 Task: Creative web design resume orange modern simple.
Action: Mouse moved to (67, 16)
Screenshot: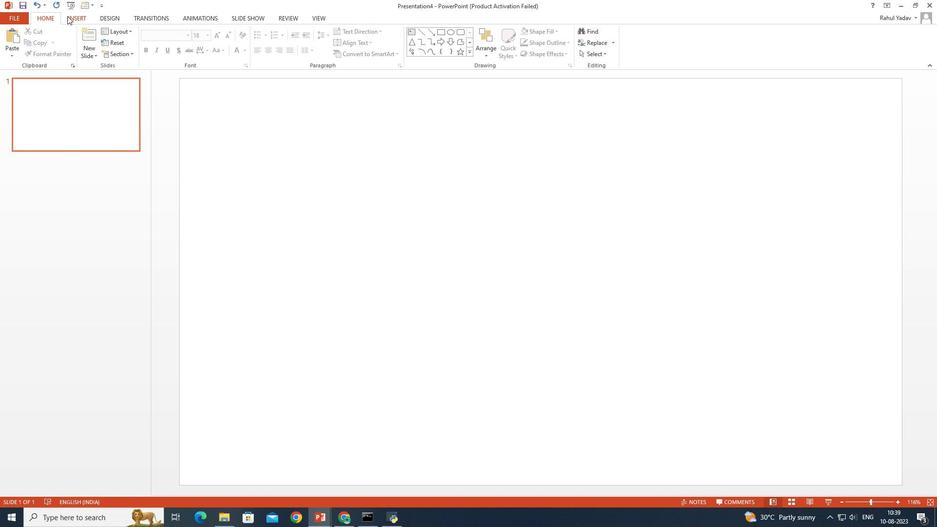 
Action: Mouse pressed left at (67, 16)
Screenshot: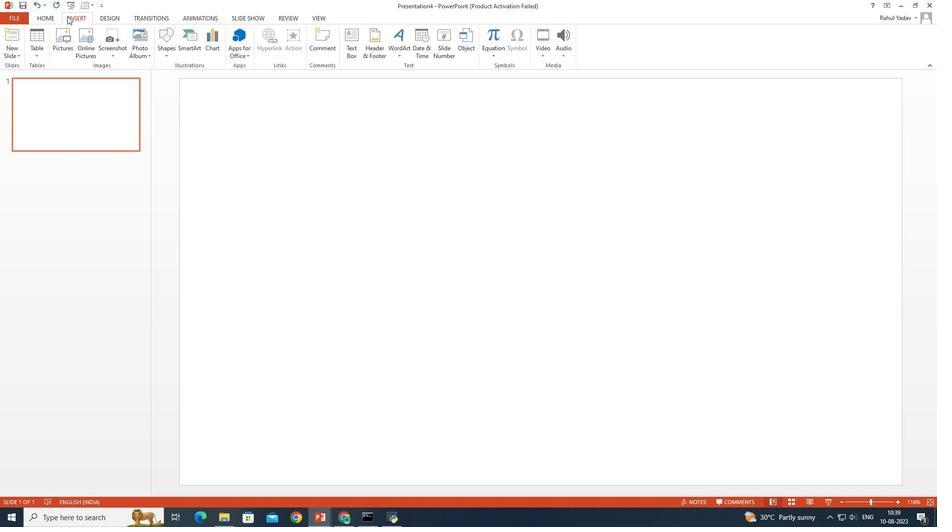 
Action: Mouse moved to (70, 35)
Screenshot: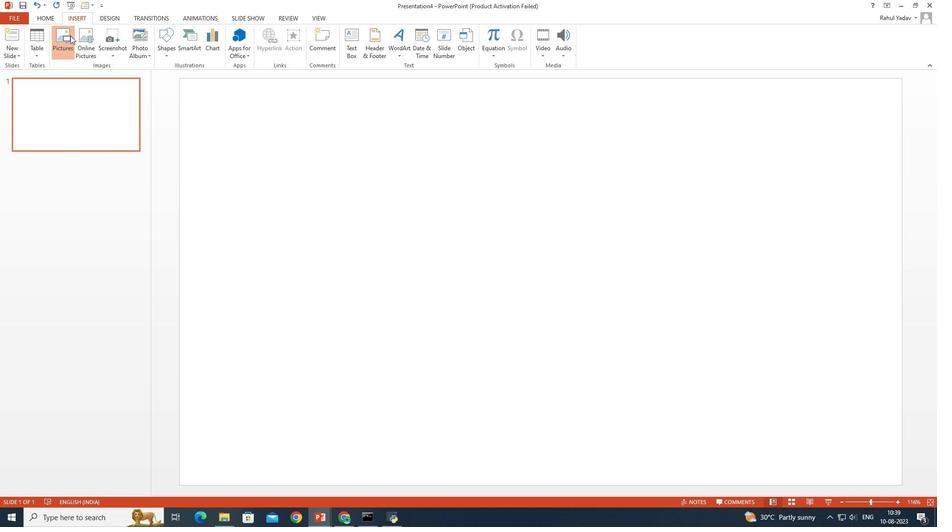 
Action: Mouse pressed left at (70, 35)
Screenshot: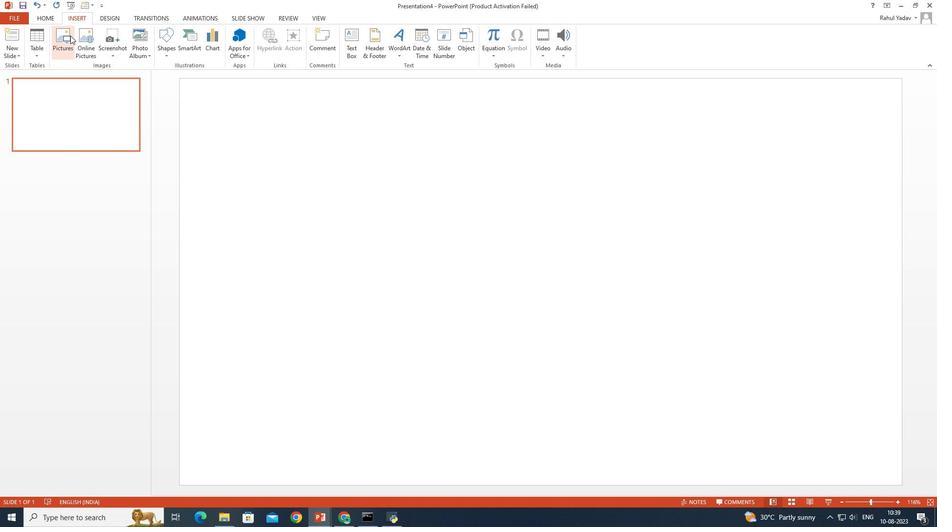 
Action: Mouse moved to (368, 73)
Screenshot: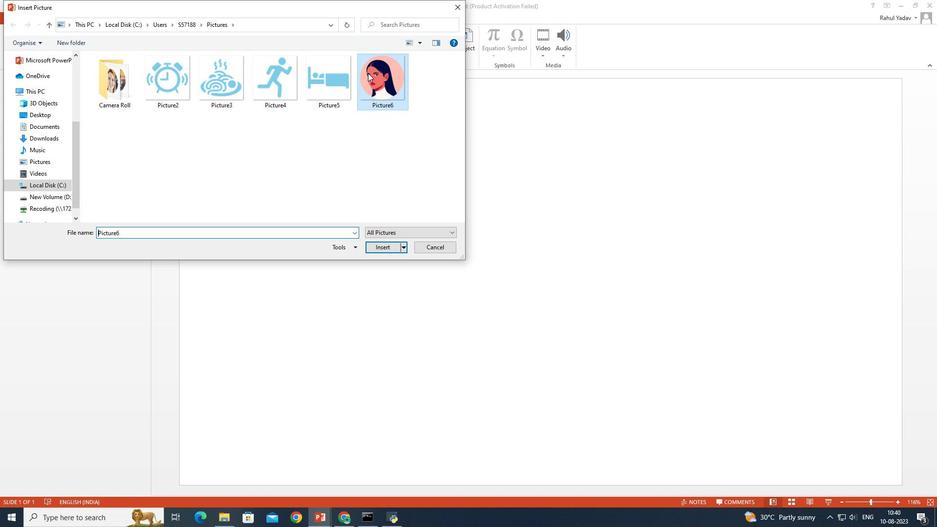 
Action: Mouse pressed left at (368, 73)
Screenshot: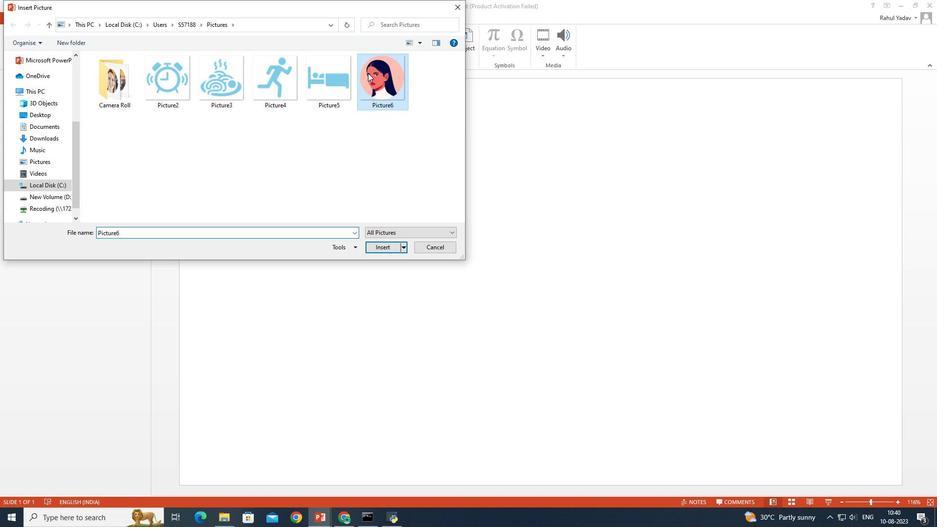 
Action: Mouse moved to (386, 248)
Screenshot: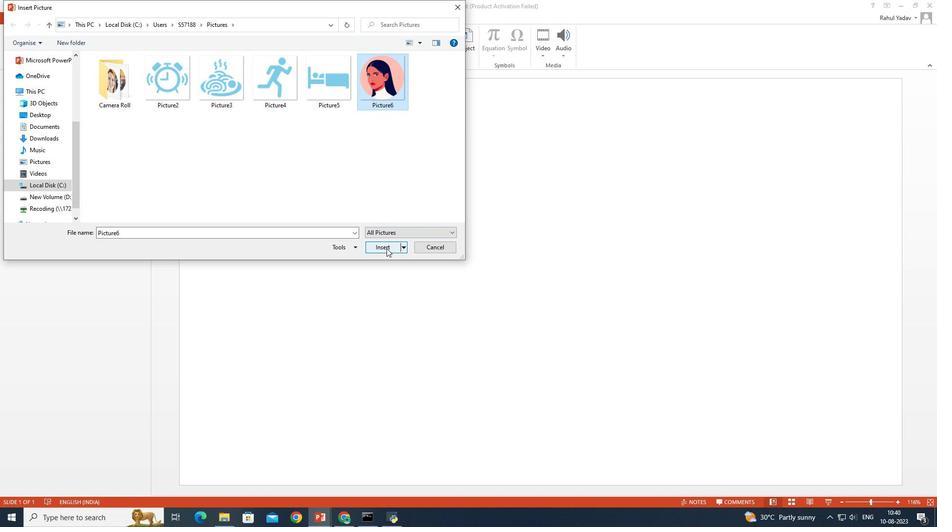 
Action: Mouse pressed left at (386, 248)
Screenshot: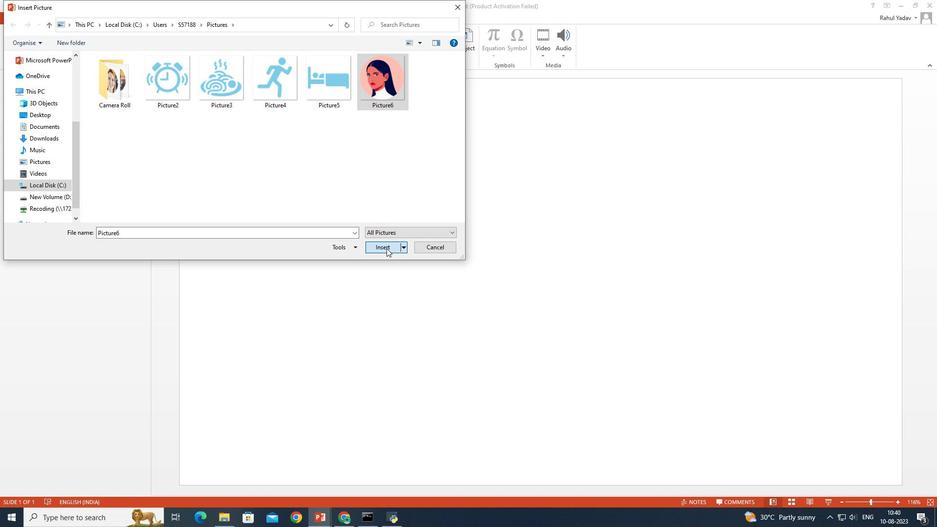 
Action: Mouse moved to (537, 287)
Screenshot: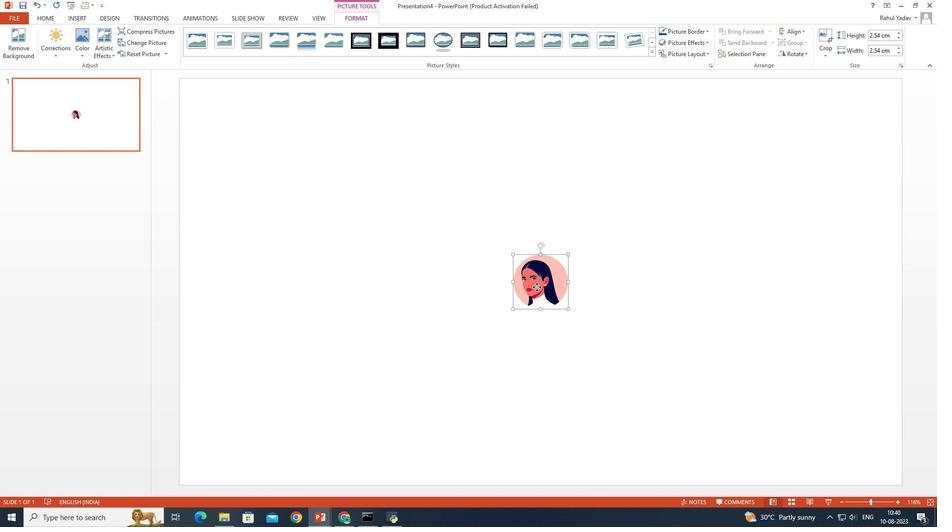 
Action: Mouse pressed left at (537, 287)
Screenshot: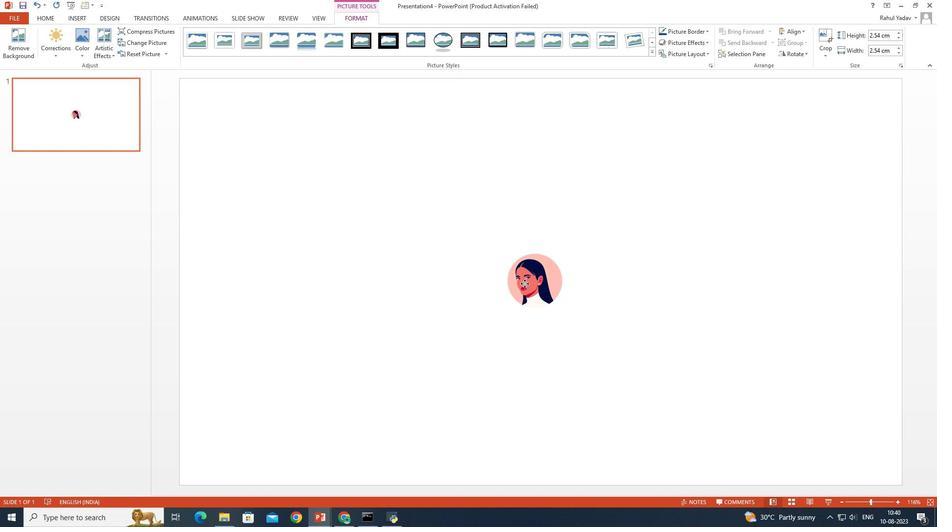 
Action: Mouse moved to (416, 128)
Screenshot: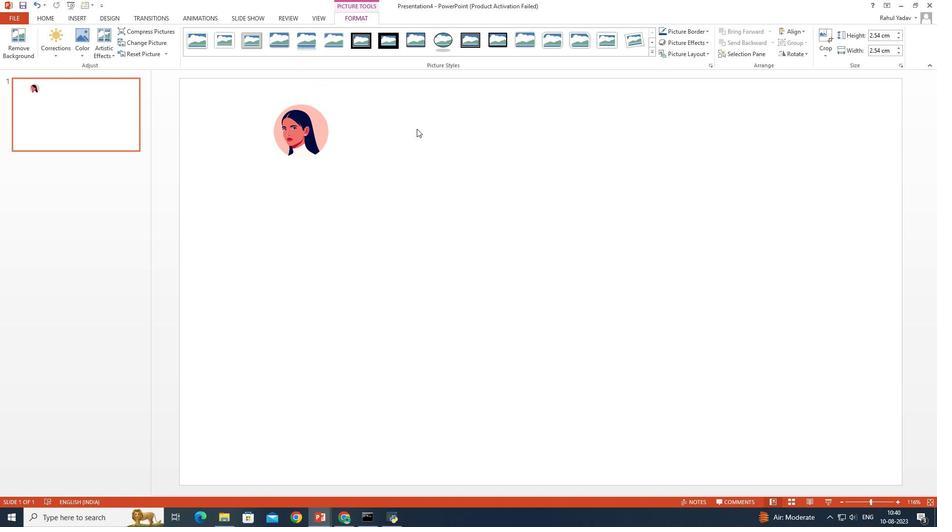 
Action: Mouse pressed left at (416, 128)
Screenshot: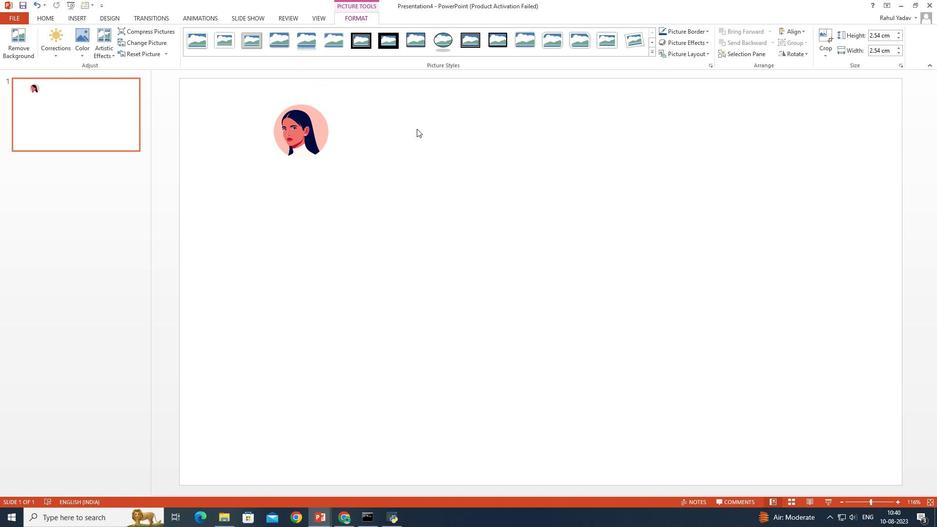 
Action: Mouse moved to (413, 32)
Screenshot: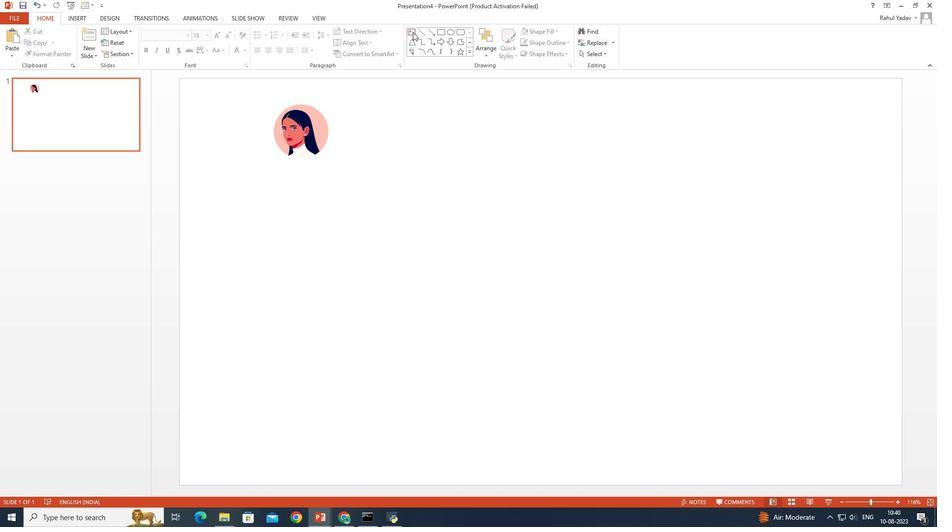 
Action: Mouse pressed left at (413, 32)
Screenshot: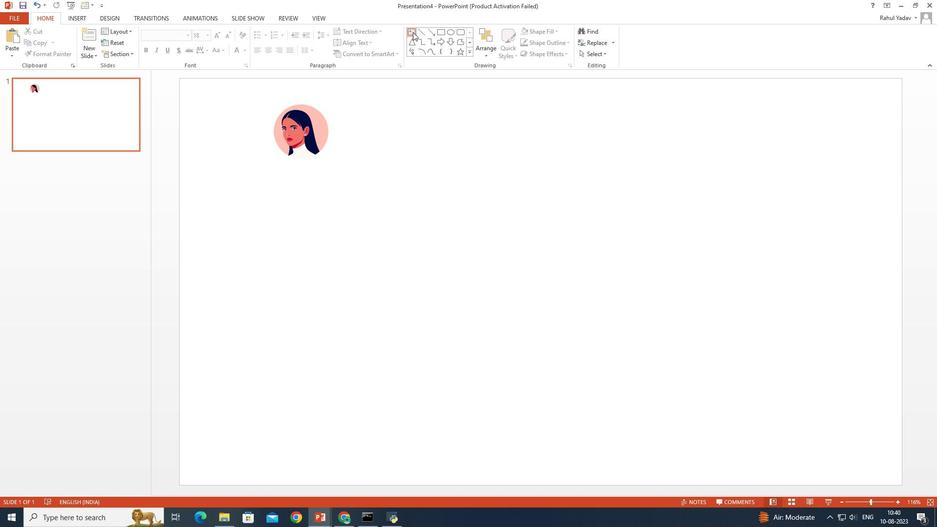 
Action: Mouse moved to (365, 111)
Screenshot: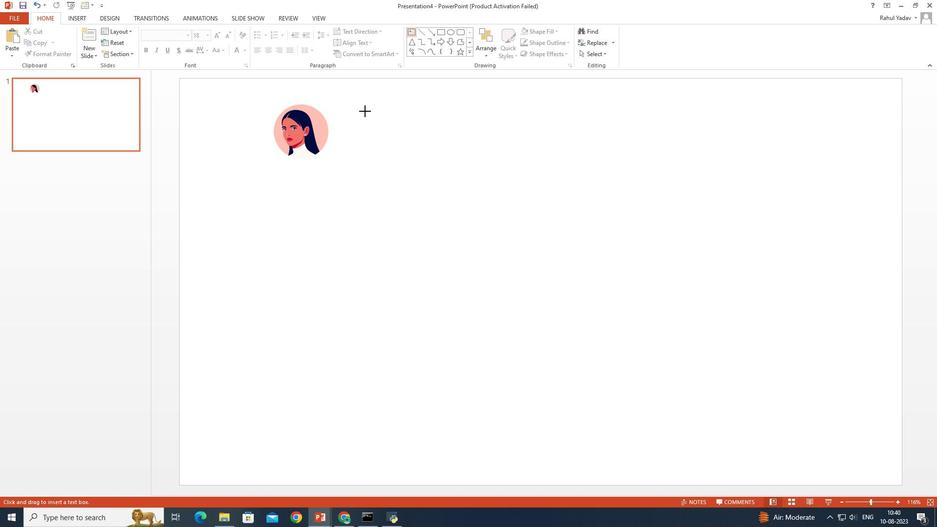 
Action: Mouse pressed left at (365, 111)
Screenshot: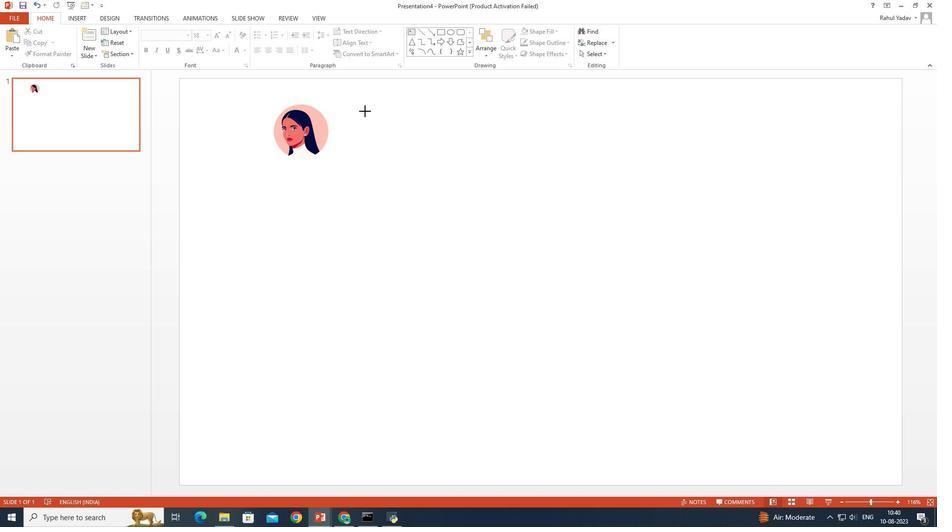 
Action: Mouse moved to (651, 143)
Screenshot: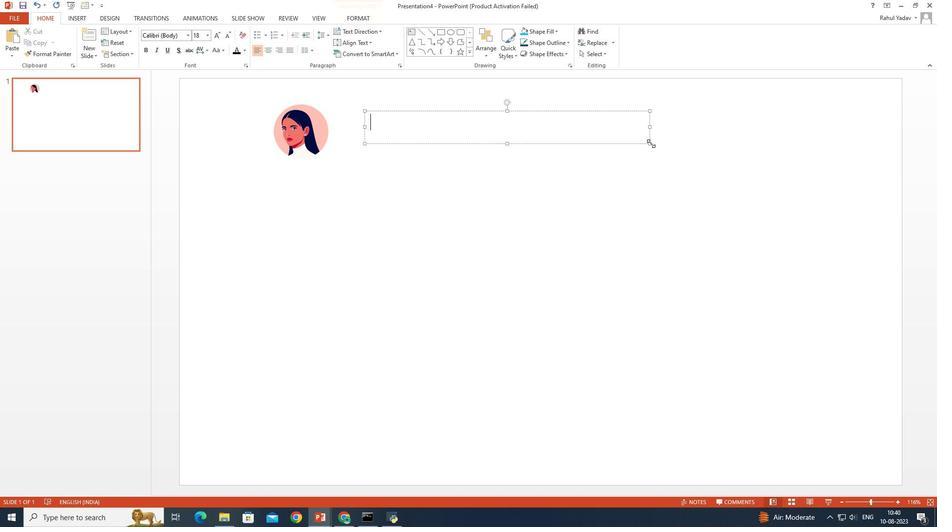 
Action: Key pressed <Key.shift>Mira<Key.space><Key.shift>karlssonctrl+A
Screenshot: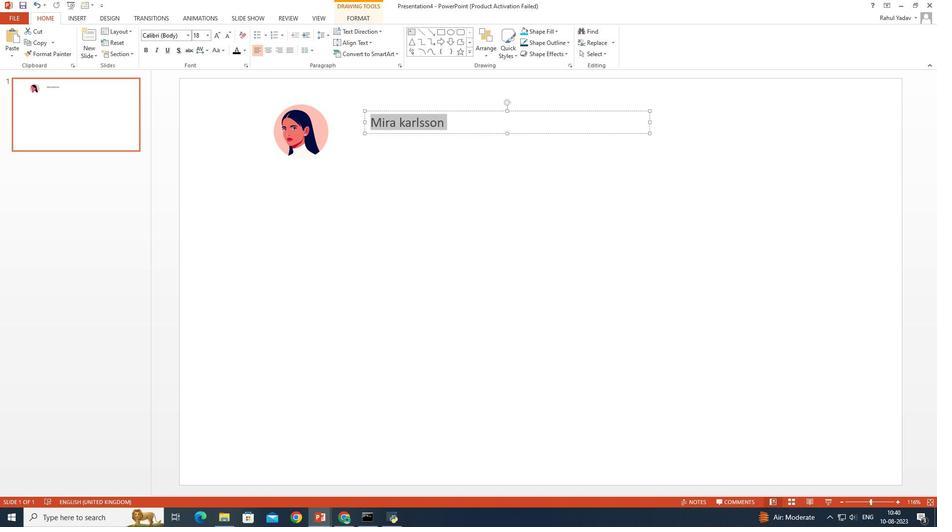 
Action: Mouse moved to (191, 37)
Screenshot: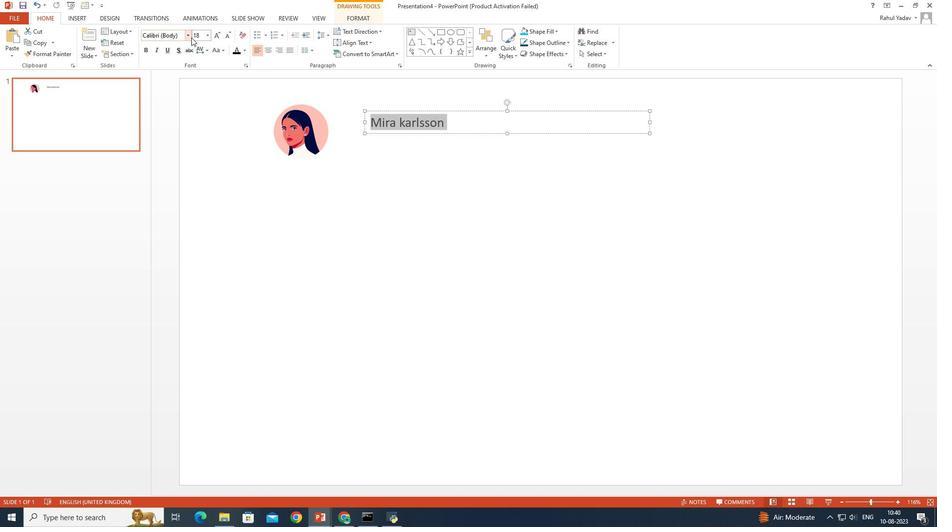 
Action: Mouse pressed left at (191, 37)
Screenshot: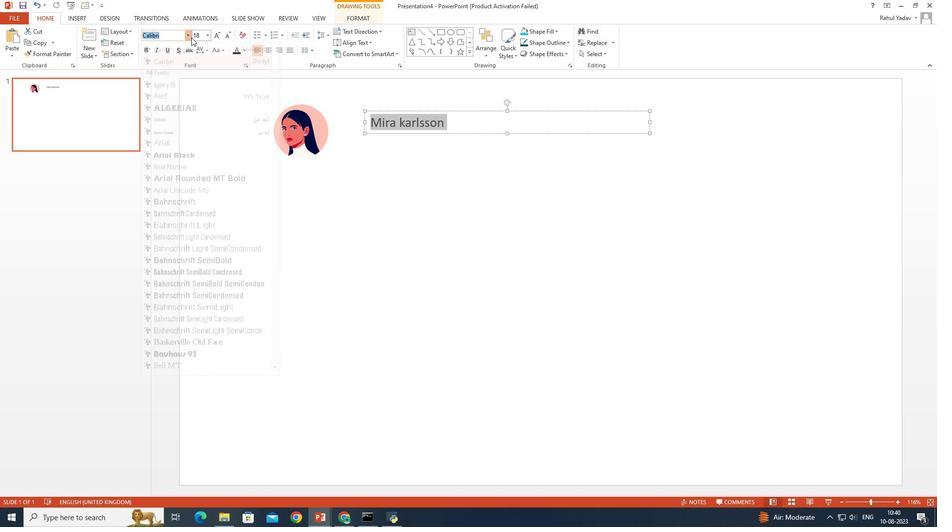 
Action: Mouse moved to (190, 186)
Screenshot: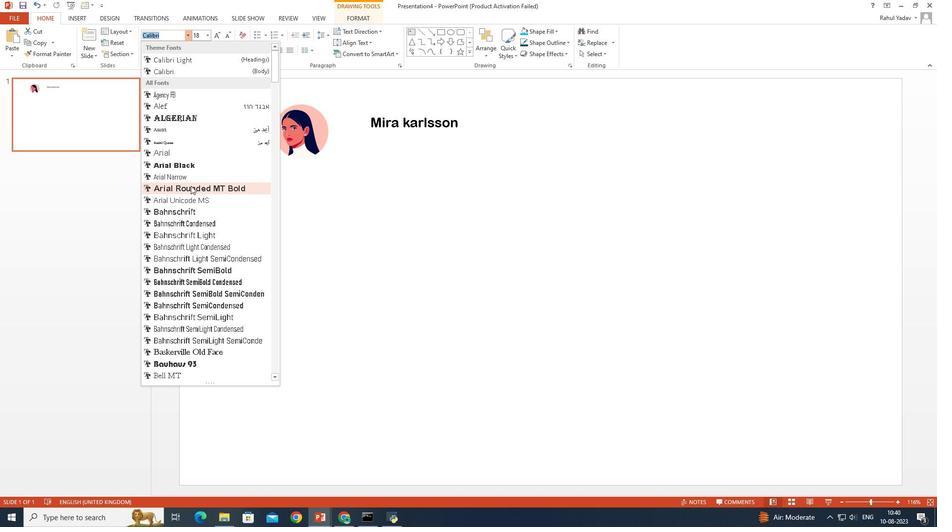 
Action: Mouse scrolled (190, 185) with delta (0, 0)
Screenshot: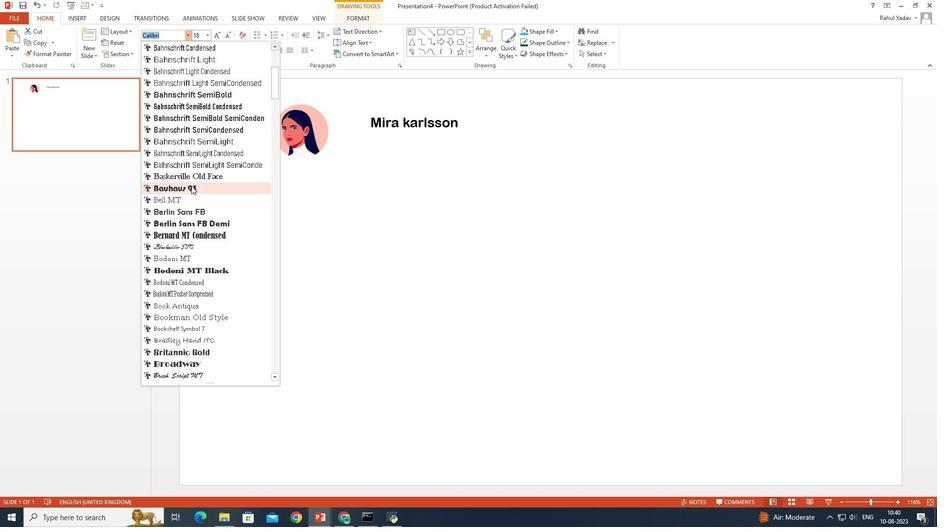 
Action: Mouse scrolled (190, 185) with delta (0, 0)
Screenshot: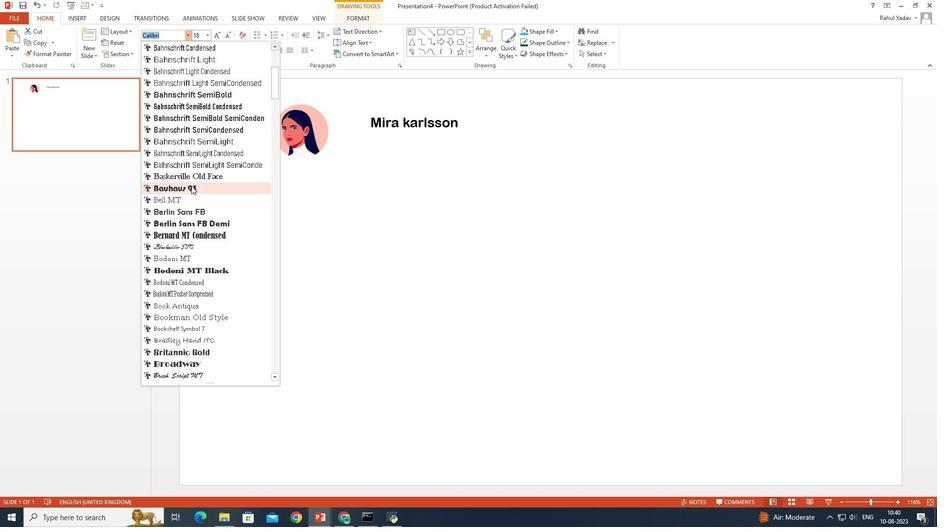 
Action: Mouse scrolled (190, 185) with delta (0, 0)
Screenshot: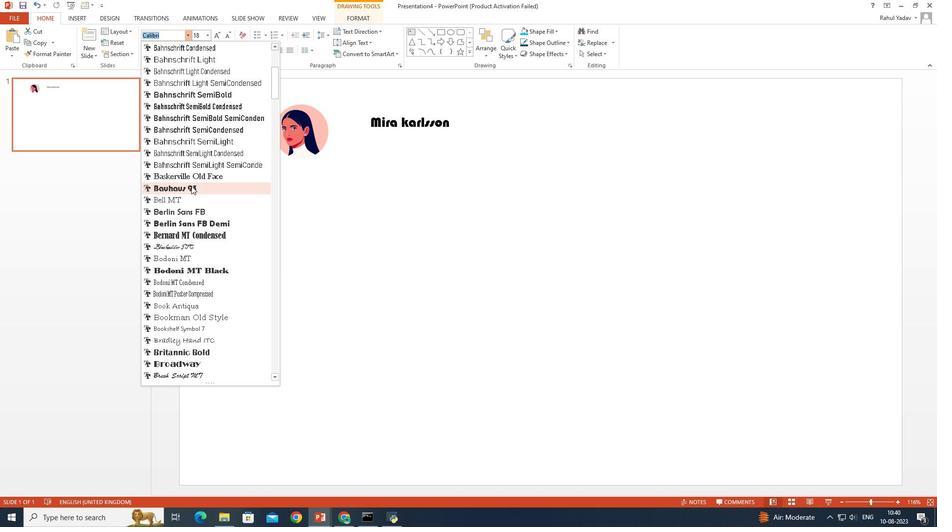 
Action: Mouse scrolled (190, 185) with delta (0, 0)
Screenshot: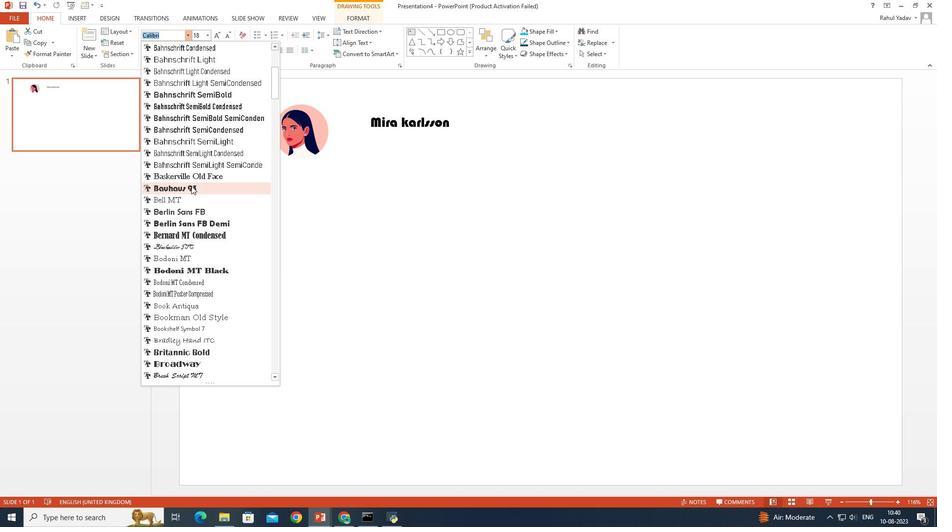 
Action: Mouse scrolled (190, 185) with delta (0, 0)
Screenshot: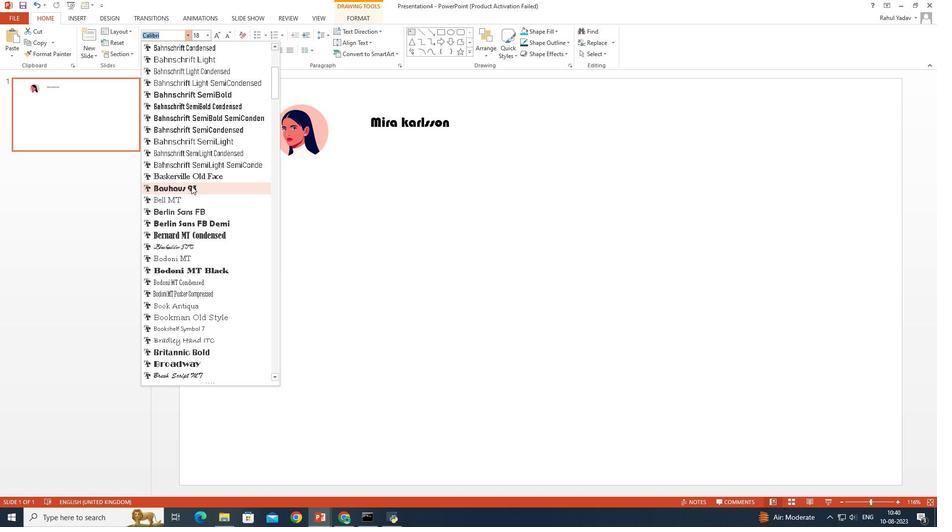 
Action: Mouse moved to (191, 186)
Screenshot: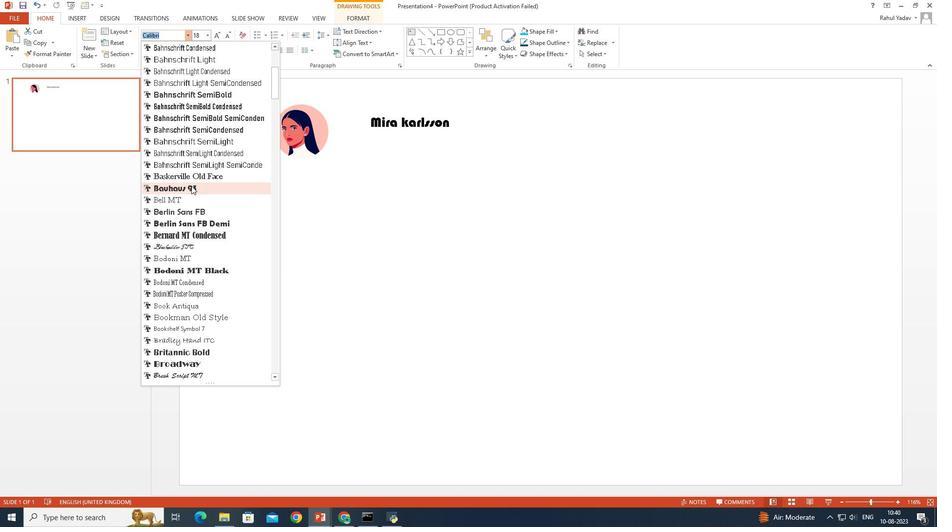 
Action: Mouse scrolled (191, 185) with delta (0, 0)
Screenshot: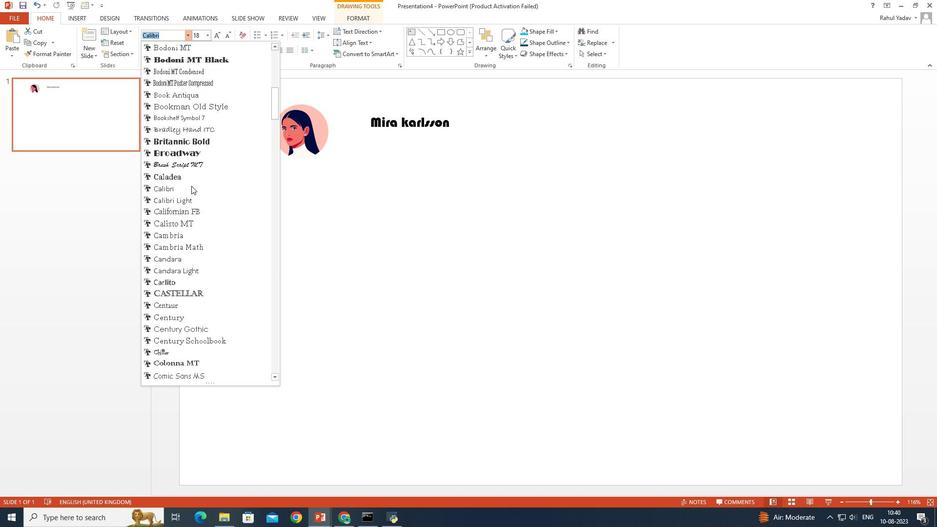 
Action: Mouse scrolled (191, 185) with delta (0, 0)
Screenshot: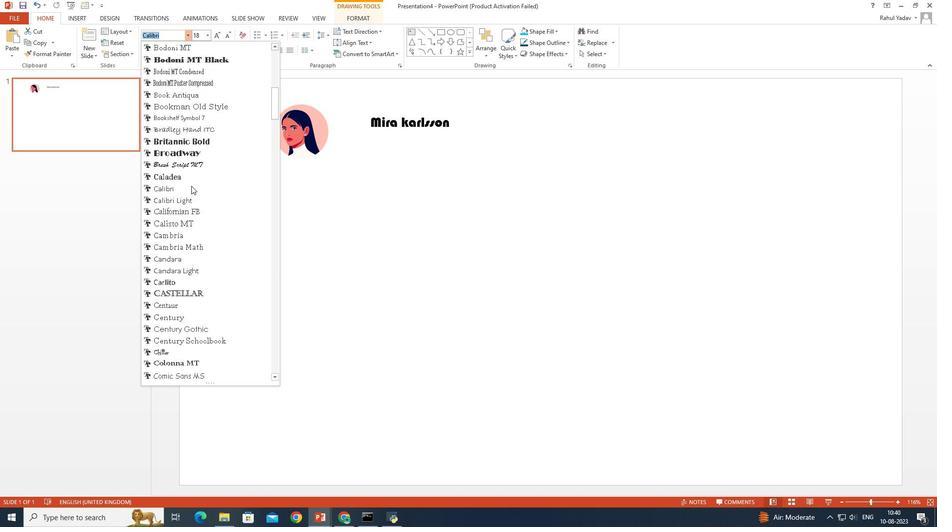 
Action: Mouse scrolled (191, 185) with delta (0, 0)
Screenshot: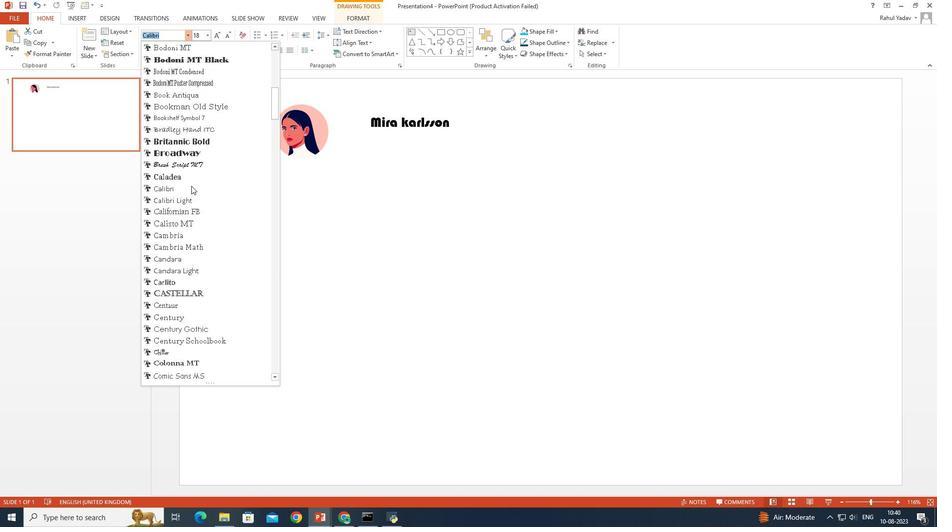 
Action: Mouse scrolled (191, 185) with delta (0, 0)
Screenshot: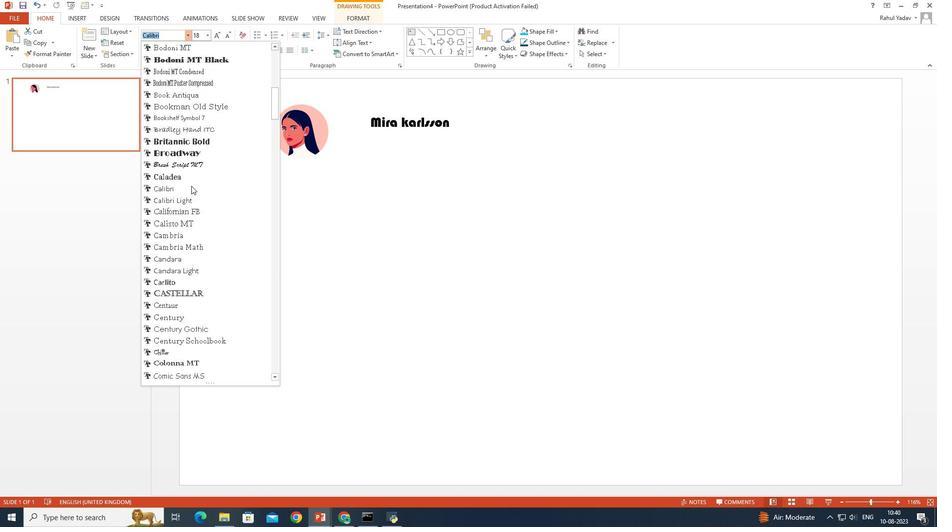 
Action: Mouse scrolled (191, 185) with delta (0, 0)
Screenshot: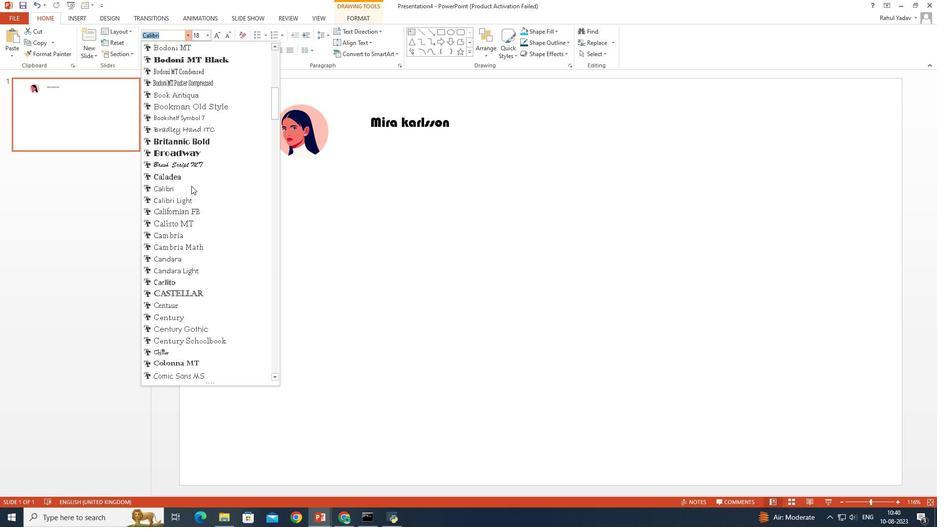 
Action: Mouse scrolled (191, 185) with delta (0, 0)
Screenshot: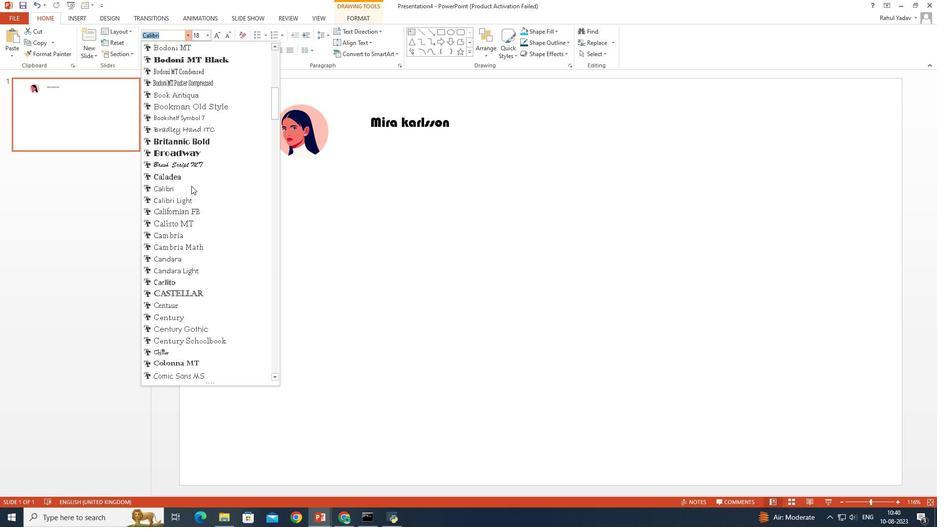
Action: Mouse moved to (183, 238)
Screenshot: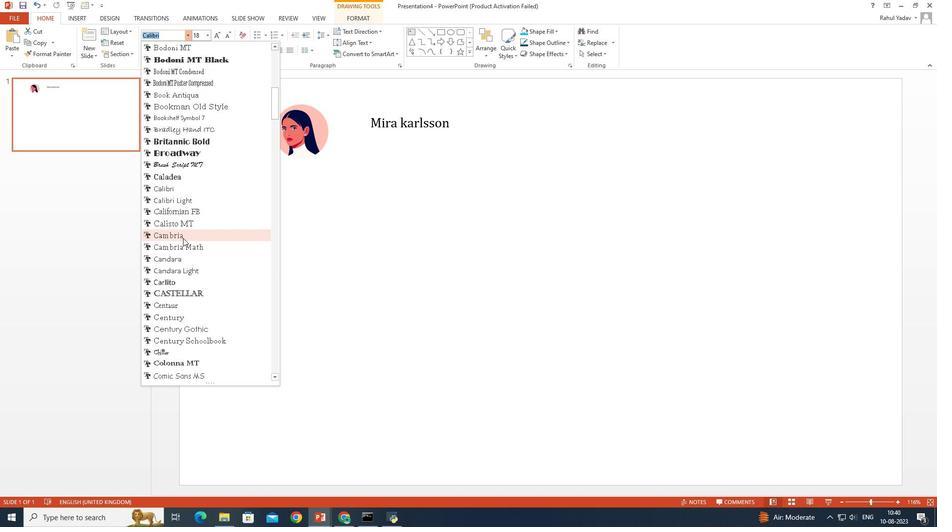 
Action: Mouse pressed left at (183, 238)
Screenshot: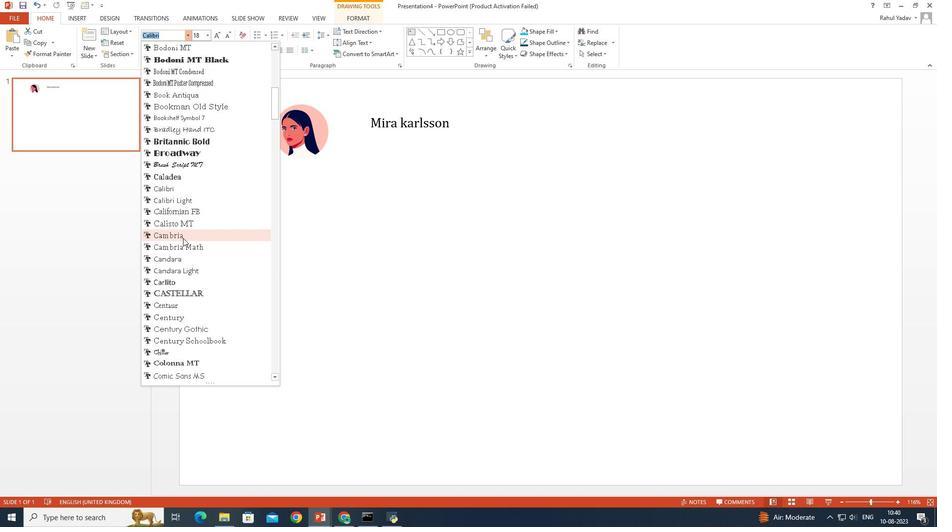 
Action: Mouse moved to (244, 46)
Screenshot: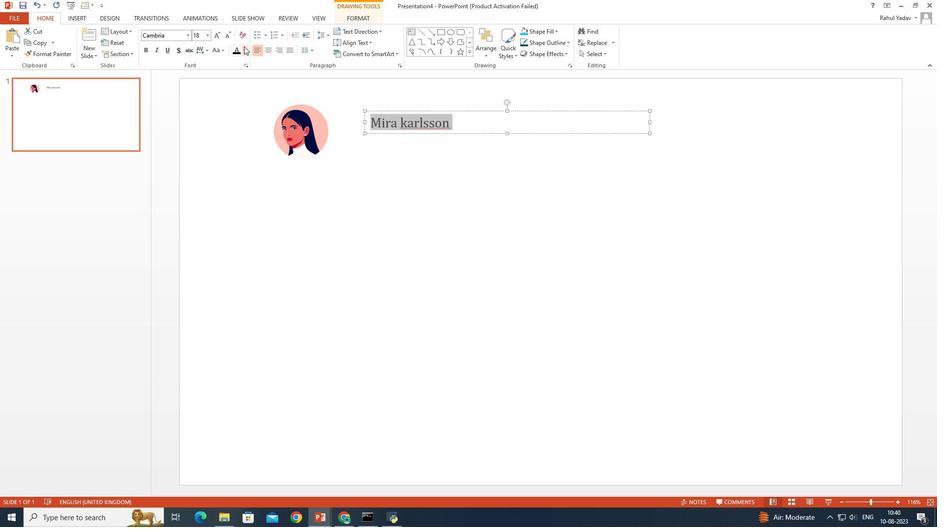 
Action: Mouse pressed left at (244, 46)
Screenshot: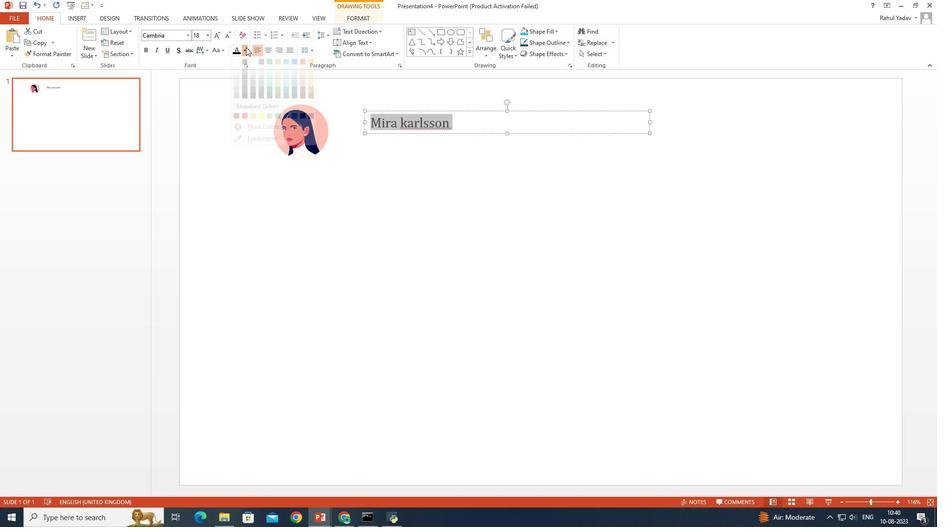 
Action: Mouse moved to (247, 122)
Screenshot: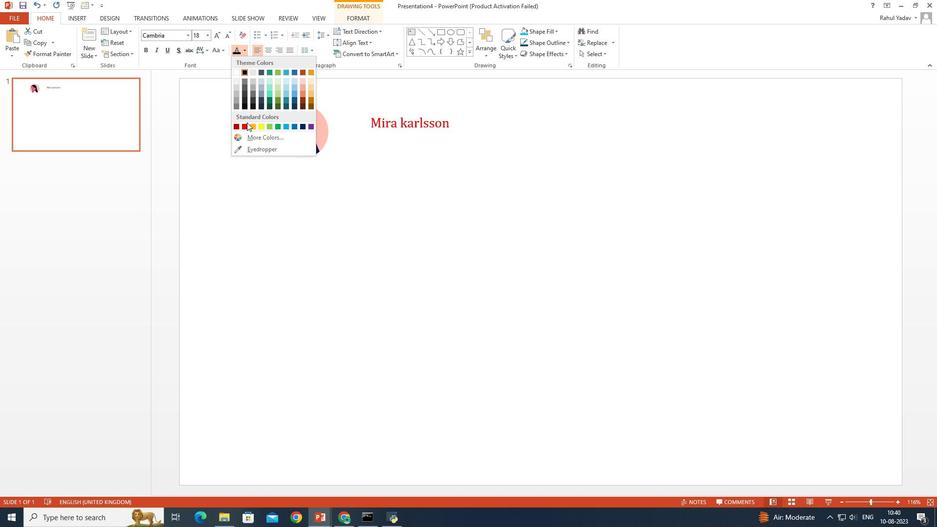 
Action: Mouse pressed left at (247, 122)
Screenshot: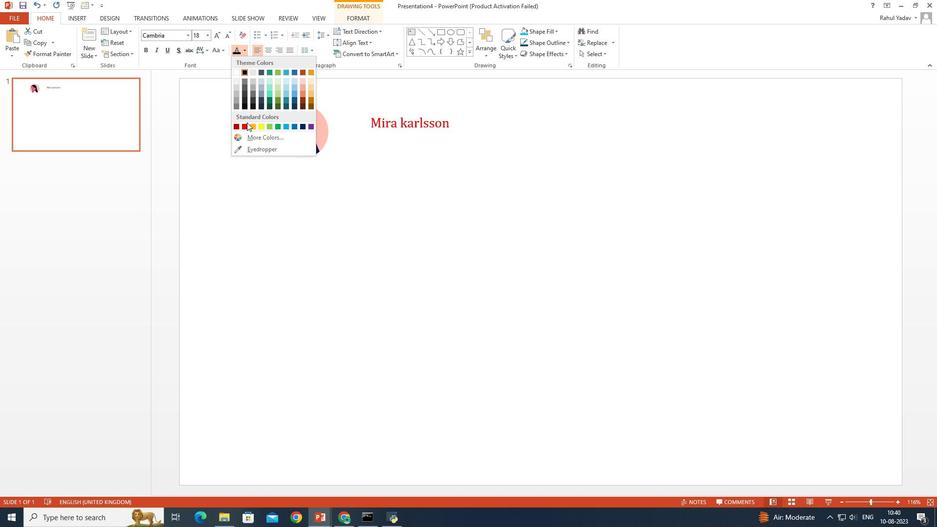 
Action: Mouse moved to (245, 122)
Screenshot: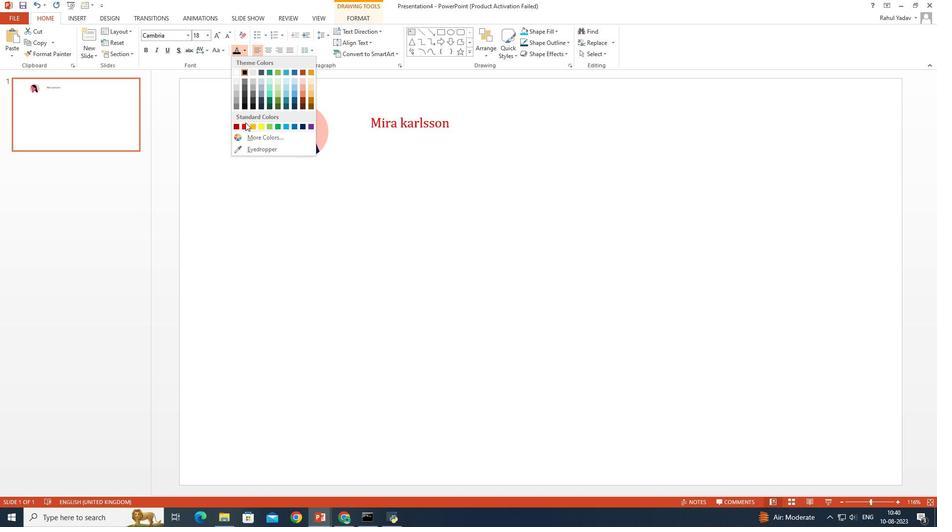 
Action: Mouse pressed left at (245, 122)
Screenshot: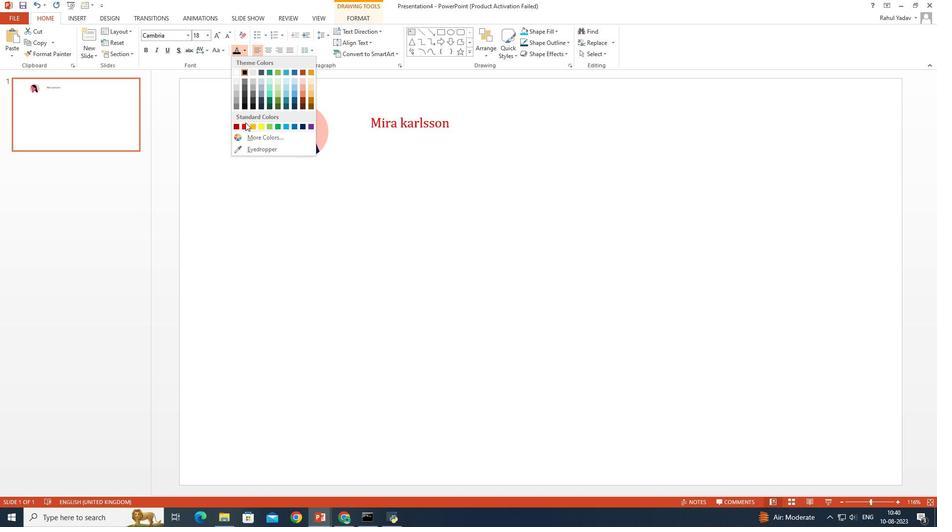 
Action: Mouse moved to (245, 124)
Screenshot: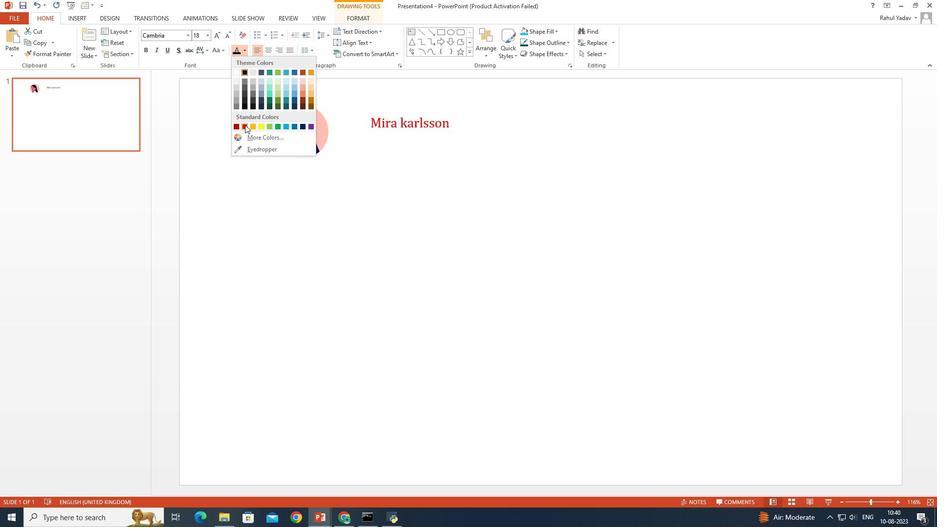 
Action: Mouse pressed left at (245, 124)
Screenshot: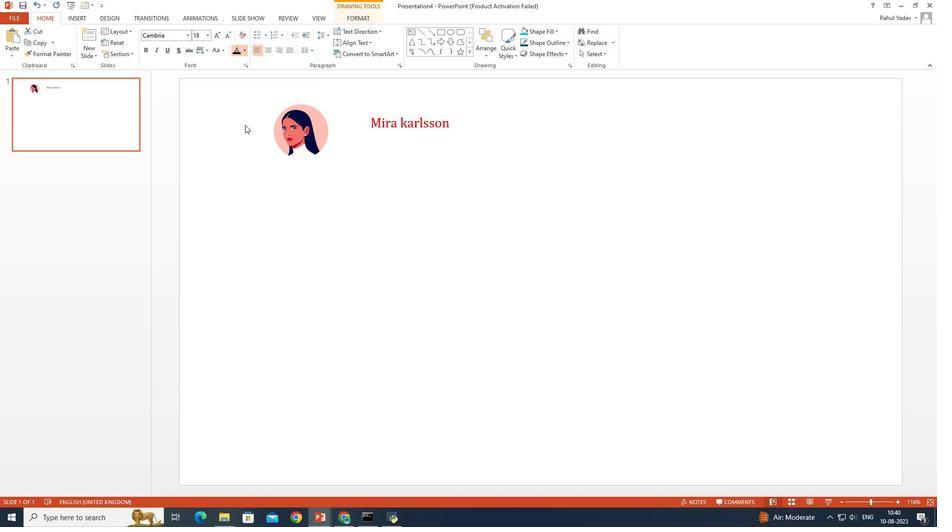 
Action: Mouse moved to (217, 34)
Screenshot: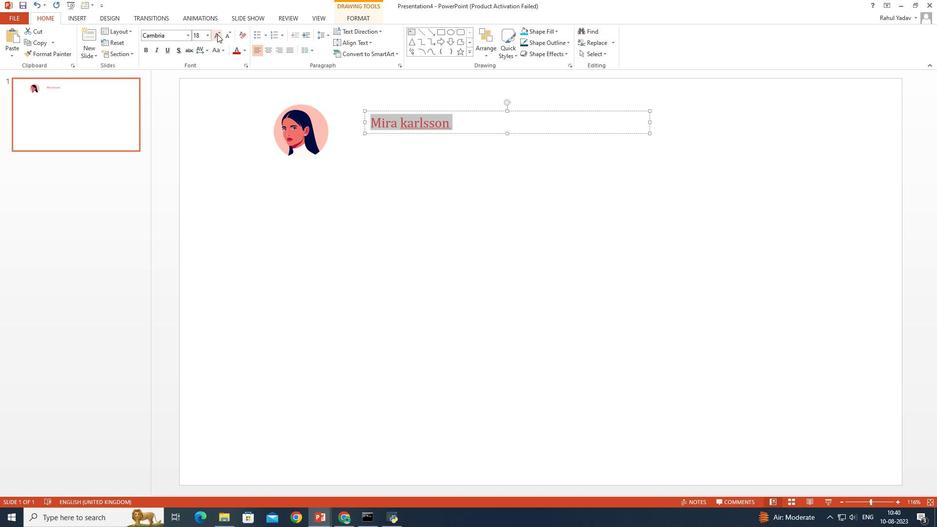 
Action: Mouse pressed left at (217, 34)
Screenshot: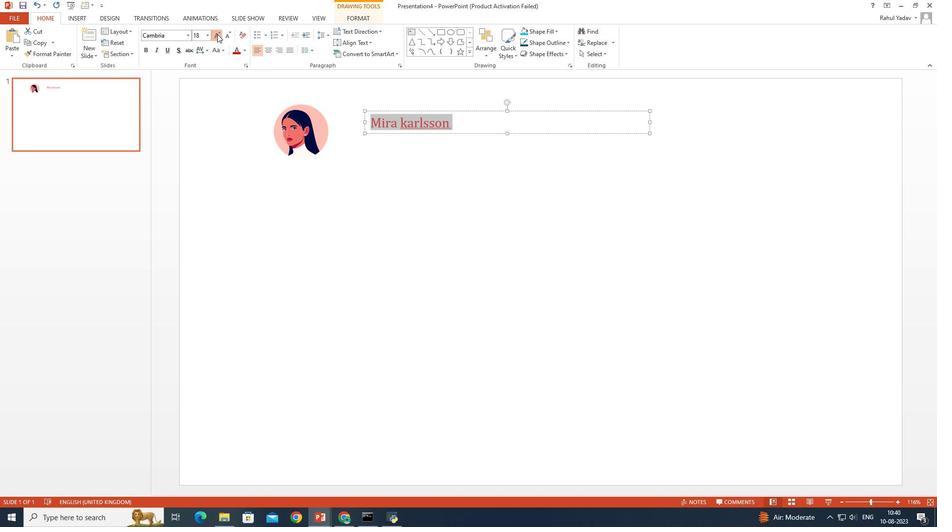 
Action: Mouse pressed left at (217, 34)
Screenshot: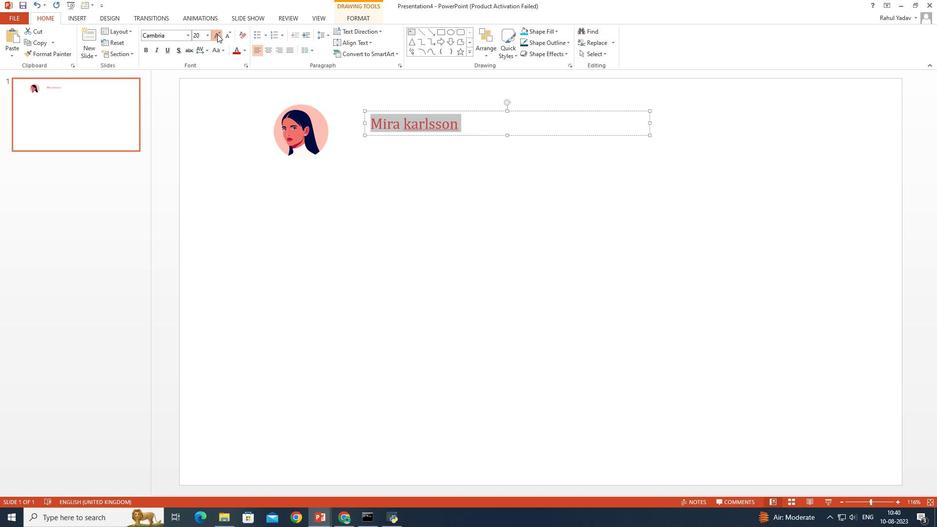 
Action: Mouse pressed left at (217, 34)
Screenshot: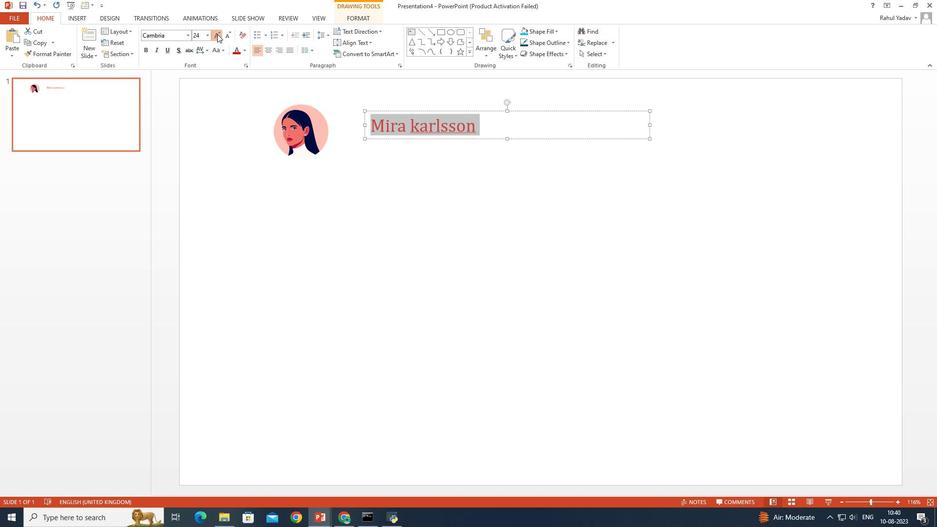 
Action: Mouse pressed left at (217, 34)
Screenshot: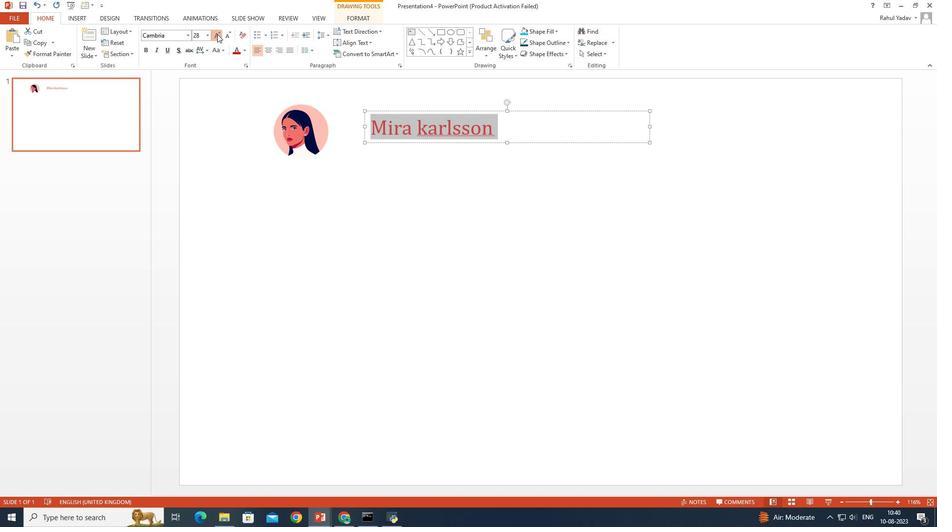 
Action: Mouse pressed left at (217, 34)
Screenshot: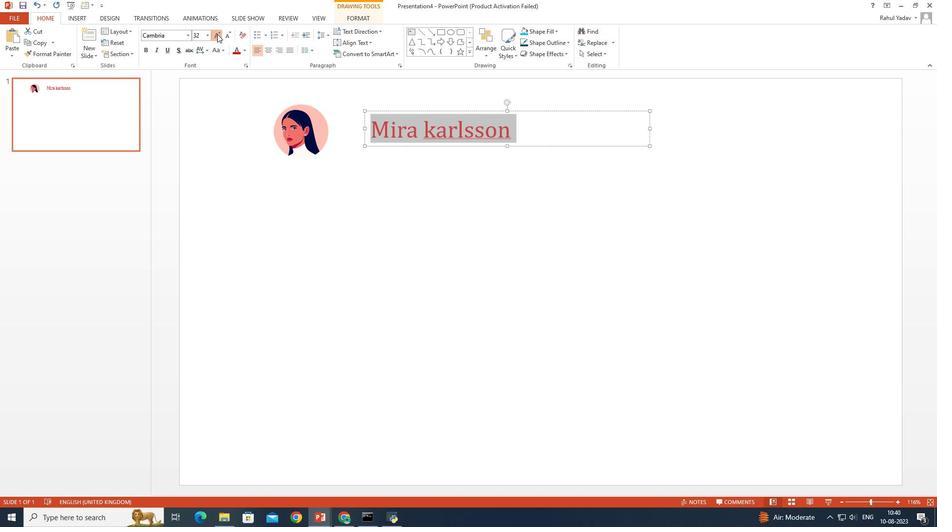
Action: Mouse moved to (490, 129)
Screenshot: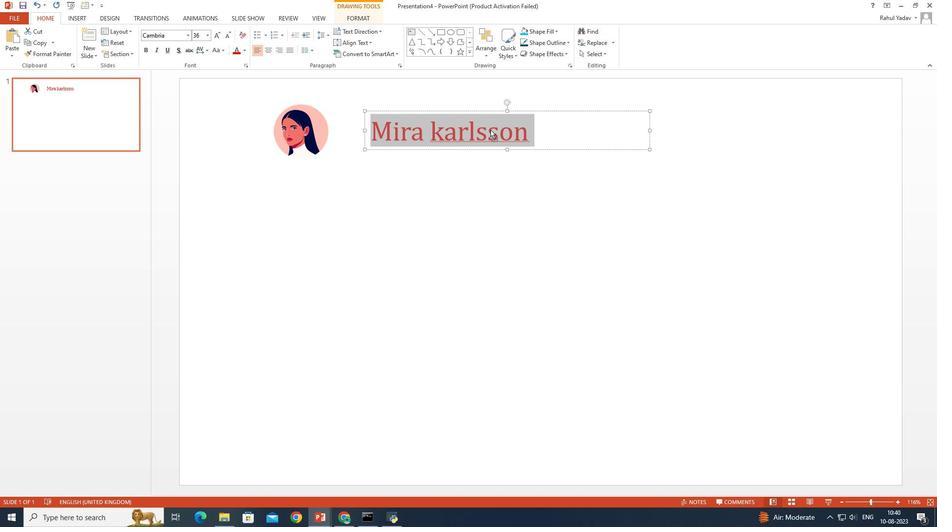 
Action: Mouse pressed right at (490, 129)
Screenshot: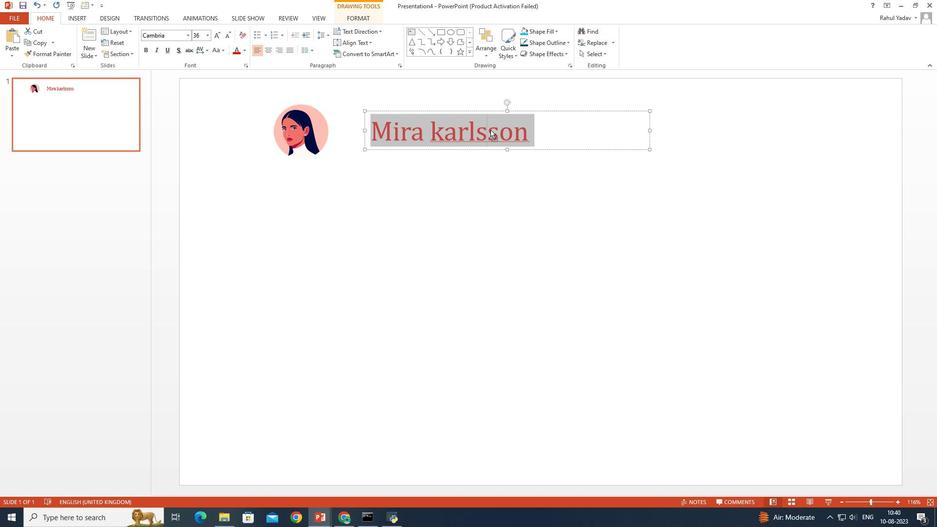 
Action: Mouse moved to (469, 138)
Screenshot: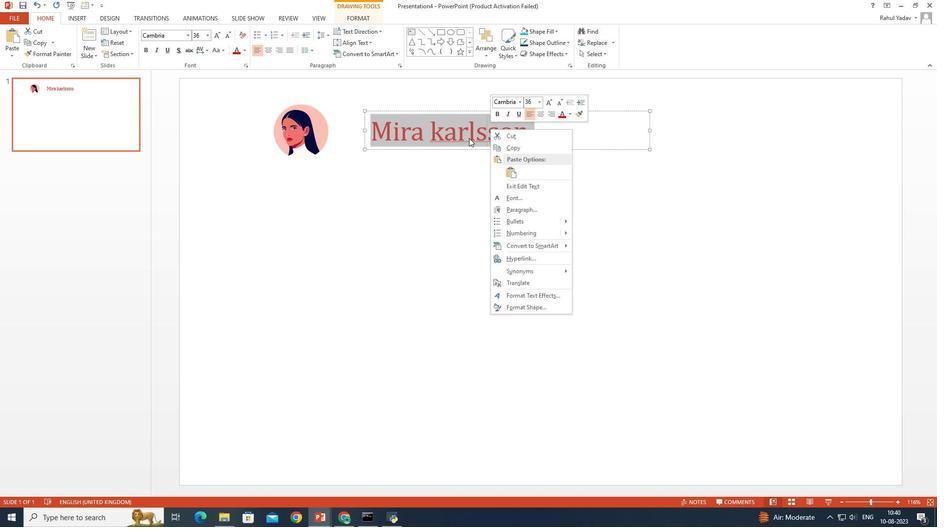 
Action: Mouse pressed left at (469, 138)
Screenshot: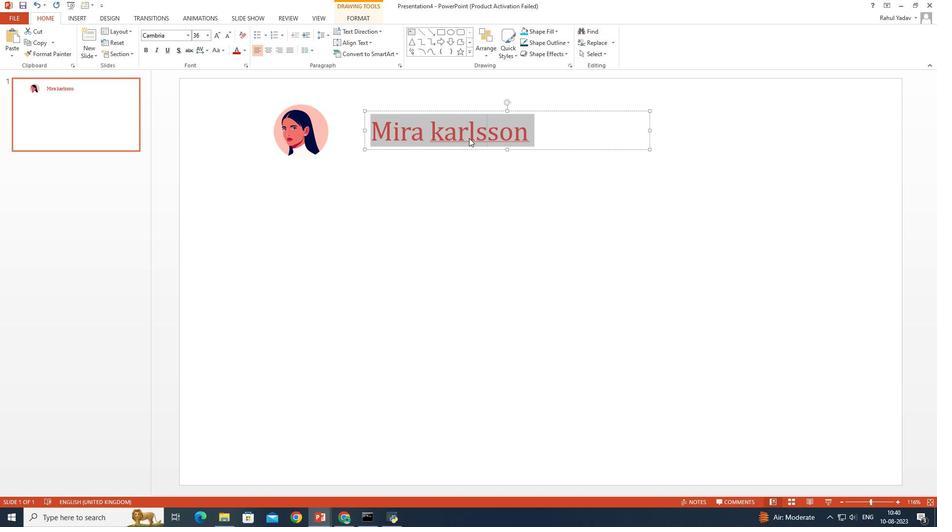 
Action: Mouse pressed left at (469, 138)
Screenshot: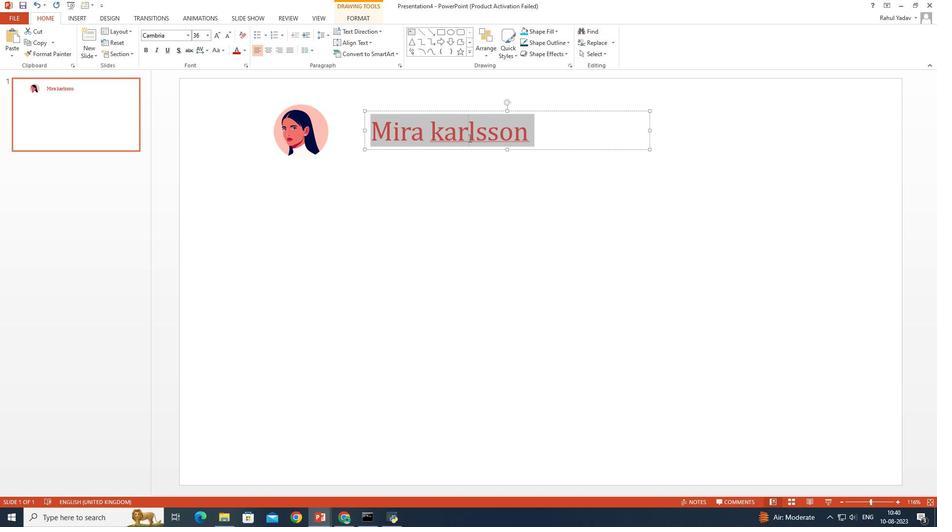 
Action: Mouse moved to (476, 138)
Screenshot: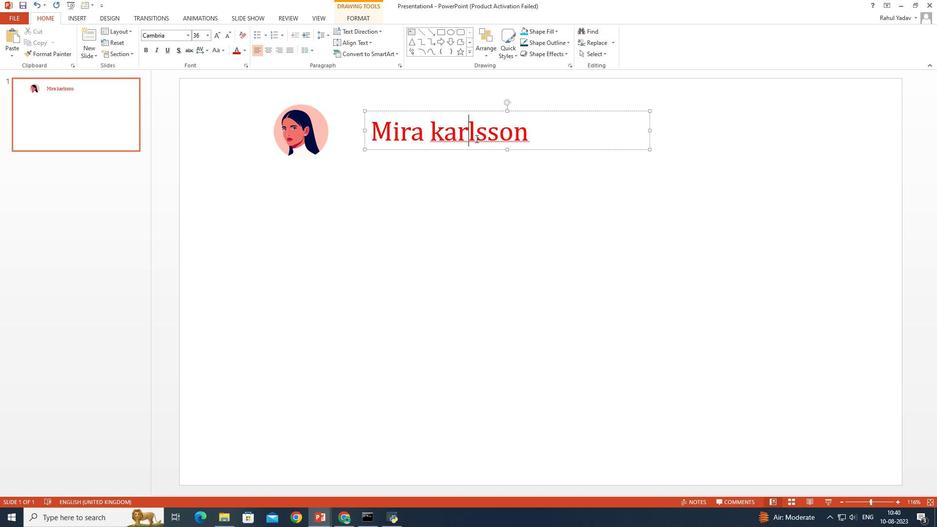 
Action: Mouse pressed right at (476, 138)
Screenshot: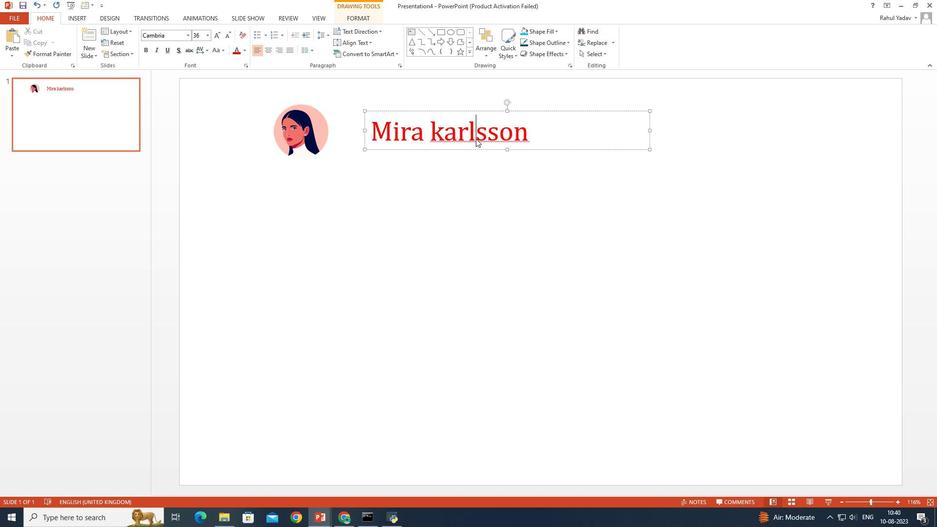 
Action: Mouse moved to (501, 197)
Screenshot: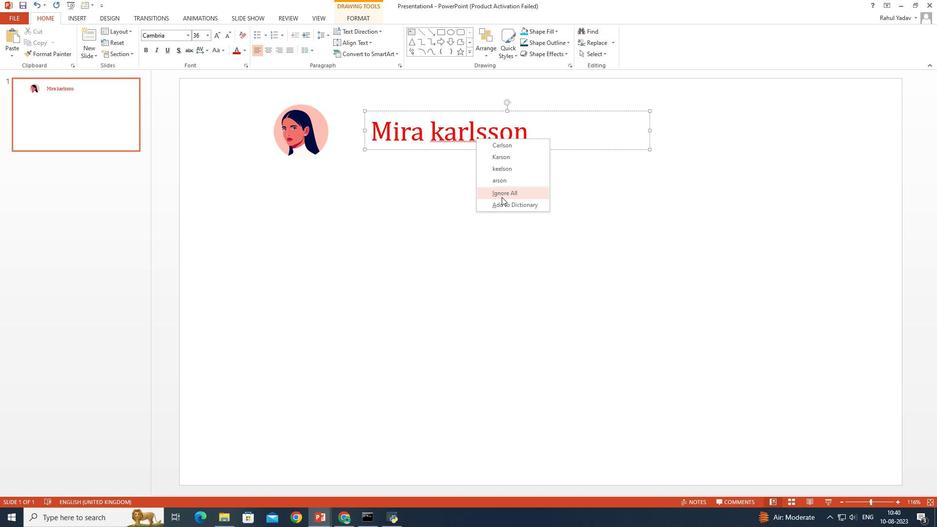 
Action: Mouse pressed left at (501, 197)
Screenshot: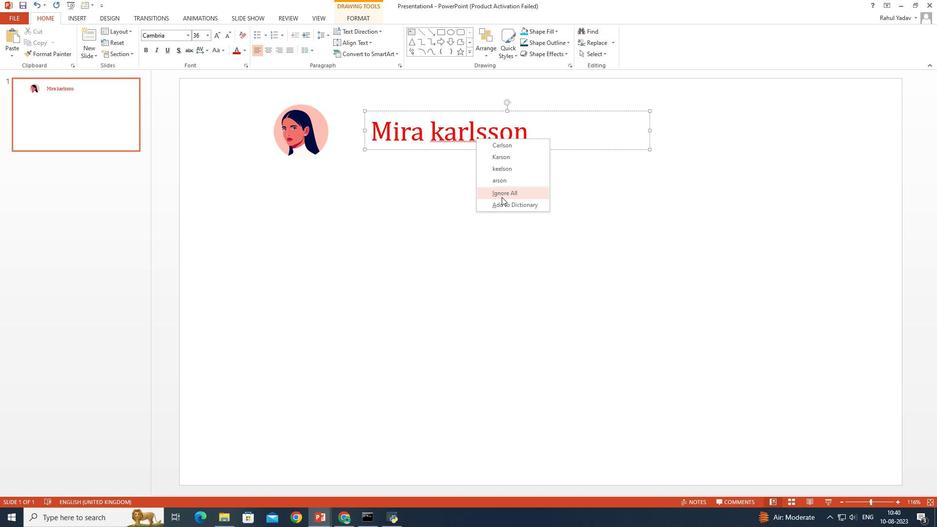 
Action: Mouse moved to (574, 138)
Screenshot: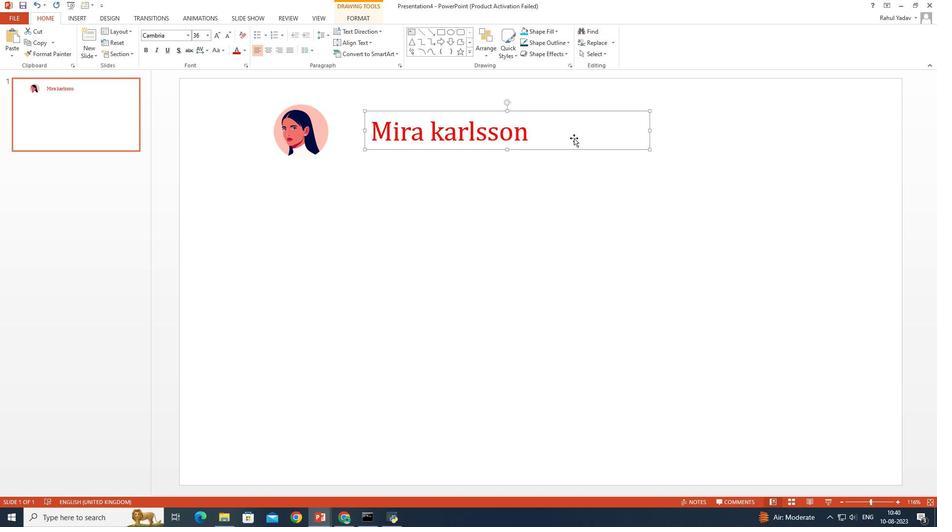 
Action: Mouse pressed left at (574, 138)
Screenshot: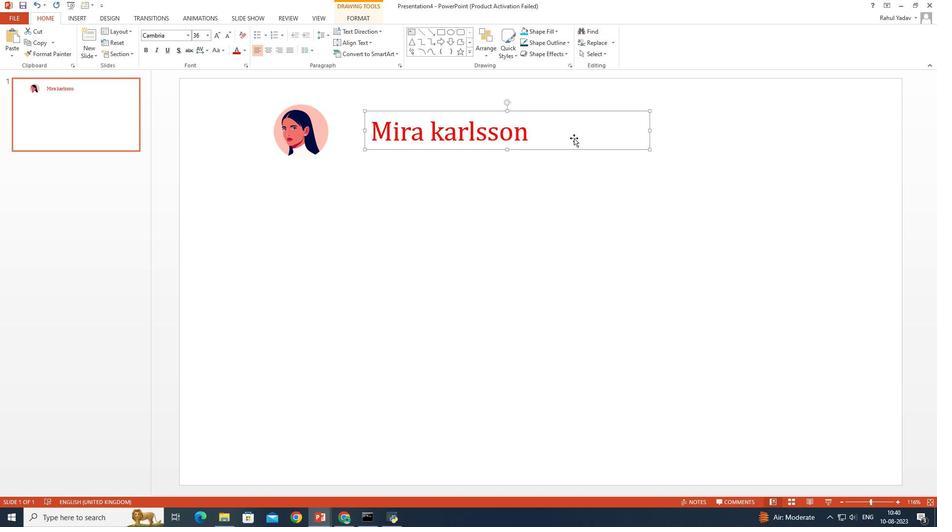 
Action: Mouse moved to (650, 129)
Screenshot: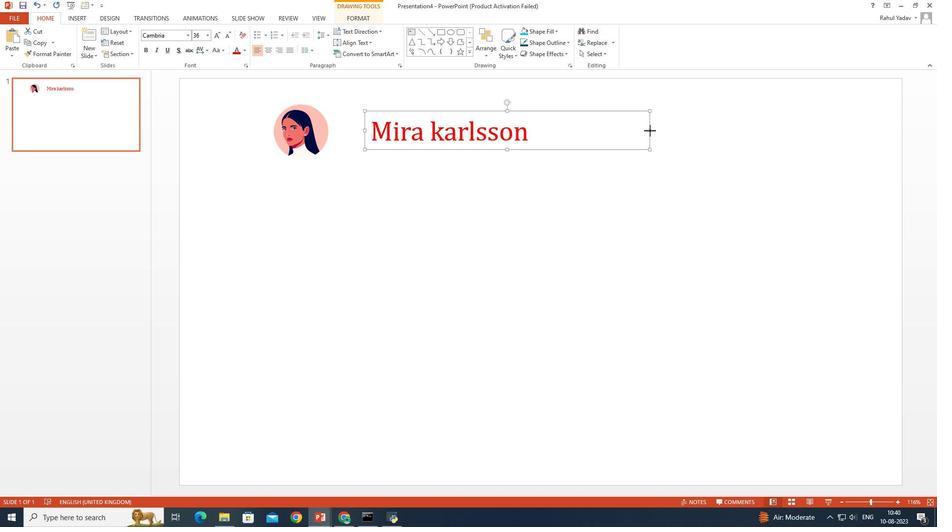 
Action: Mouse pressed left at (650, 129)
Screenshot: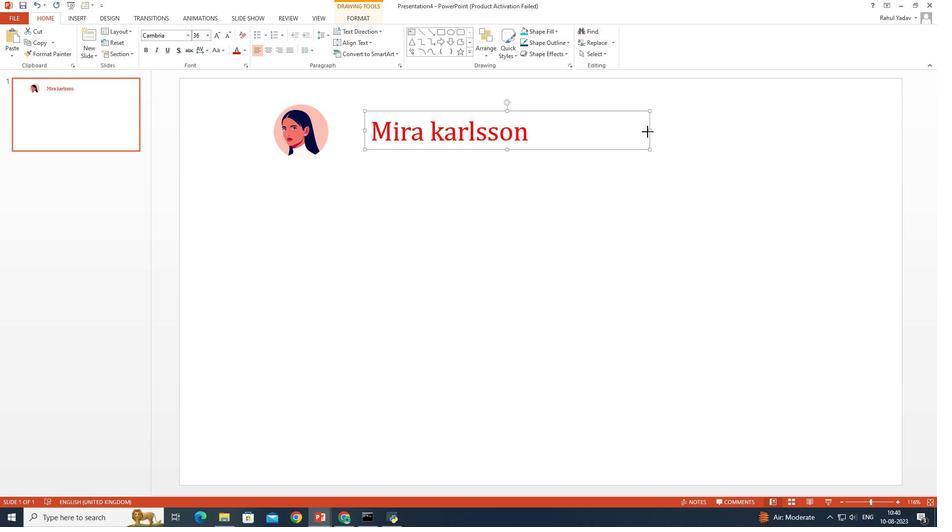 
Action: Mouse moved to (505, 112)
Screenshot: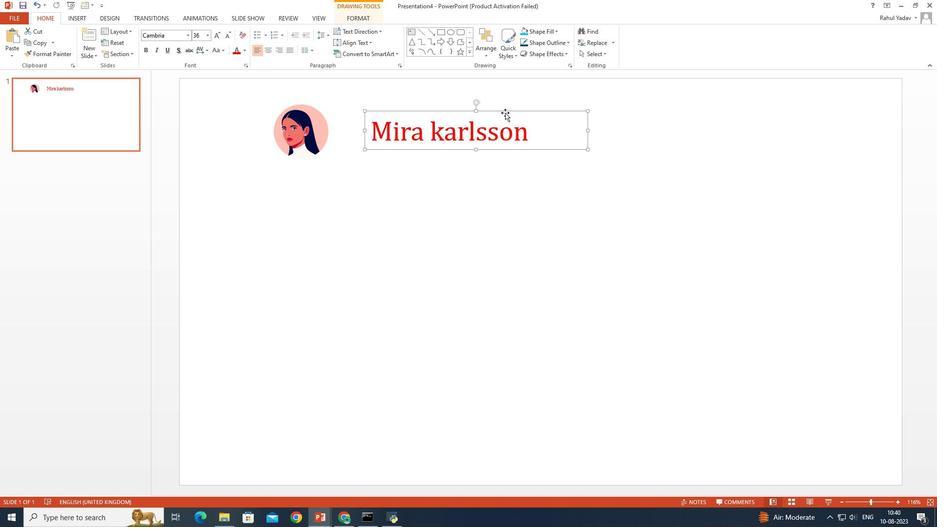 
Action: Mouse pressed left at (505, 112)
Screenshot: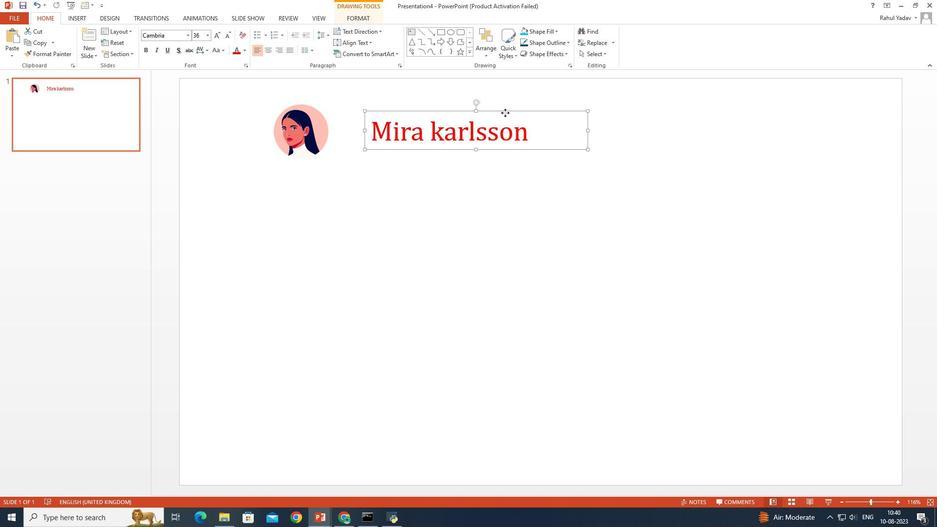 
Action: Mouse moved to (293, 125)
Screenshot: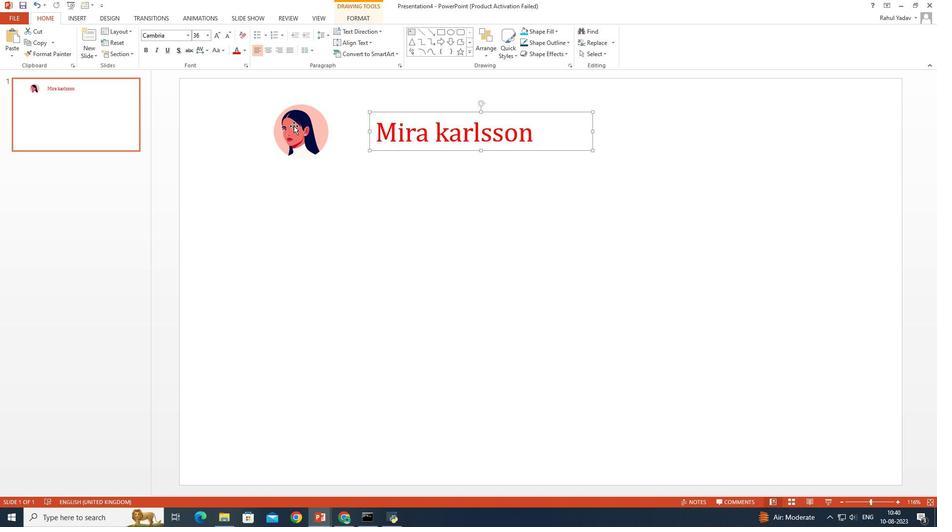 
Action: Mouse pressed left at (293, 125)
Screenshot: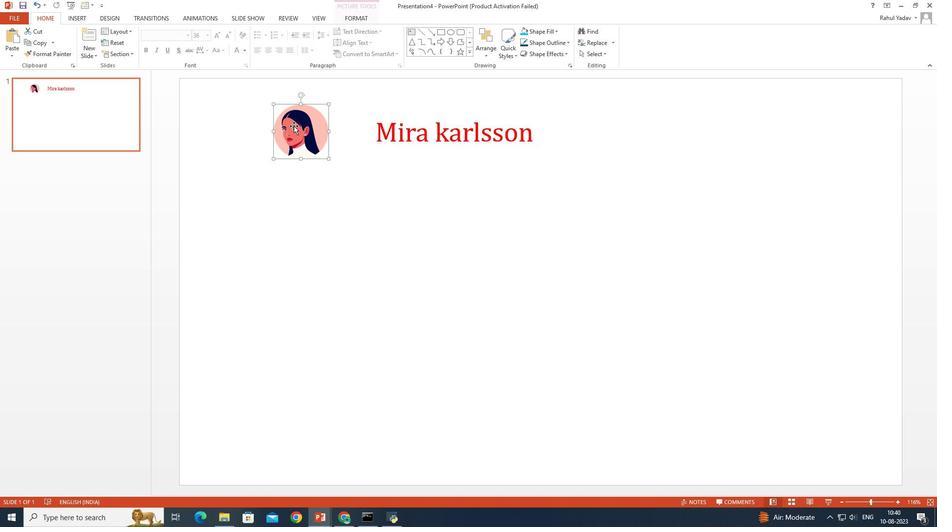 
Action: Mouse moved to (328, 132)
Screenshot: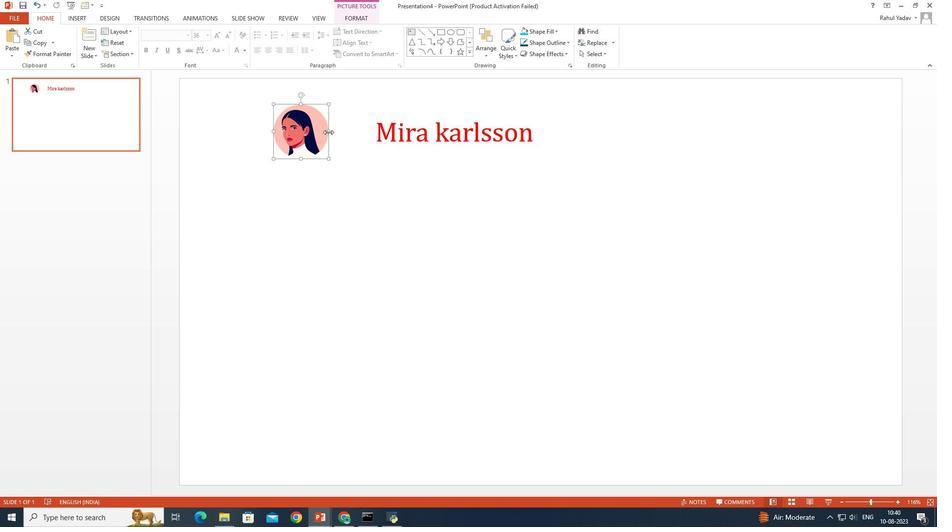 
Action: Mouse pressed left at (328, 132)
Screenshot: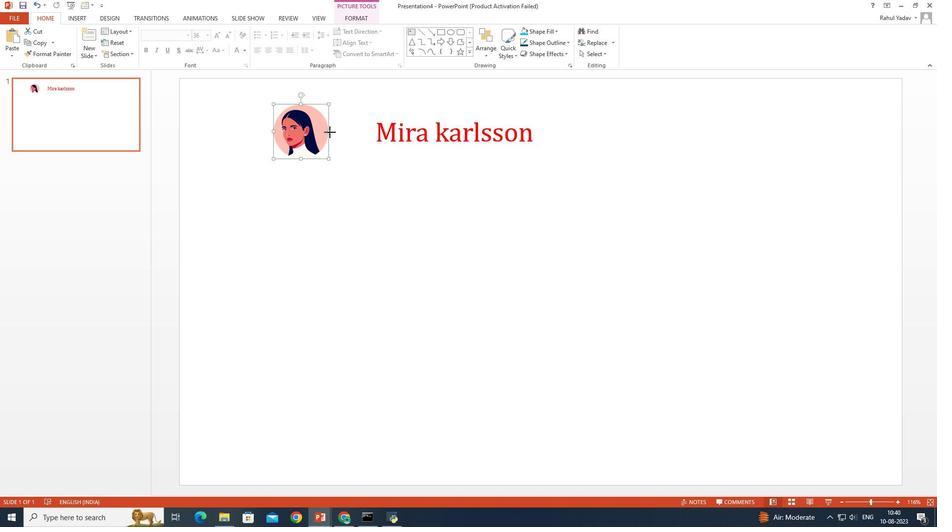 
Action: Mouse moved to (307, 103)
Screenshot: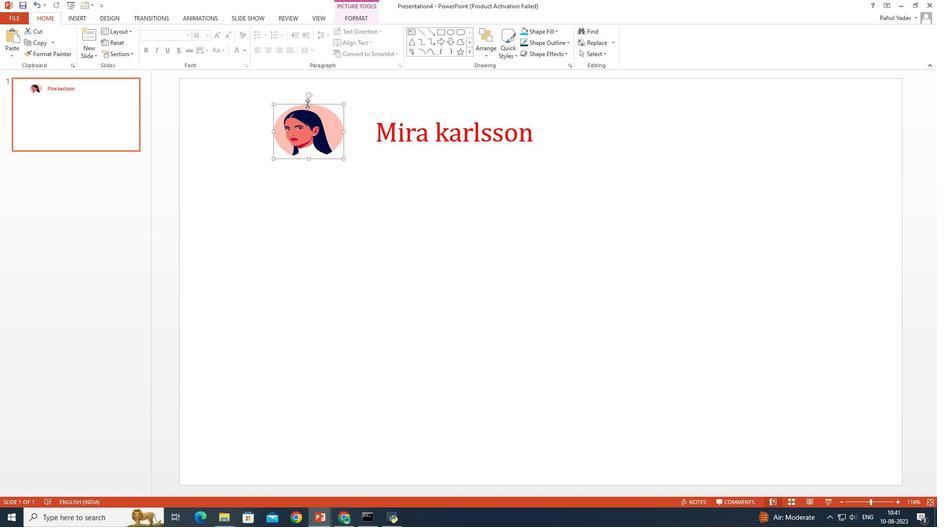 
Action: Mouse pressed left at (307, 103)
Screenshot: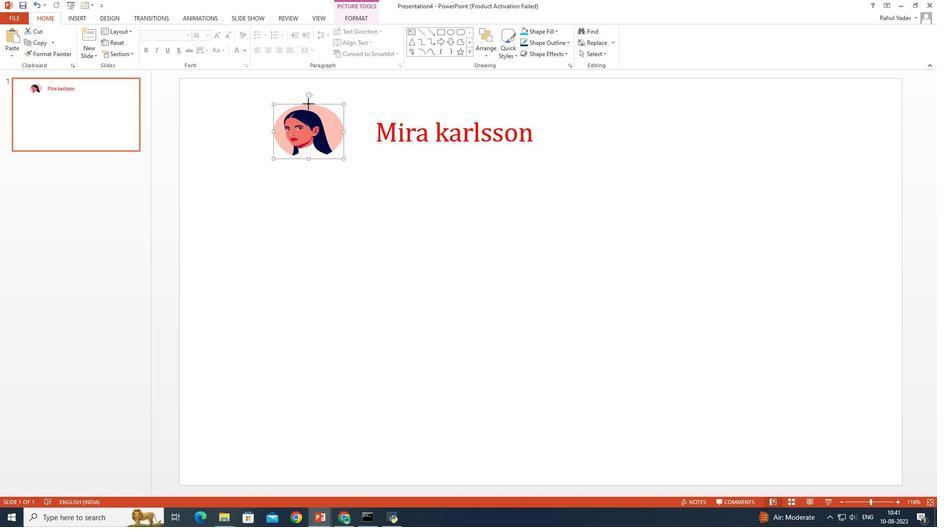 
Action: Mouse moved to (308, 160)
Screenshot: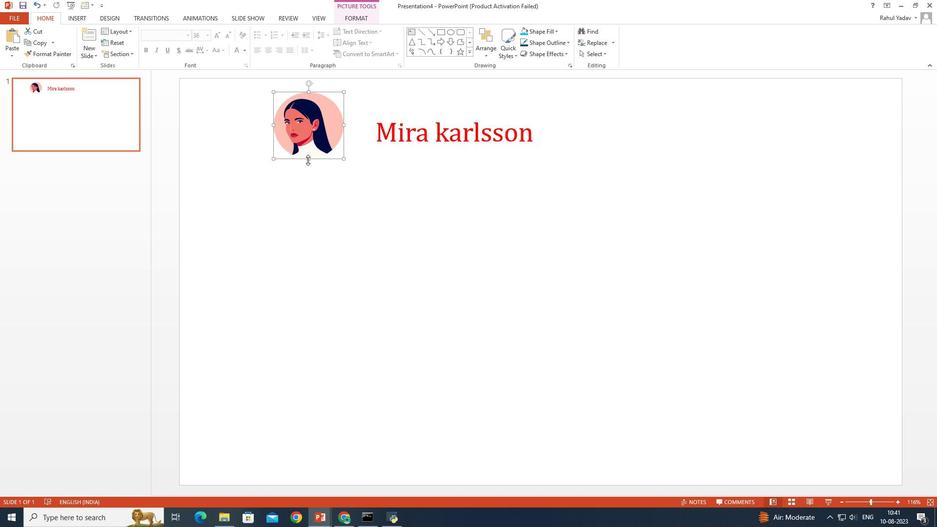 
Action: Mouse pressed left at (308, 160)
Screenshot: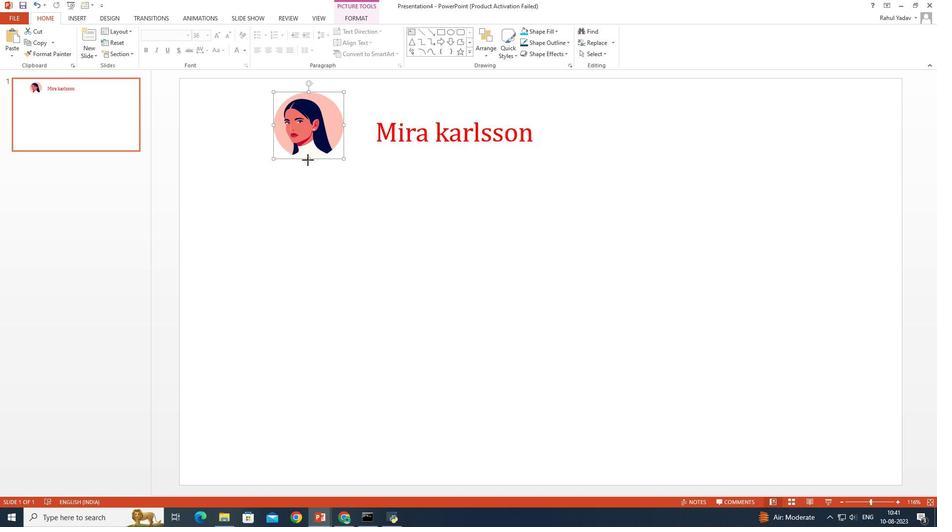 
Action: Mouse moved to (273, 127)
Screenshot: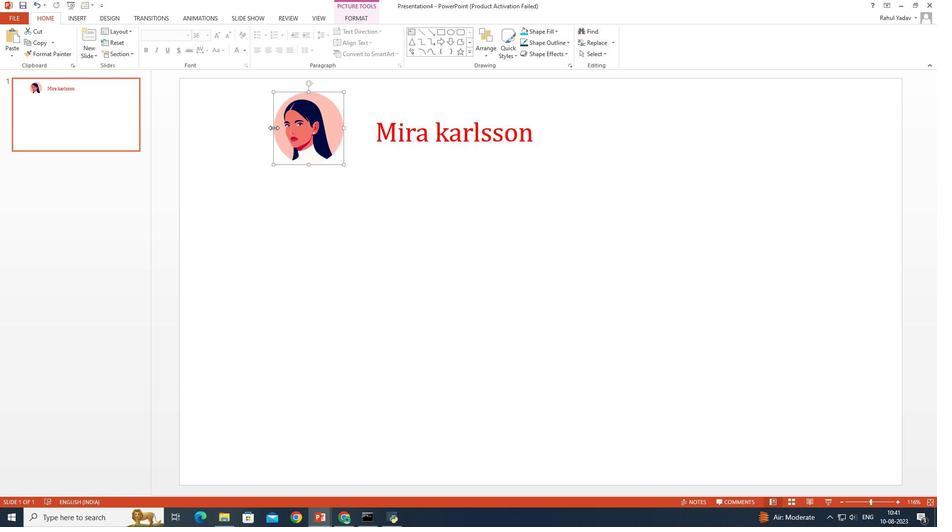 
Action: Mouse pressed left at (273, 127)
Screenshot: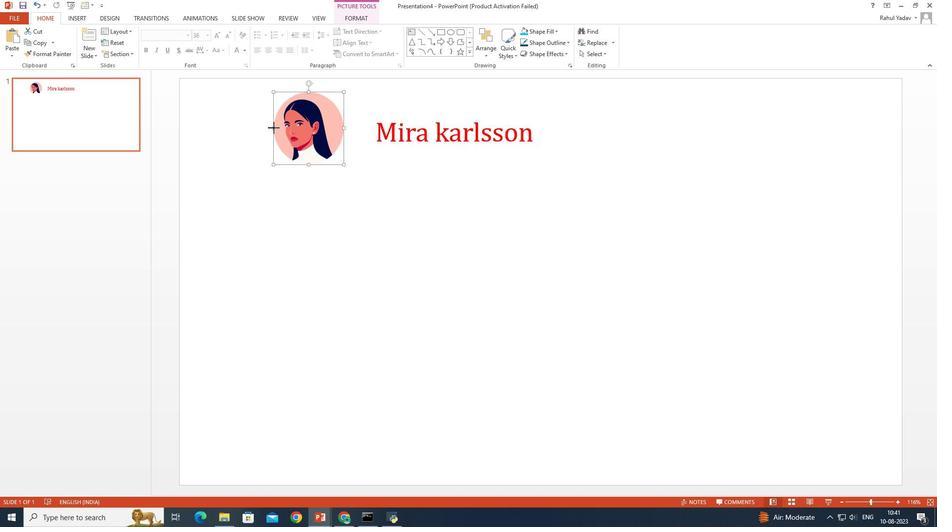 
Action: Mouse moved to (403, 166)
Screenshot: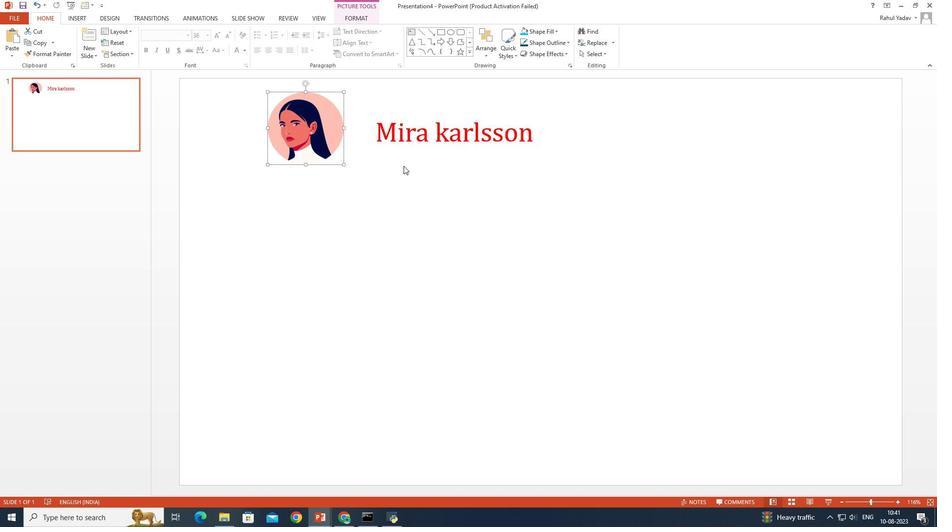 
Action: Mouse pressed left at (403, 166)
Screenshot: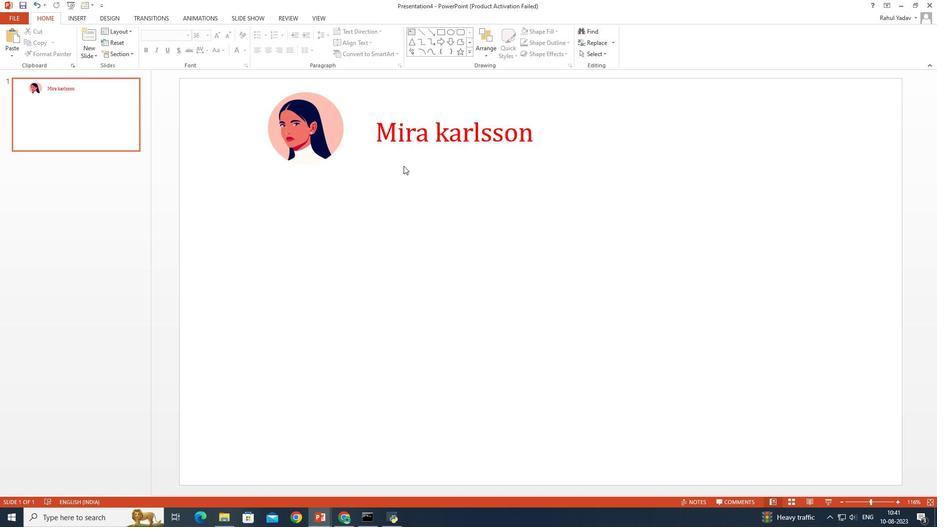 
Action: Mouse moved to (409, 22)
Screenshot: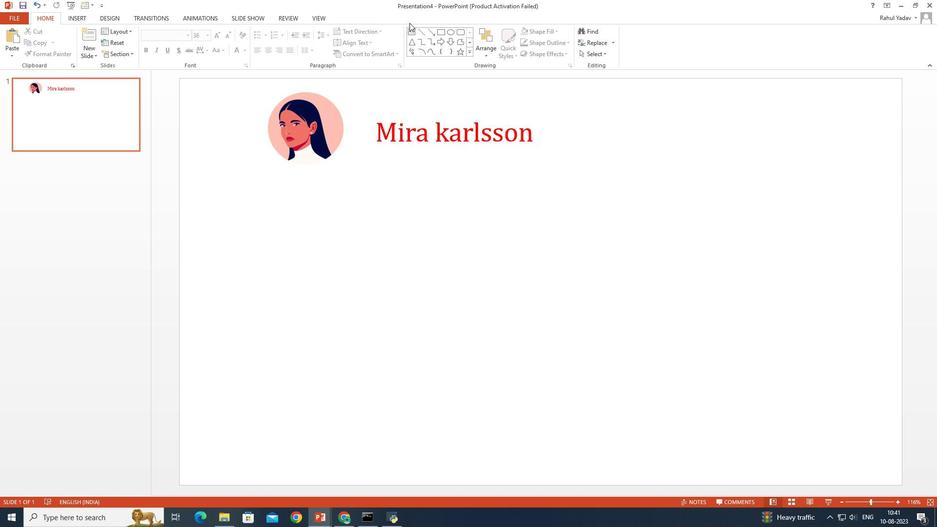 
Action: Mouse pressed left at (409, 22)
Screenshot: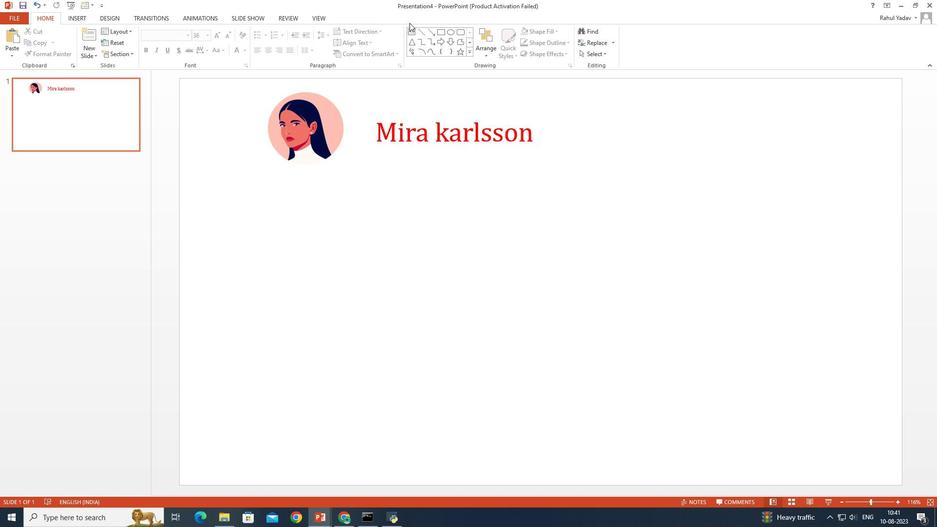 
Action: Mouse moved to (409, 30)
Screenshot: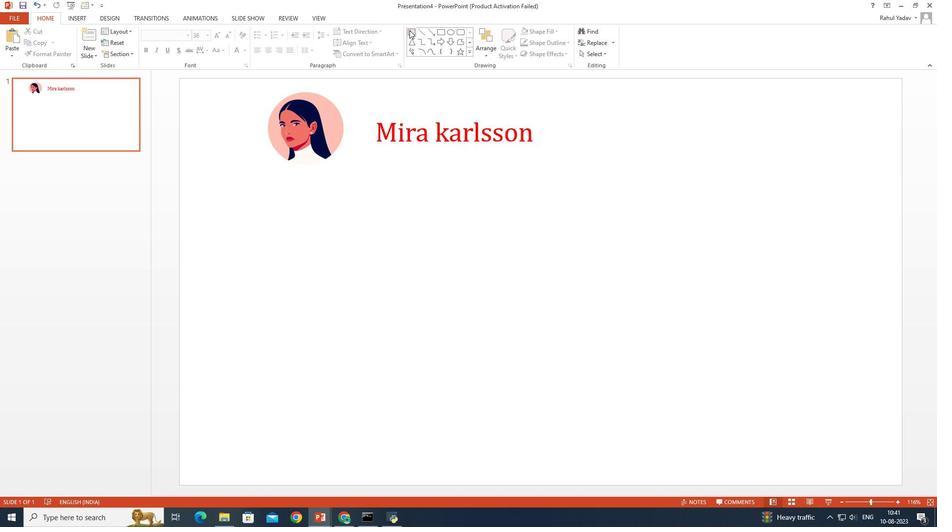 
Action: Mouse pressed left at (409, 30)
Screenshot: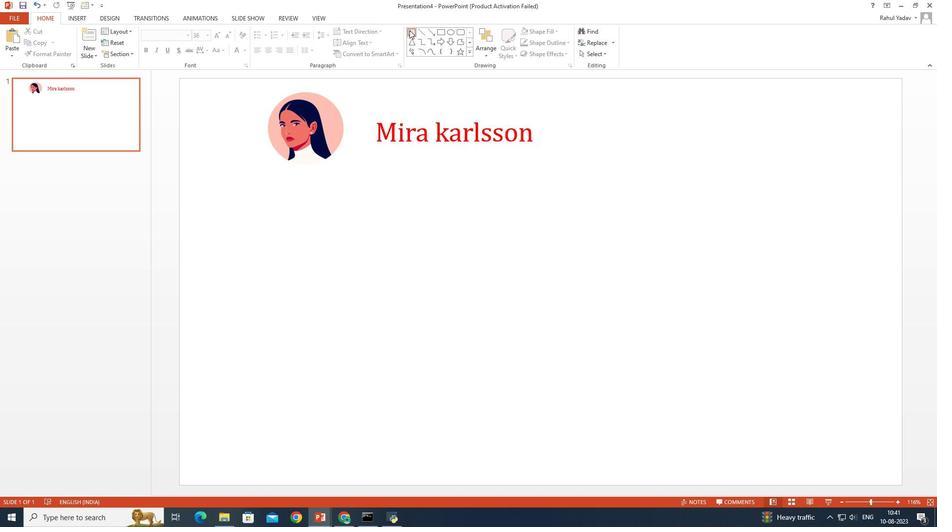 
Action: Mouse moved to (377, 156)
Screenshot: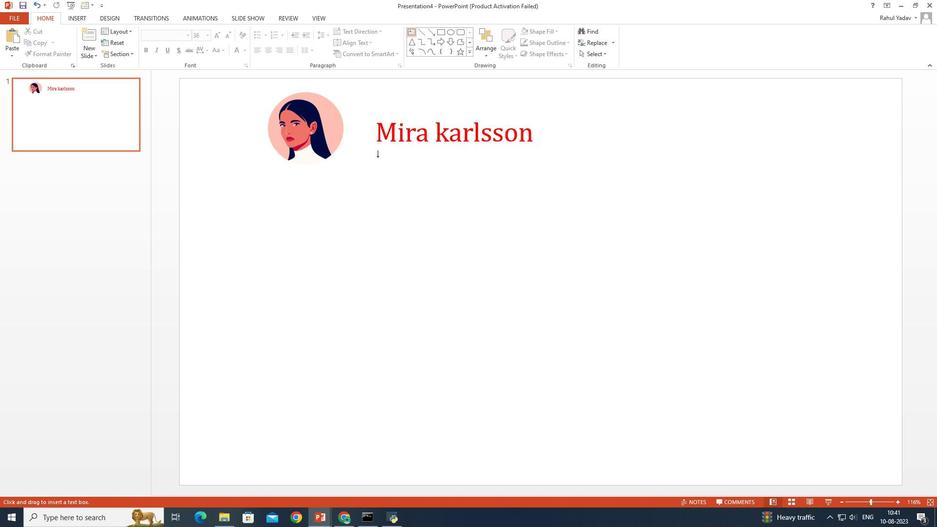
Action: Mouse pressed left at (377, 156)
Screenshot: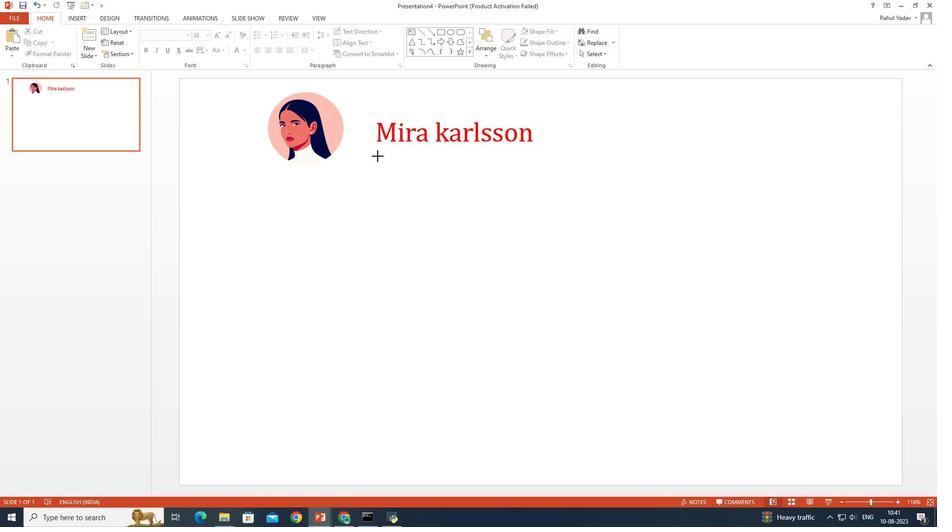 
Action: Mouse moved to (603, 168)
Screenshot: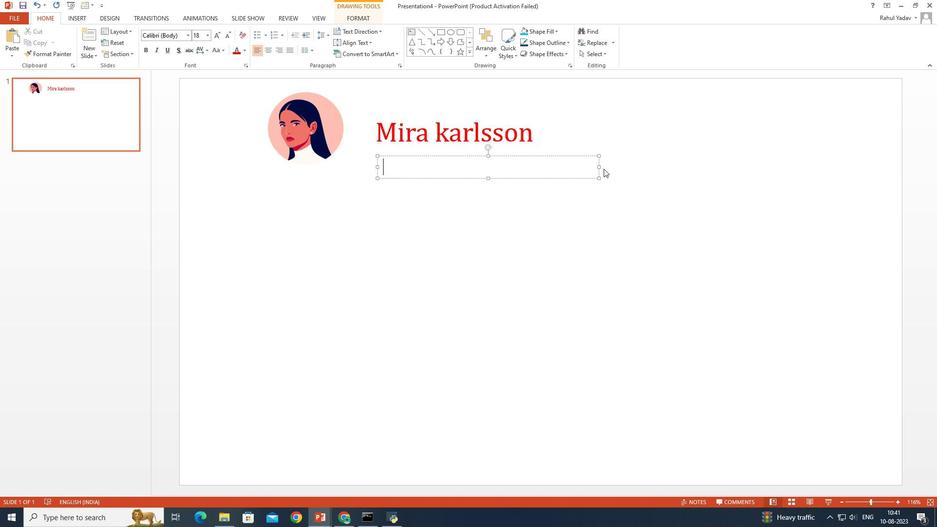 
Action: Key pressed web<Key.space>designer/developerctrl+A
Screenshot: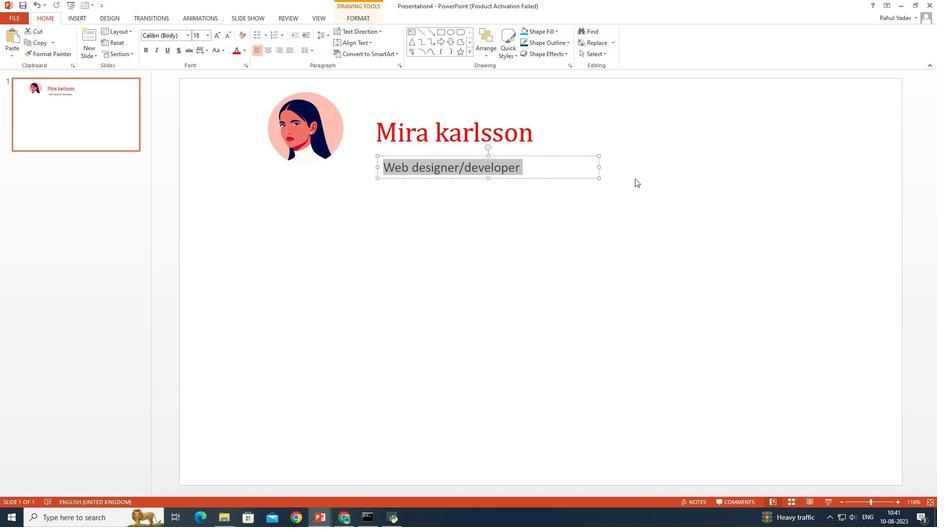 
Action: Mouse moved to (189, 36)
Screenshot: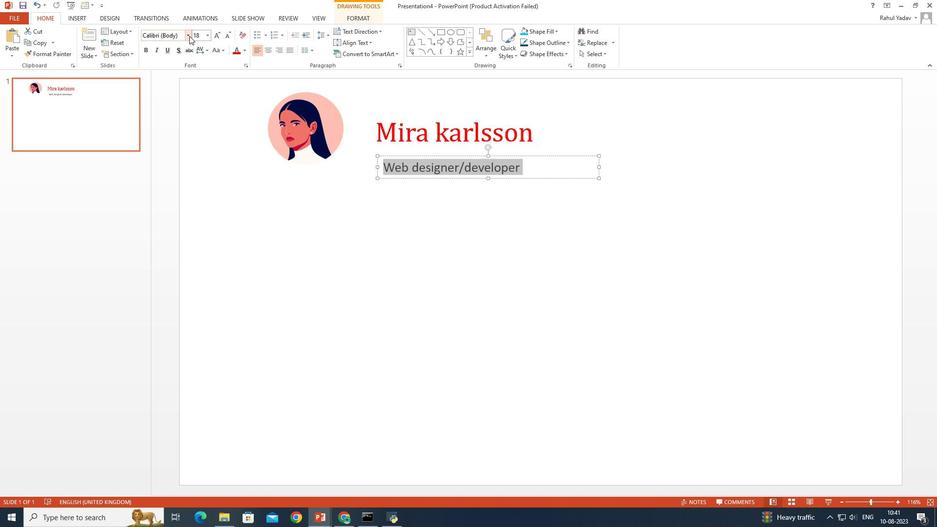 
Action: Mouse pressed left at (189, 36)
Screenshot: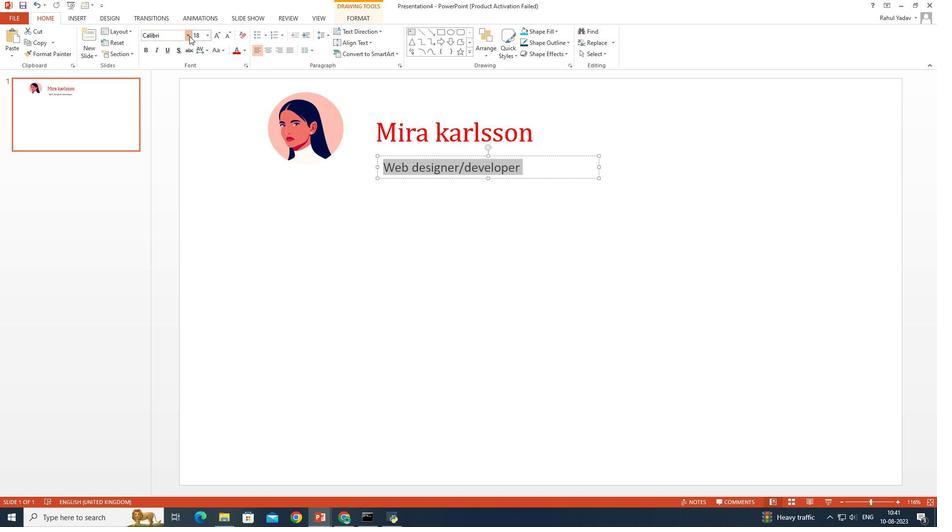 
Action: Mouse moved to (170, 92)
Screenshot: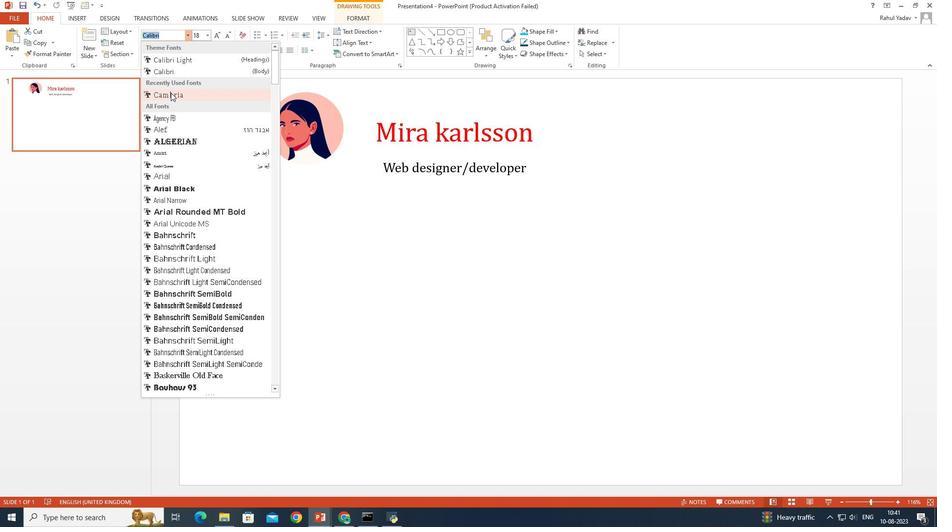 
Action: Mouse pressed left at (170, 92)
Screenshot: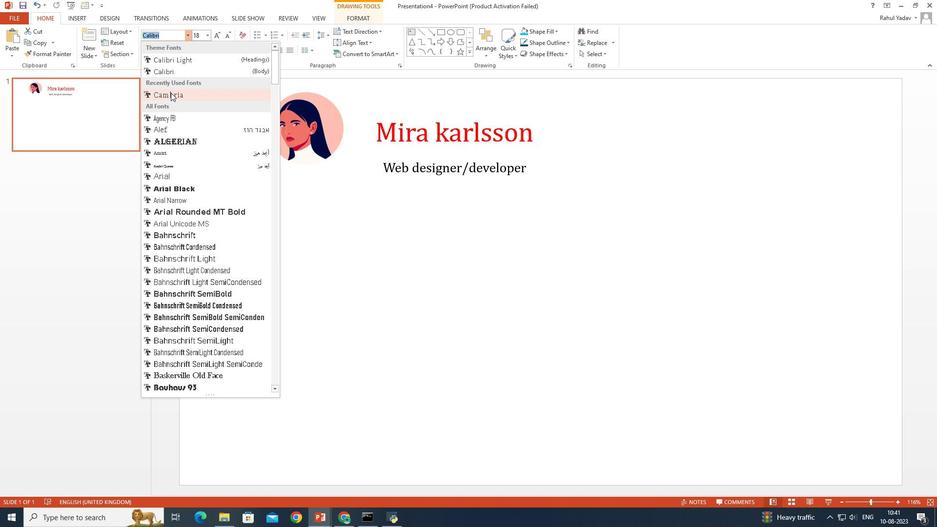 
Action: Mouse moved to (483, 156)
Screenshot: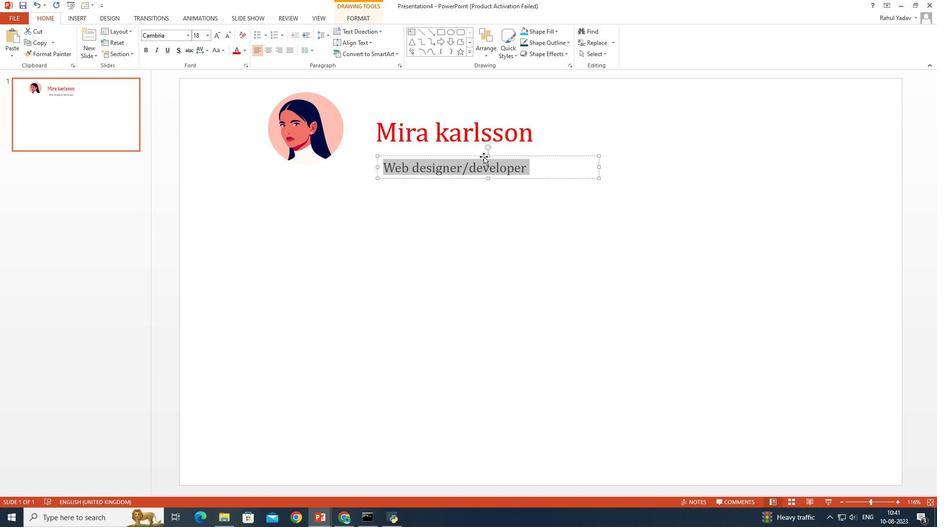 
Action: Mouse pressed left at (483, 156)
Screenshot: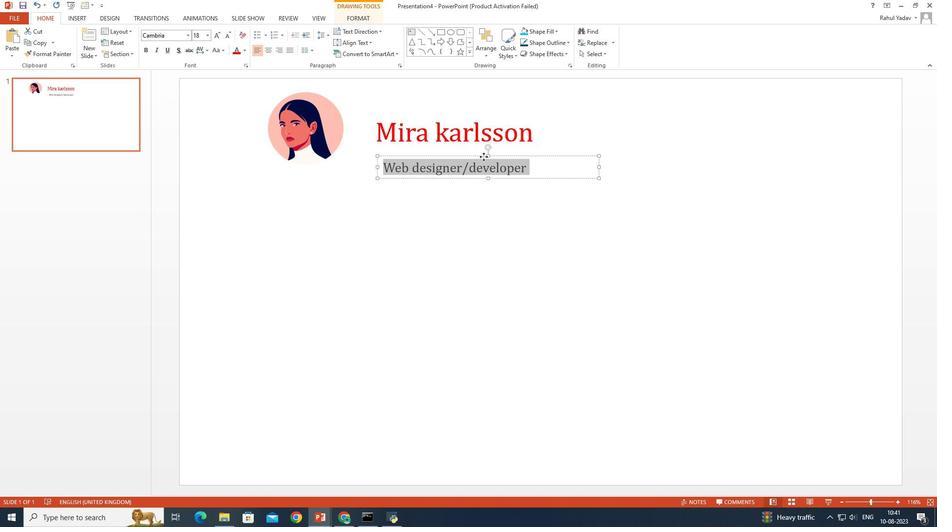 
Action: Mouse moved to (506, 136)
Screenshot: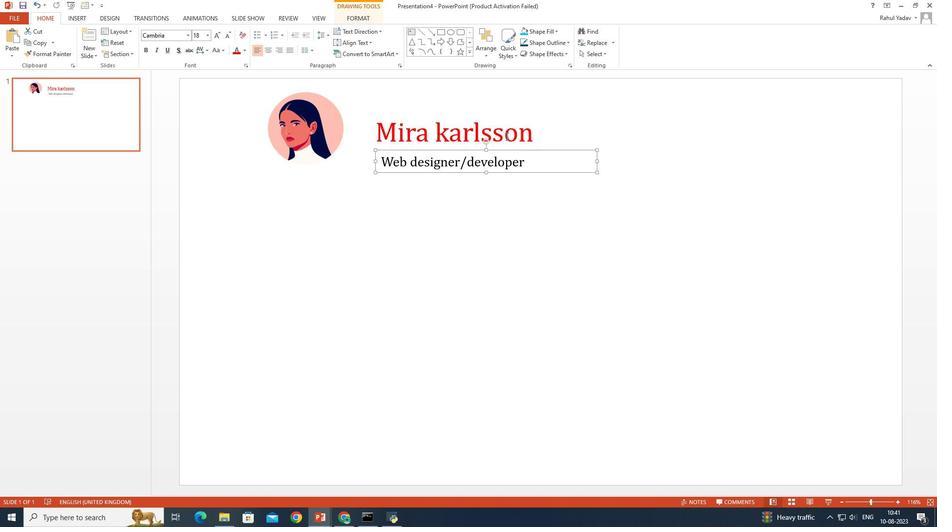 
Action: Mouse pressed left at (506, 136)
Screenshot: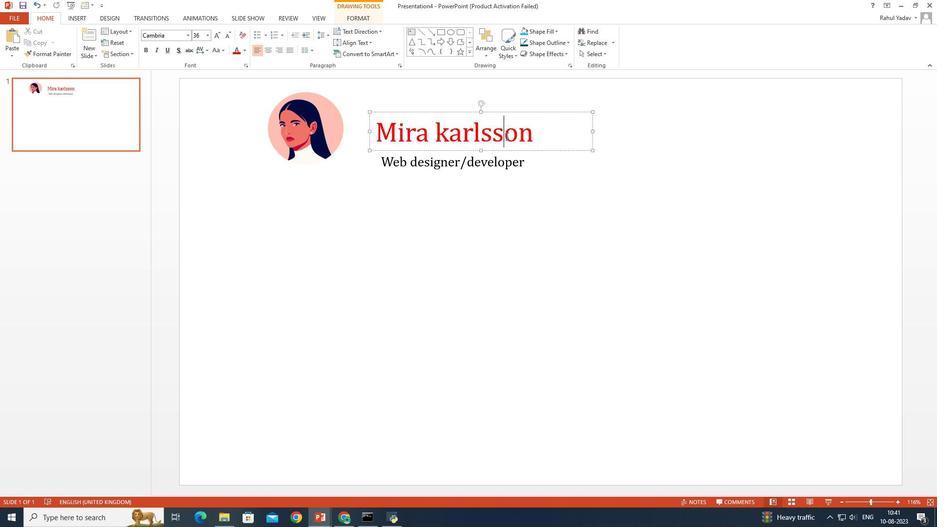 
Action: Mouse moved to (412, 30)
Screenshot: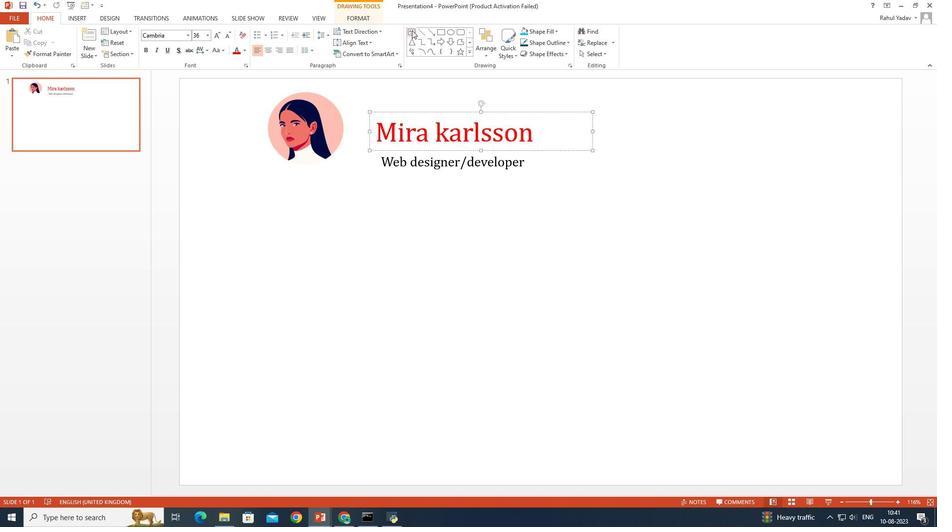 
Action: Mouse pressed left at (412, 30)
Screenshot: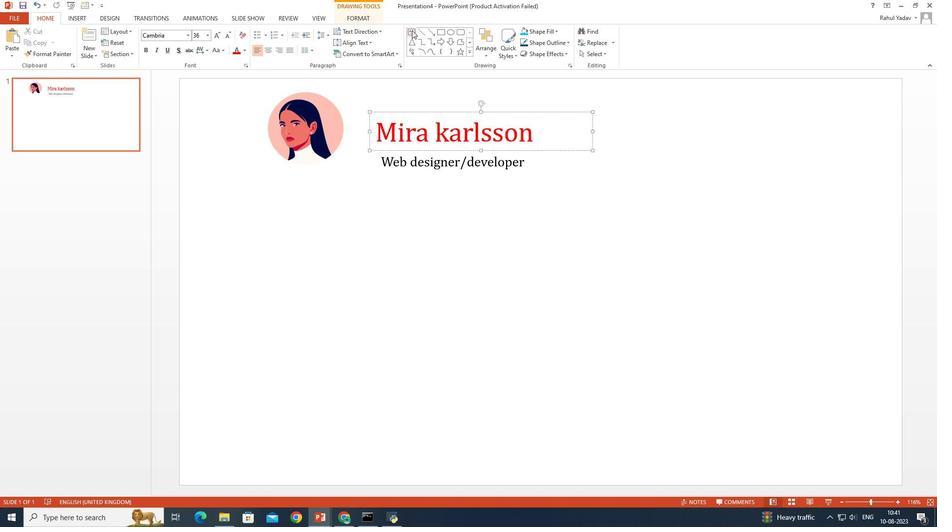 
Action: Mouse moved to (273, 194)
Screenshot: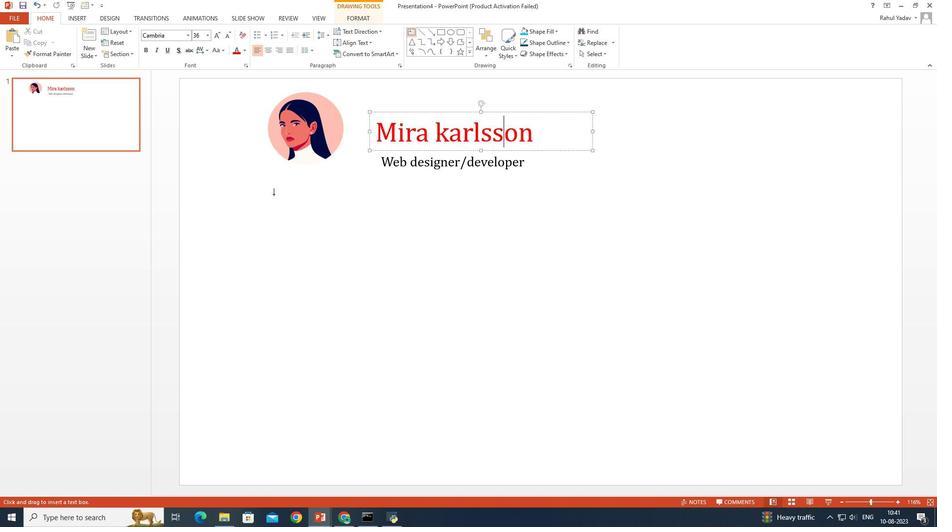 
Action: Mouse pressed left at (273, 194)
Screenshot: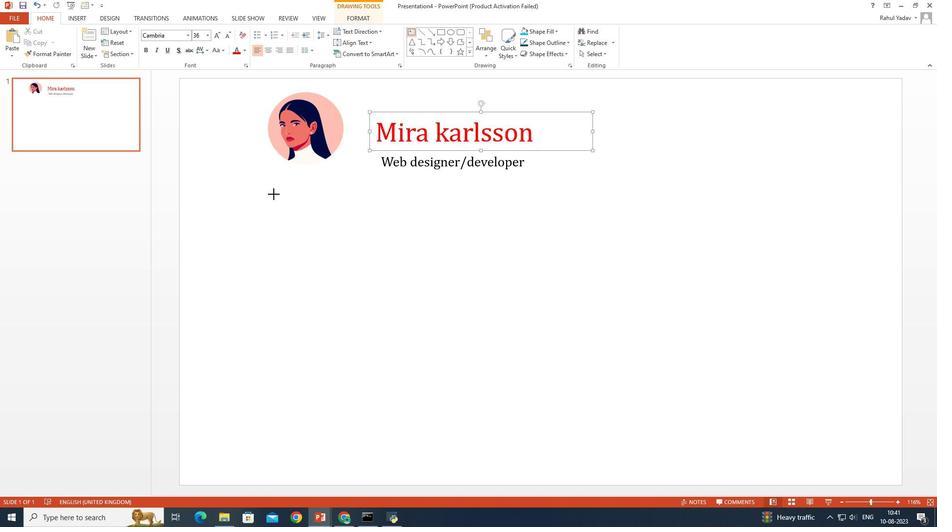 
Action: Mouse moved to (354, 214)
Screenshot: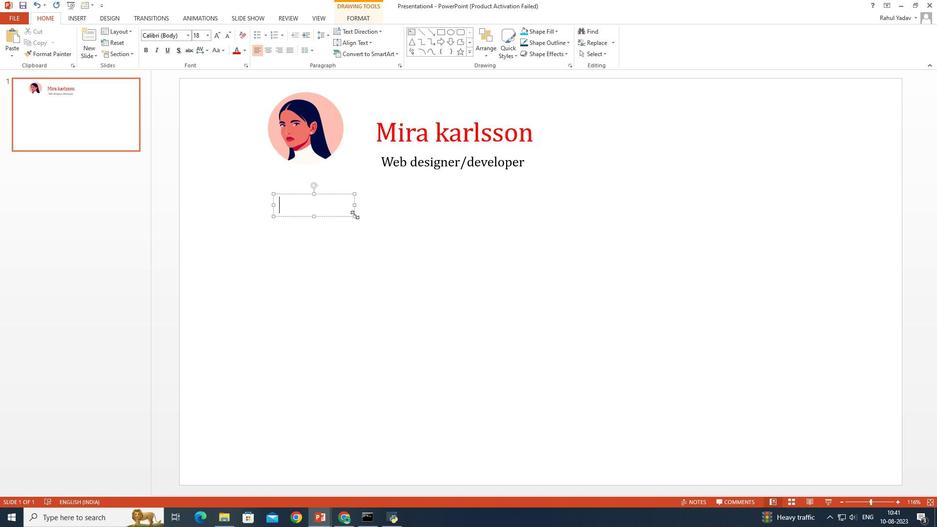 
Action: Key pressed <Key.shift>About<Key.enter><Key.shift>As<Key.space>
Screenshot: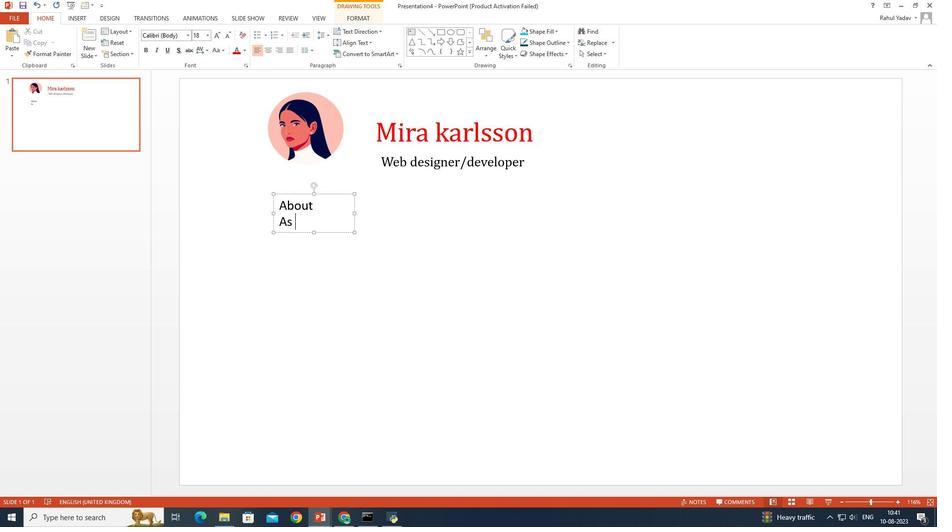 
Action: Mouse moved to (353, 214)
Screenshot: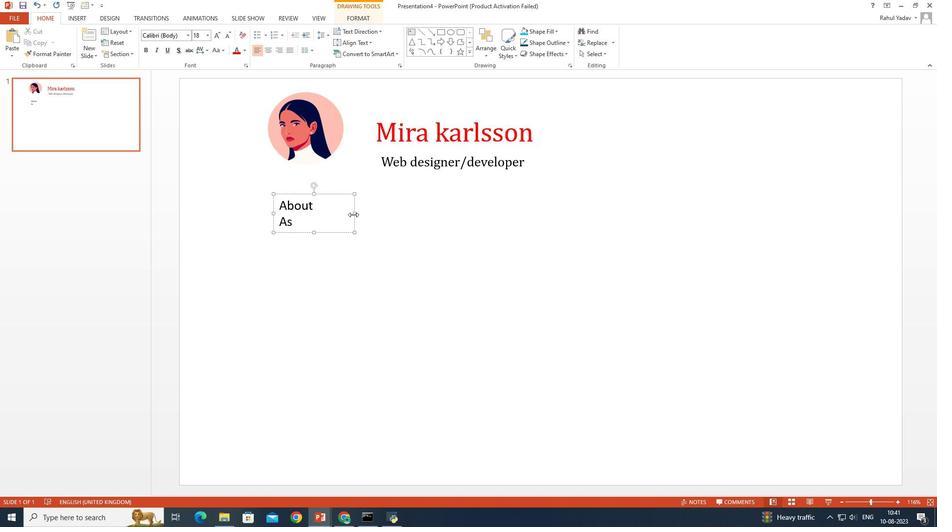 
Action: Mouse pressed left at (353, 214)
Screenshot: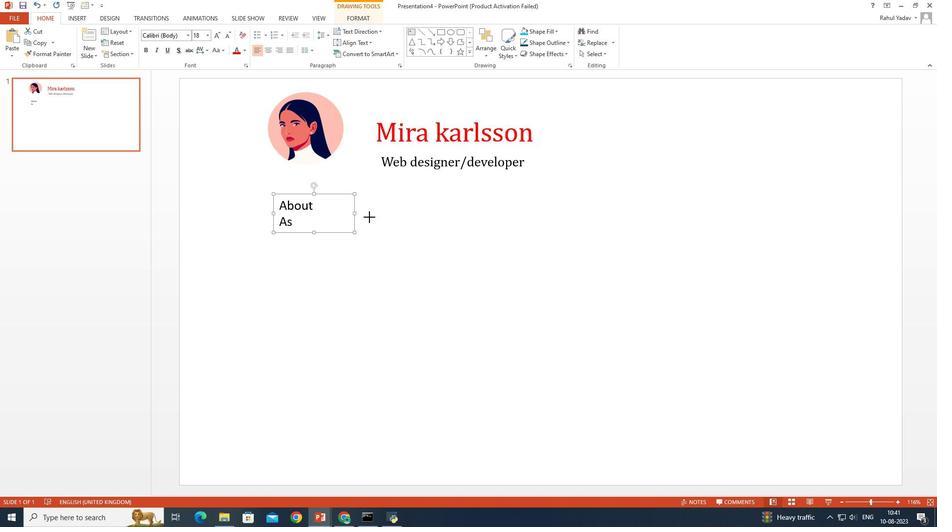 
Action: Mouse moved to (505, 218)
Screenshot: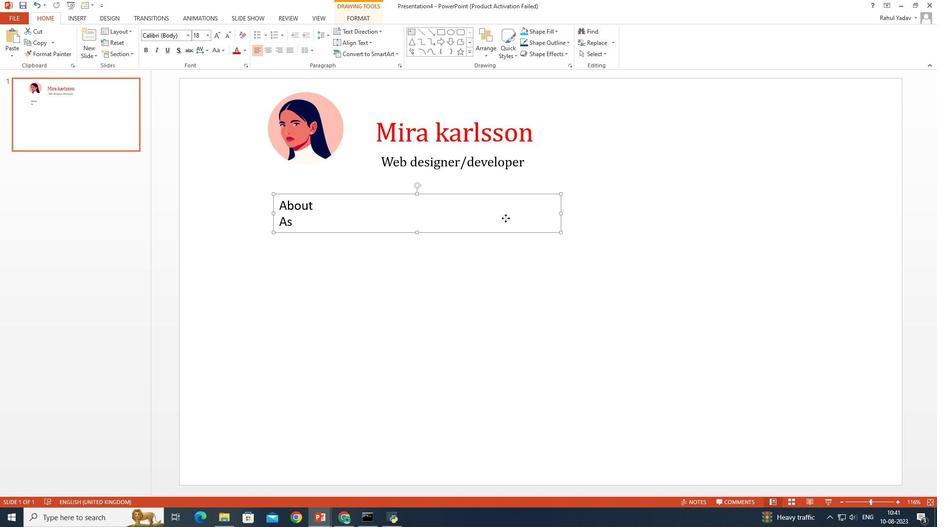 
Action: Mouse pressed left at (505, 218)
Screenshot: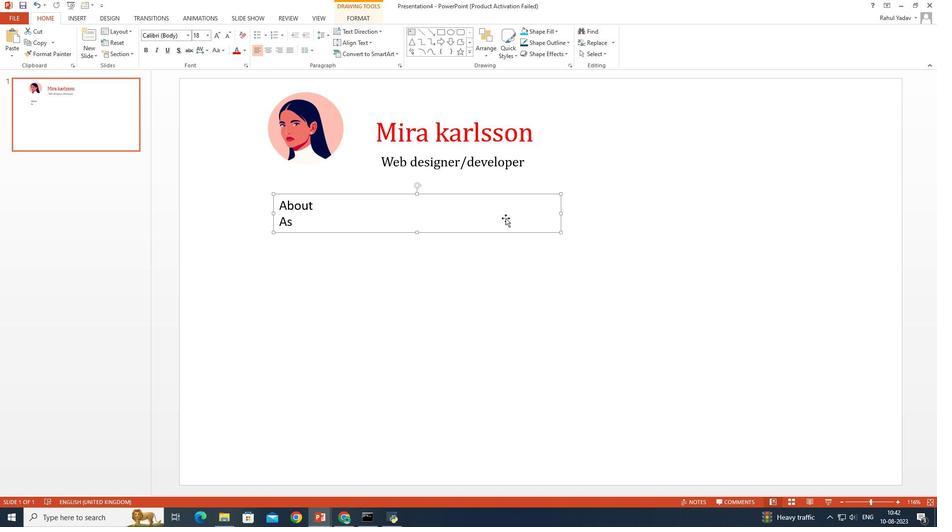 
Action: Key pressed f<Key.backspace>a<Key.space>highly<Key.space>skilled<Key.space>web<Key.space>developer,<Key.space><Key.shift>i<Key.backspace><Key.caps_lock><Key.caps_lock><Key.caps_lock><Key.caps_lock><Key.caps_lock><Key.caps_lock><Key.caps_lock><Key.caps_lock><Key.caps_lock><Key.caps_lock><Key.caps_lock><Key.caps_lock><Key.caps_lock><Key.caps_lock><Key.caps_lock><Key.caps_lock><Key.caps_lock><Key.caps_lock><Key.caps_lock>I<Key.caps_lock>am<Key.space><Key.backspace><Key.backspace><Key.backspace><Key.space>am<Key.space><Key.backspace><Key.backspace><Key.backspace><Key.backspace><Key.backspace><Key.enter><Key.shift>In<Key.backspace><Key.space>am<Key.space>committed<Key.space>to<Key.space>designing<Key.space>and<Key.space>developing<Key.space>user-friendly,<Key.space>innovative.<Key.backspace>,and<Key.space>visually<Key.space>appealing
Screenshot: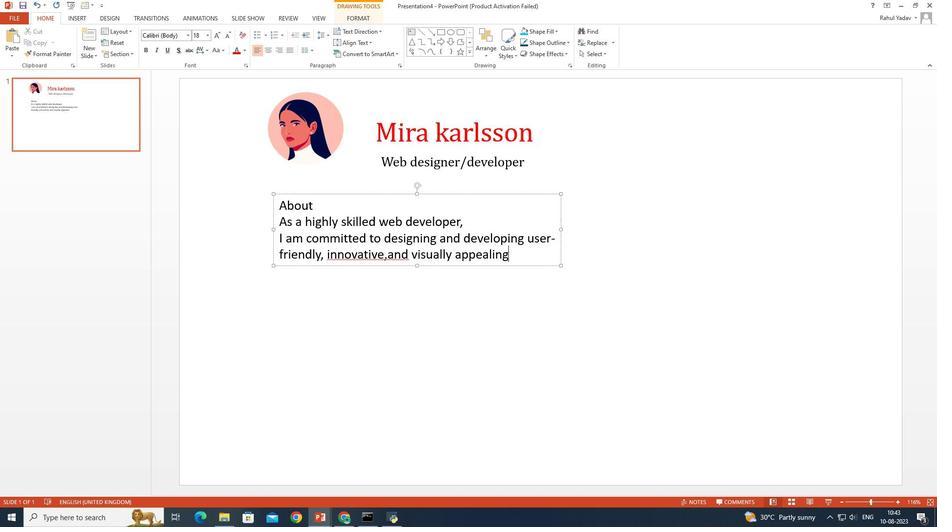 
Action: Mouse moved to (390, 258)
Screenshot: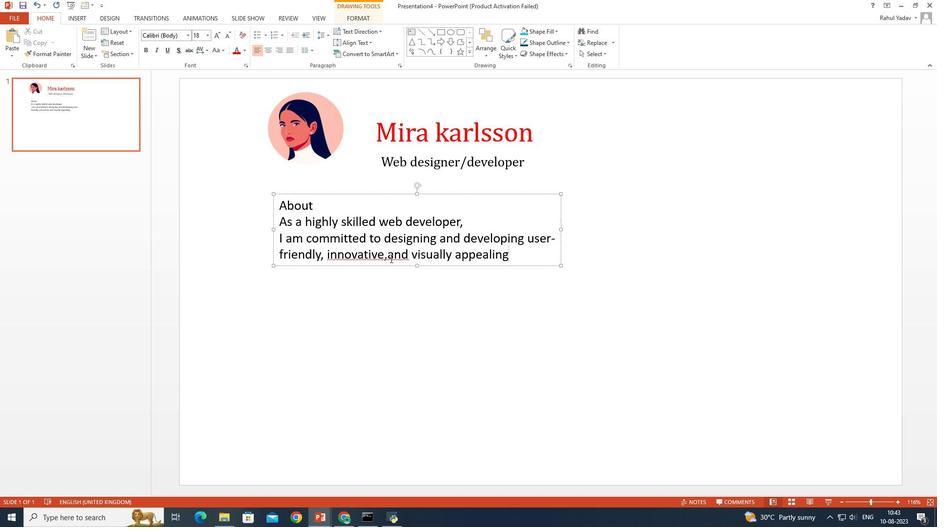
Action: Mouse pressed left at (390, 258)
Screenshot: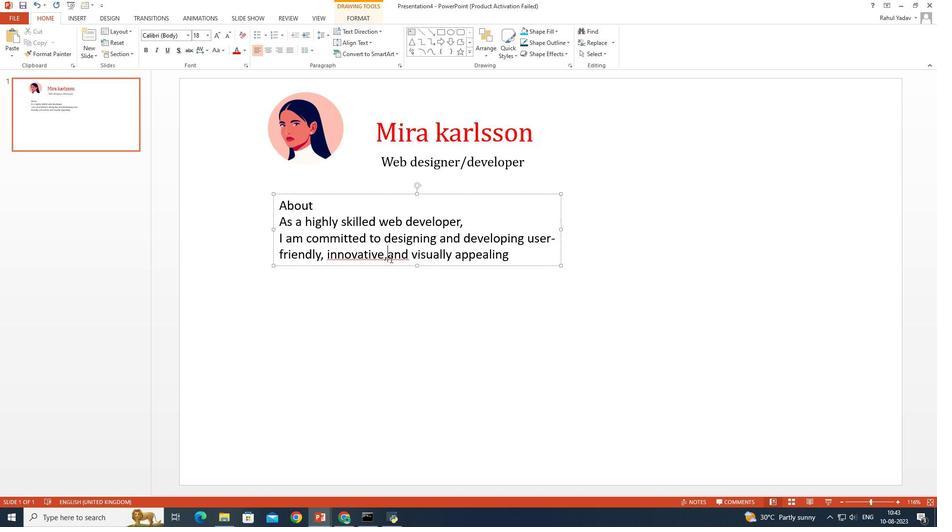 
Action: Key pressed <Key.space>
Screenshot: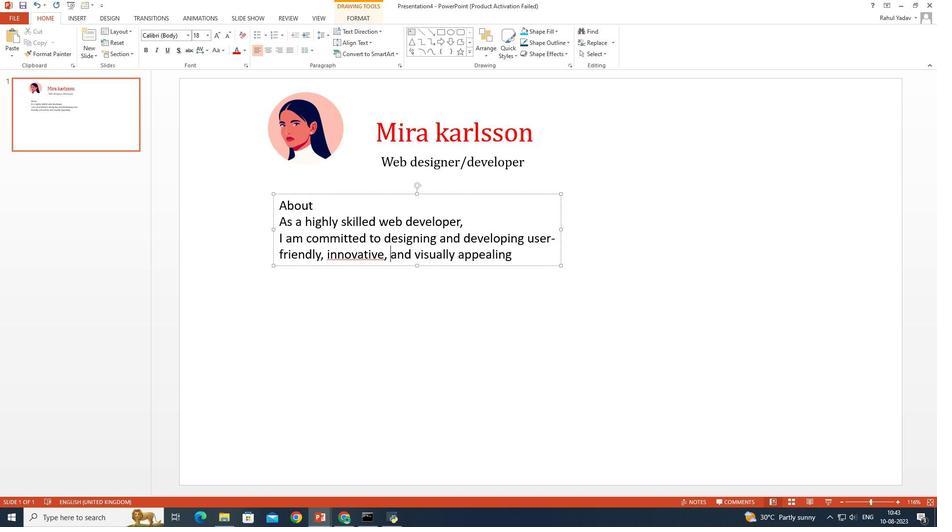 
Action: Mouse moved to (383, 257)
Screenshot: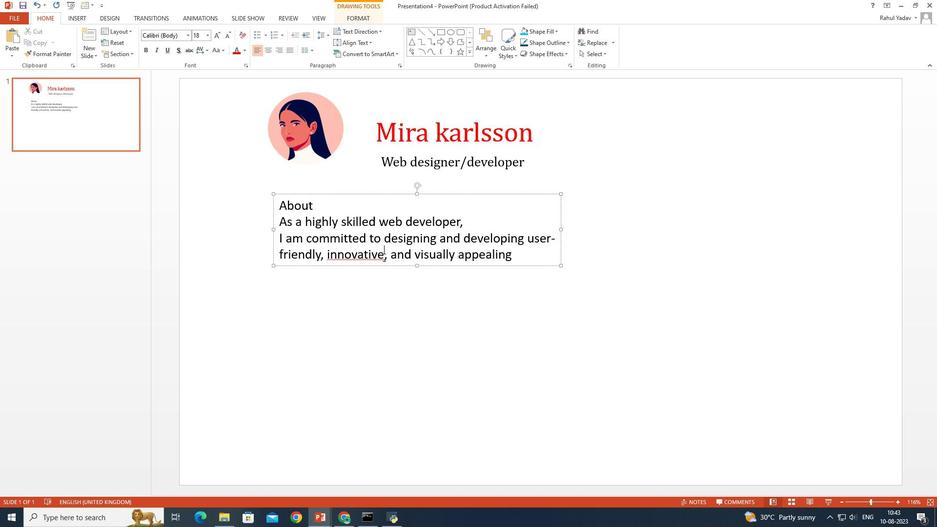 
Action: Mouse pressed left at (383, 257)
Screenshot: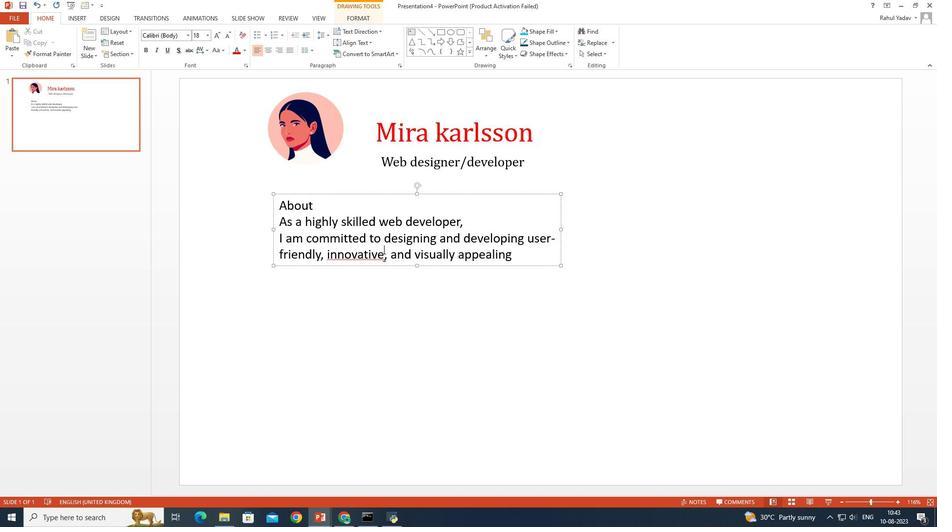 
Action: Key pressed <Key.space>
Screenshot: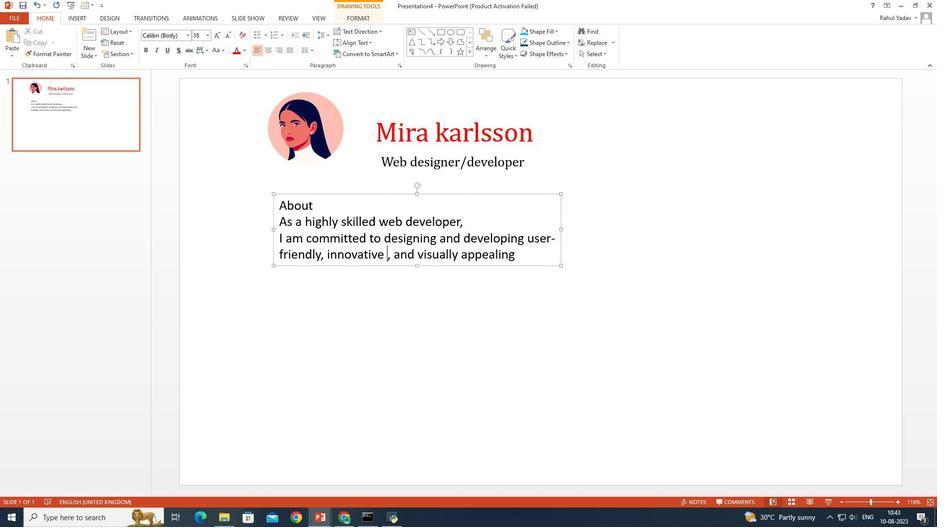
Action: Mouse moved to (387, 258)
Screenshot: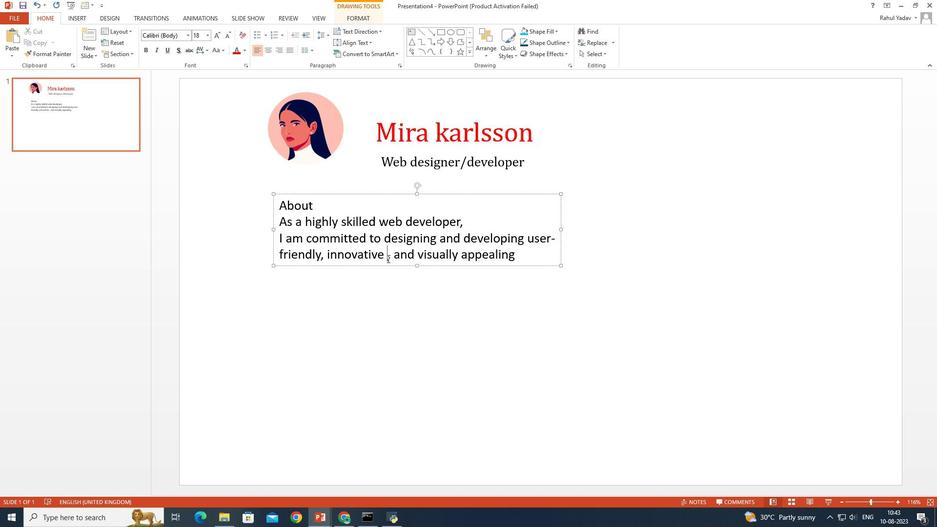 
Action: Key pressed <Key.backspace>
Screenshot: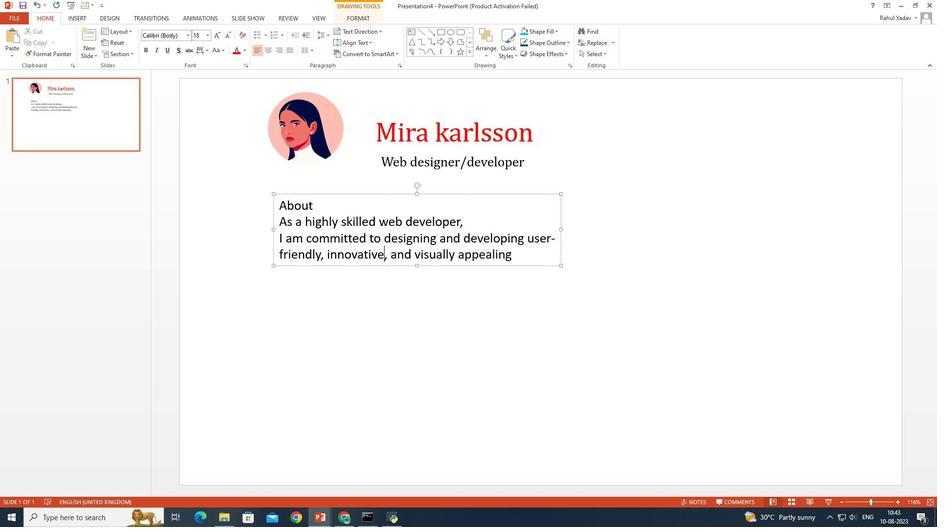 
Action: Mouse moved to (519, 259)
Screenshot: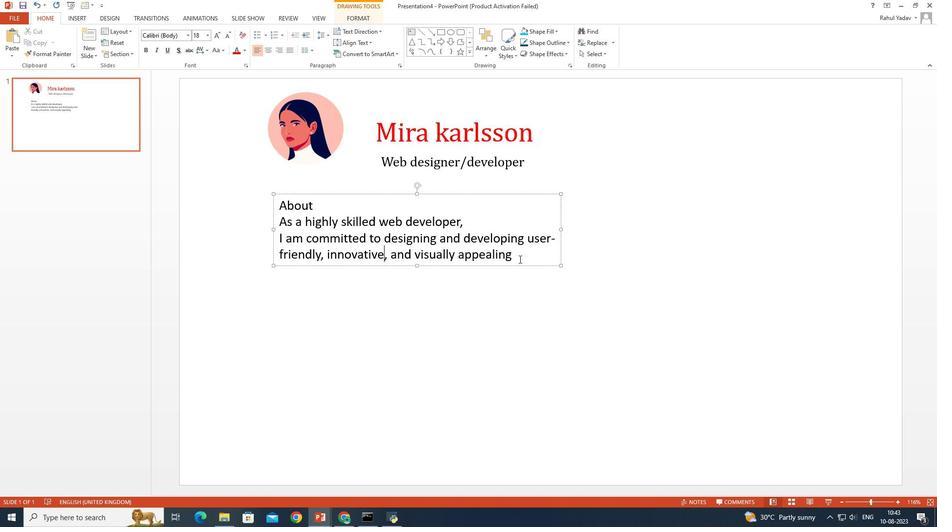 
Action: Mouse pressed left at (519, 259)
Screenshot: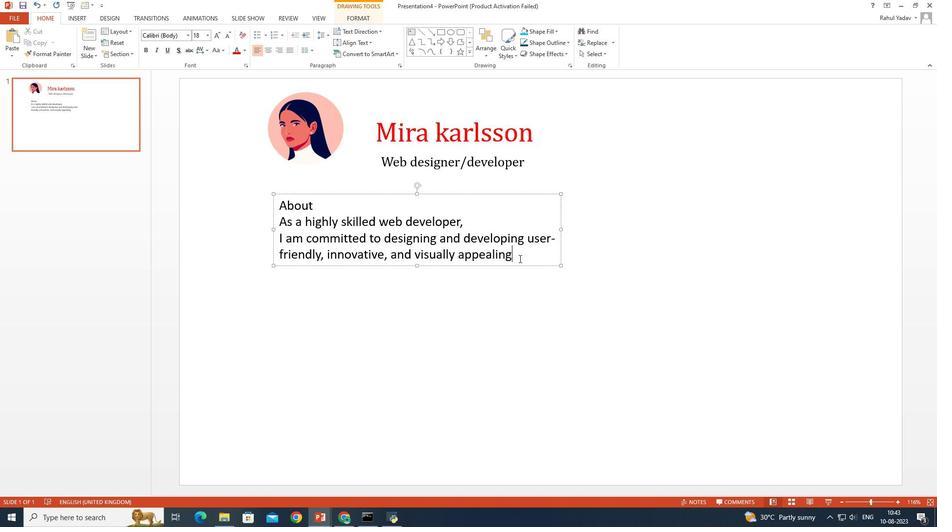 
Action: Mouse moved to (519, 258)
Screenshot: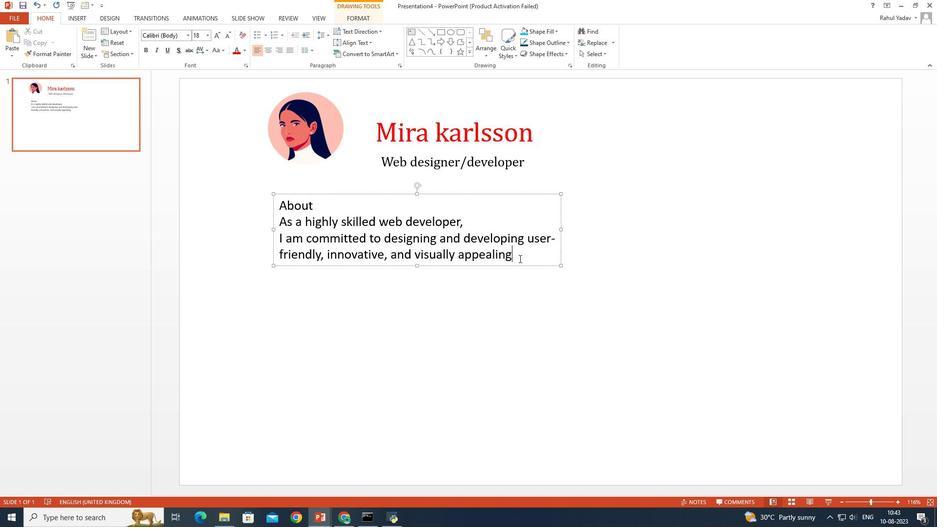 
Action: Key pressed <Key.space><Key.shift>W<Key.backspace>websites
Screenshot: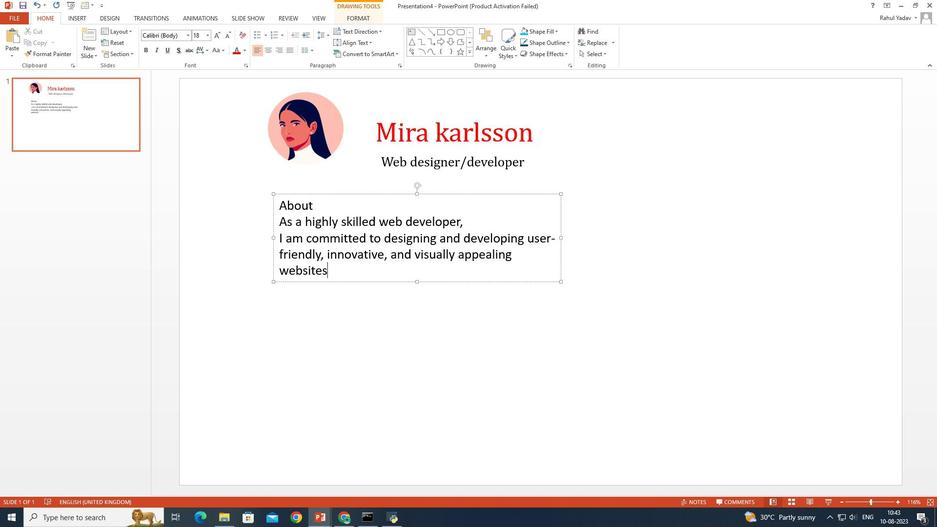 
Action: Mouse moved to (464, 227)
Screenshot: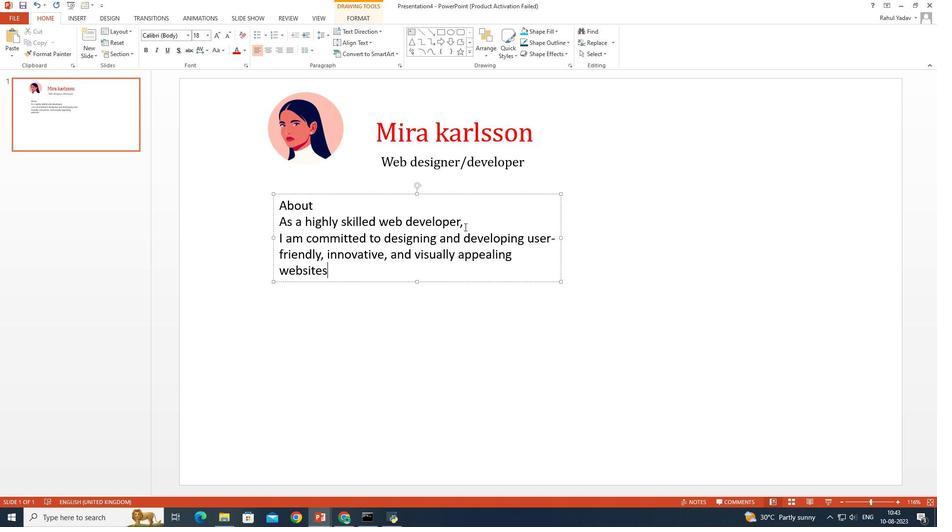 
Action: Mouse pressed left at (464, 227)
Screenshot: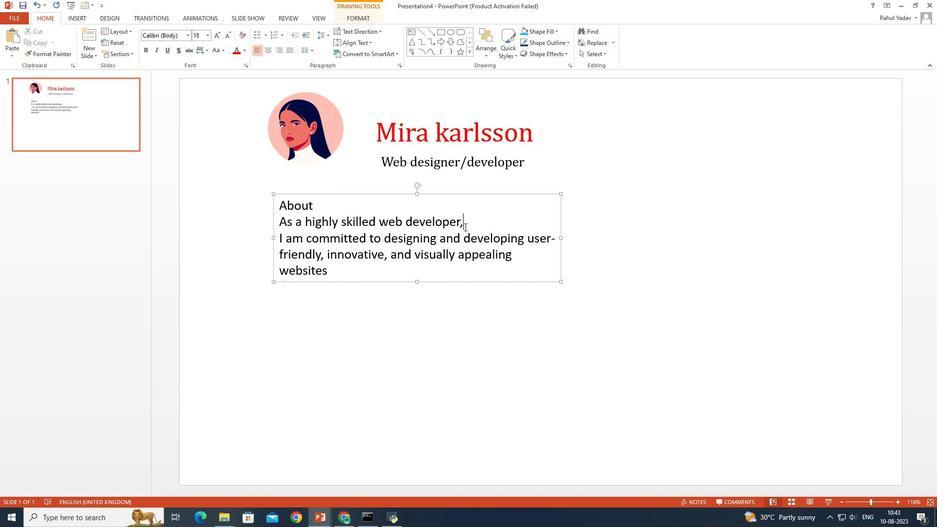 
Action: Key pressed <Key.backspace>.
Screenshot: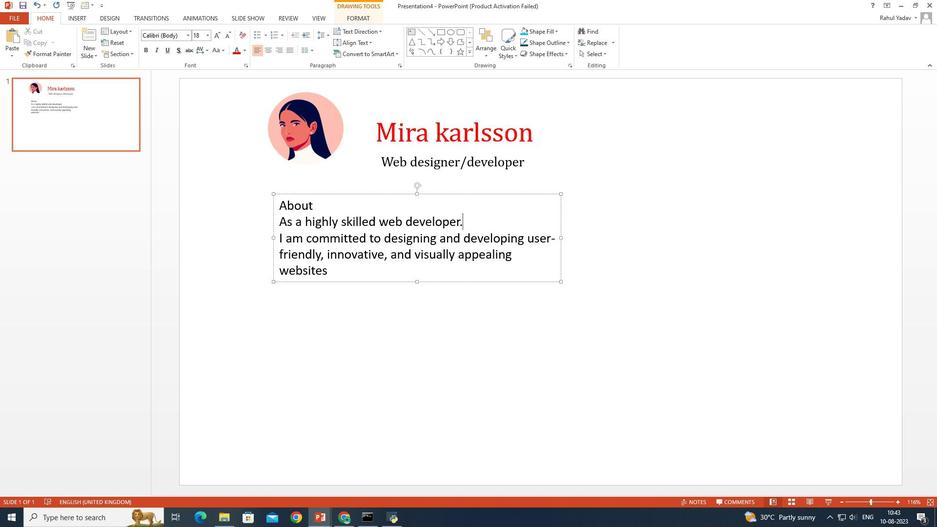 
Action: Mouse moved to (378, 280)
Screenshot: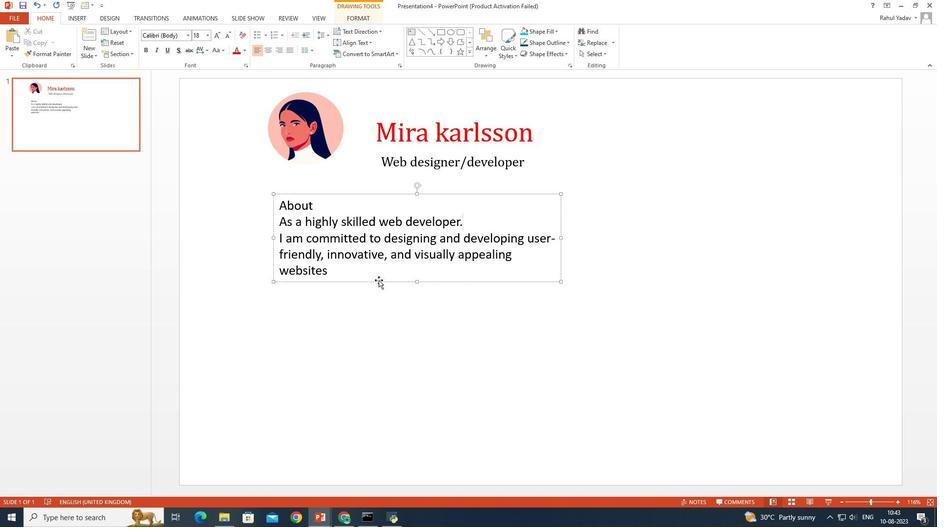 
Action: Key pressed ctrl+A
Screenshot: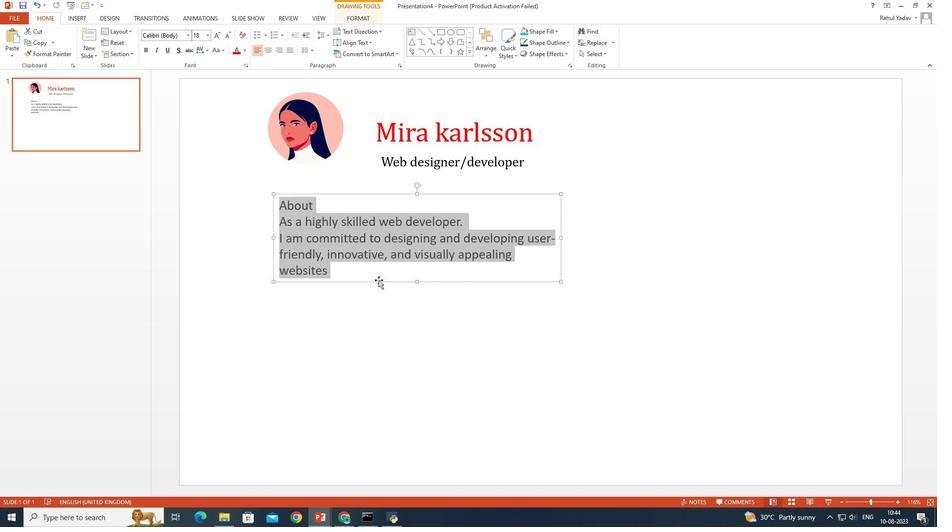 
Action: Mouse moved to (560, 237)
Screenshot: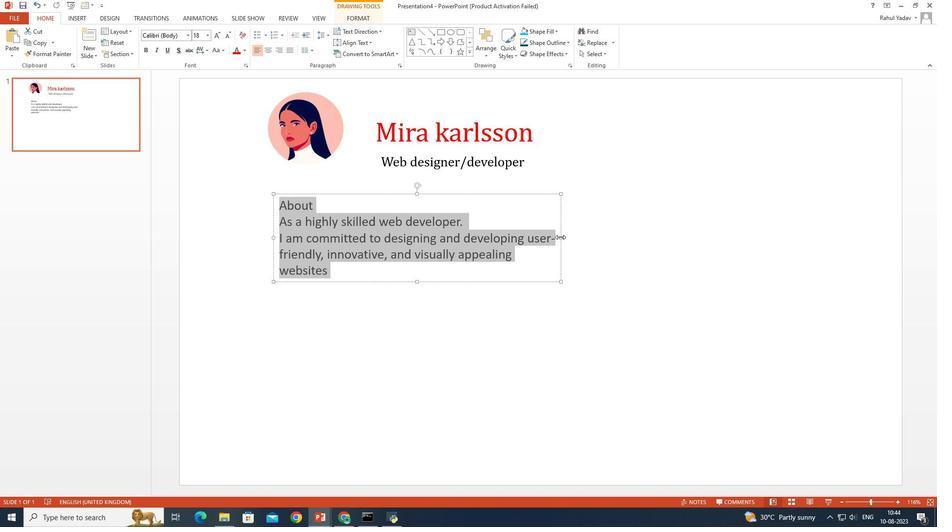 
Action: Mouse pressed left at (560, 237)
Screenshot: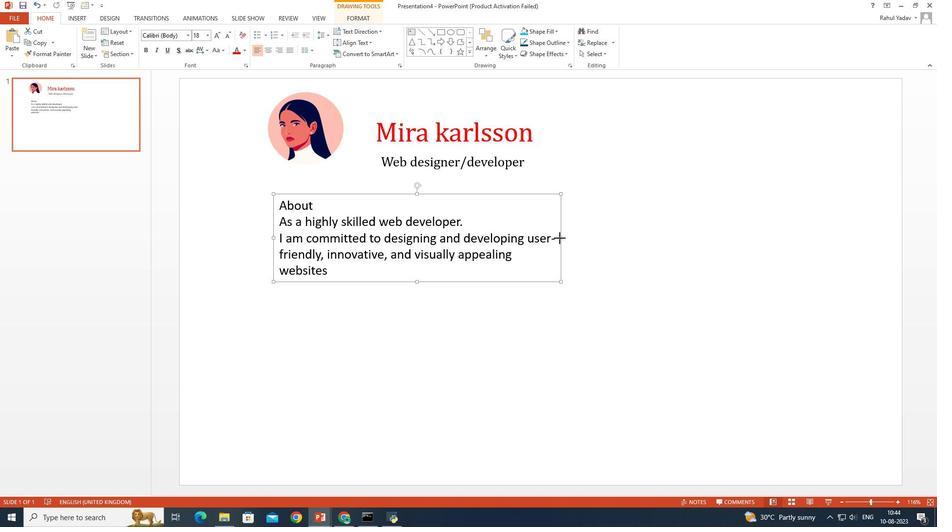 
Action: Mouse moved to (280, 220)
Screenshot: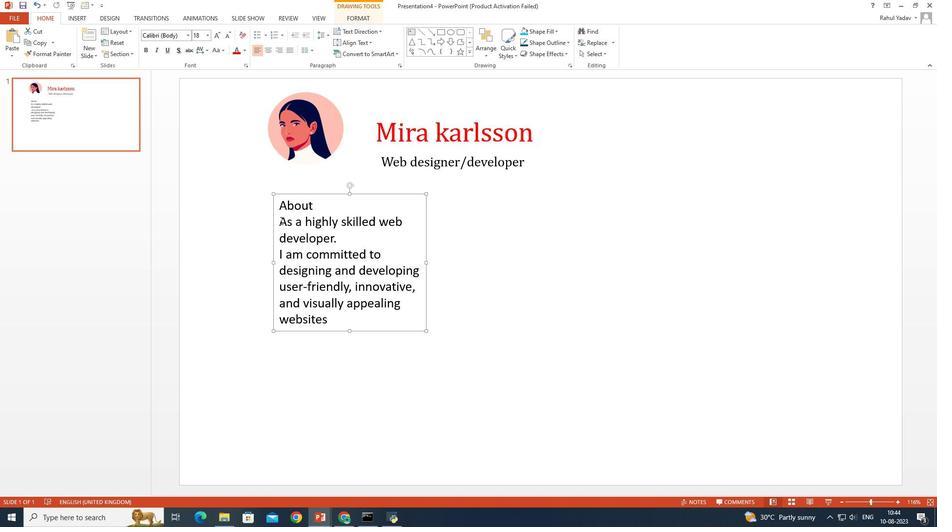 
Action: Mouse pressed left at (280, 220)
Screenshot: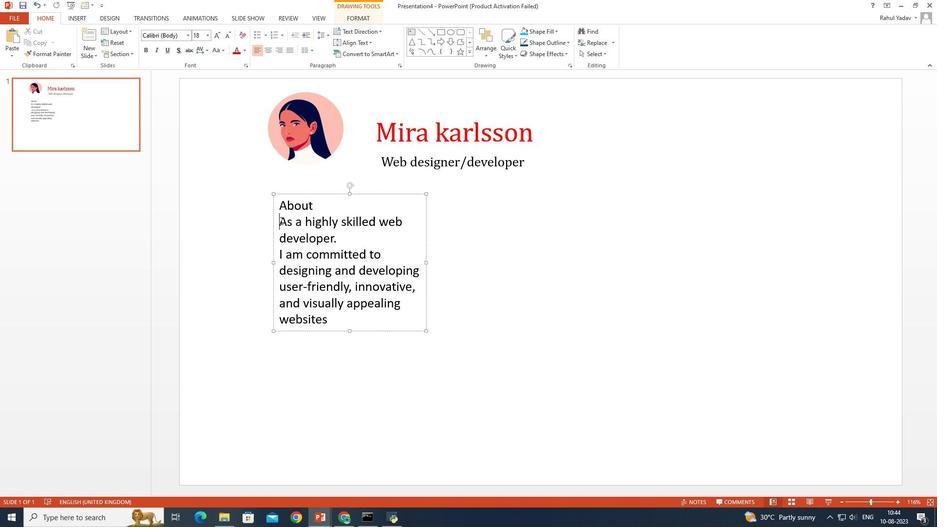 
Action: Mouse moved to (226, 32)
Screenshot: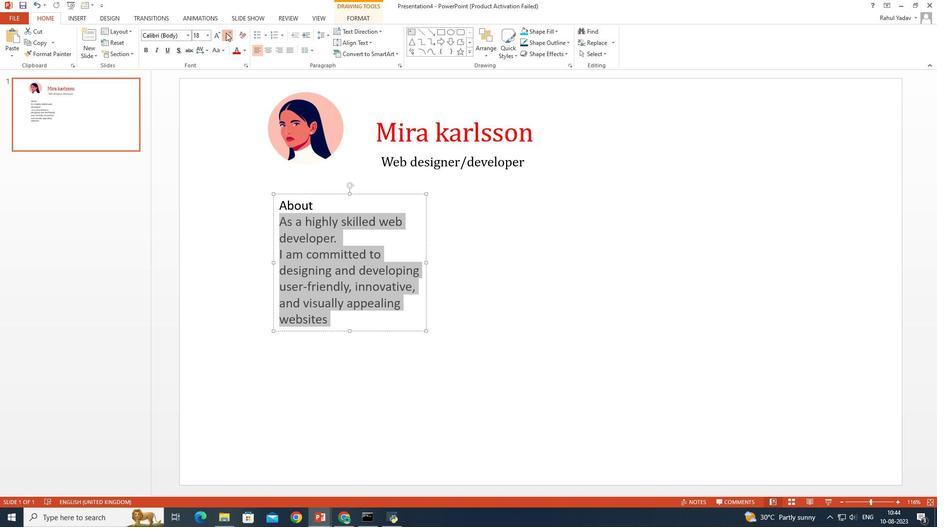 
Action: Mouse pressed left at (226, 32)
Screenshot: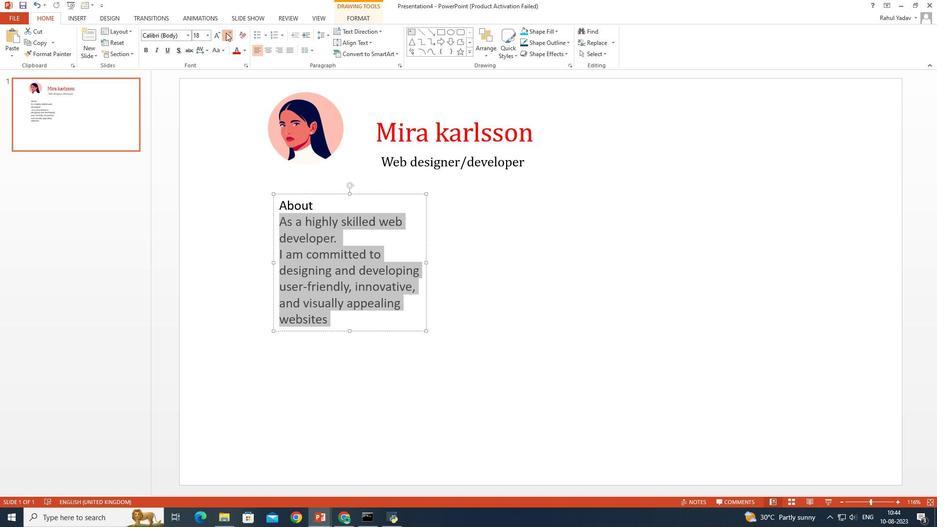 
Action: Mouse pressed left at (226, 32)
Screenshot: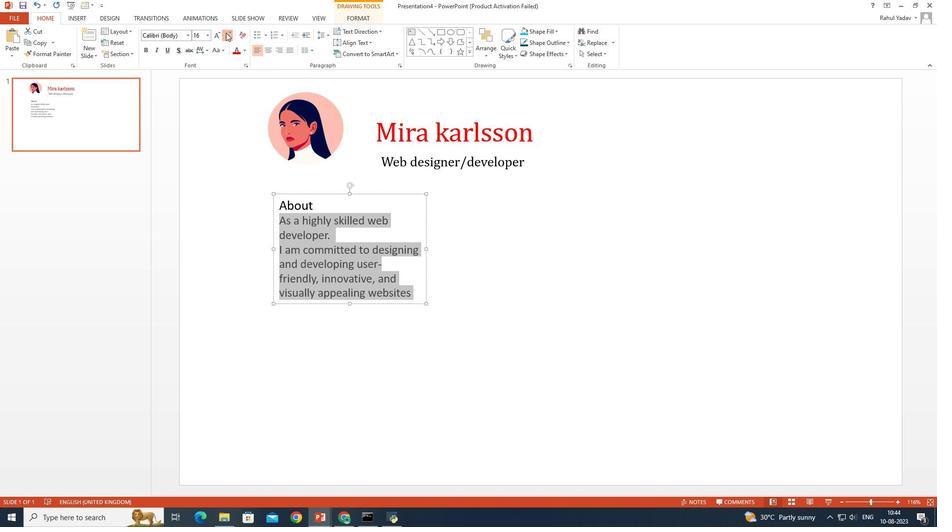 
Action: Mouse pressed left at (226, 32)
Screenshot: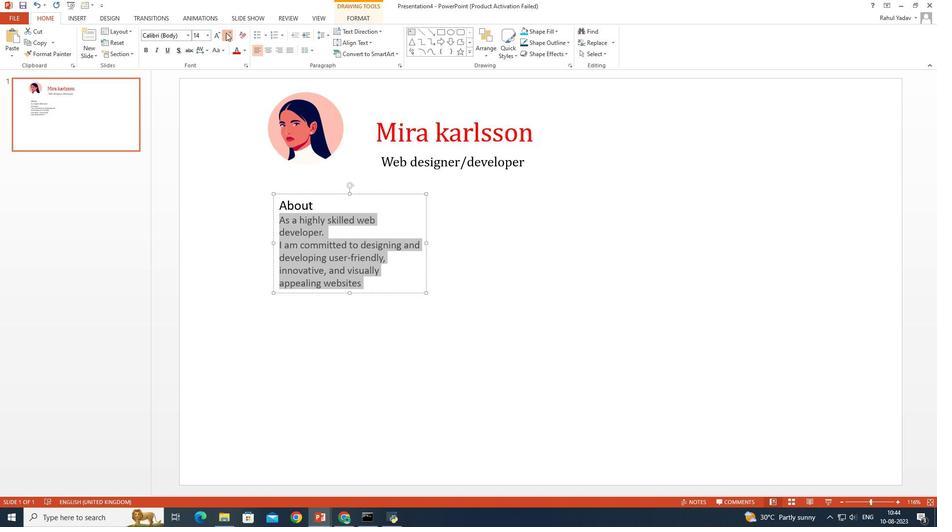 
Action: Mouse moved to (281, 208)
Screenshot: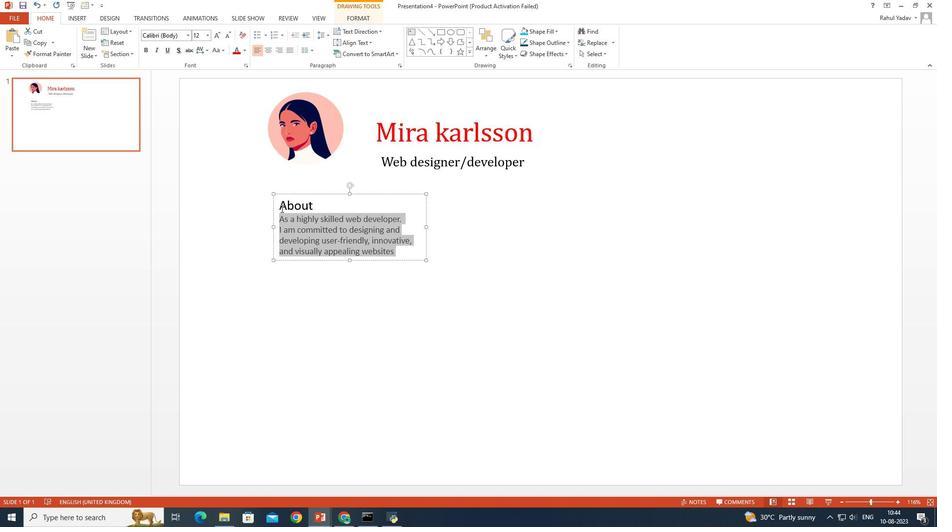 
Action: Mouse pressed left at (281, 208)
Screenshot: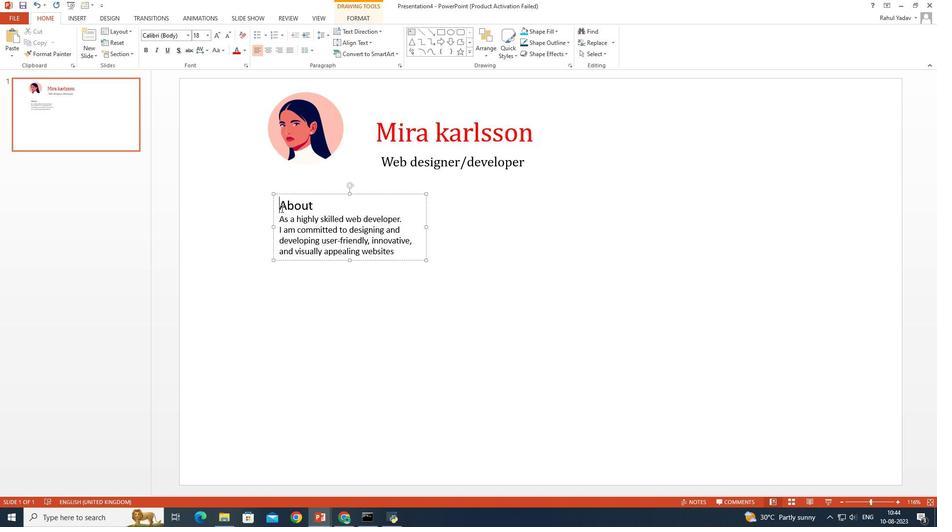 
Action: Mouse pressed left at (281, 208)
Screenshot: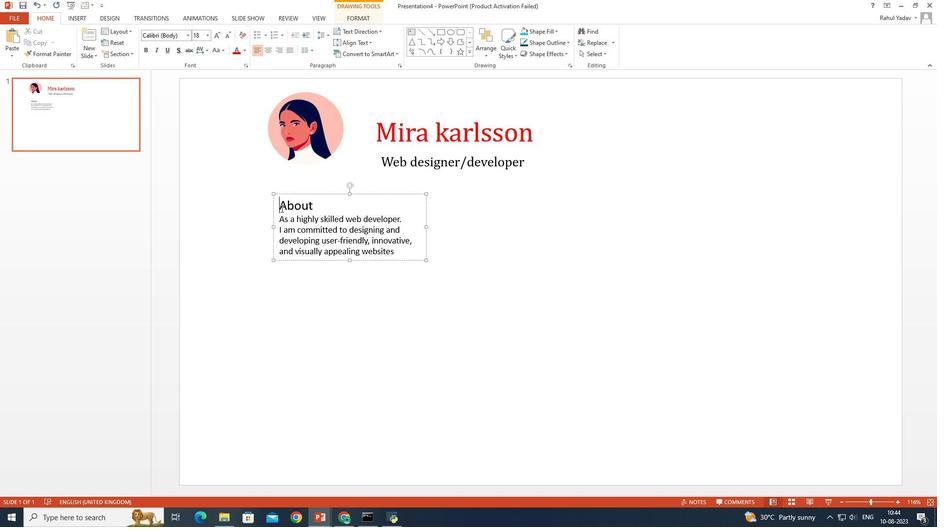 
Action: Mouse moved to (212, 35)
Screenshot: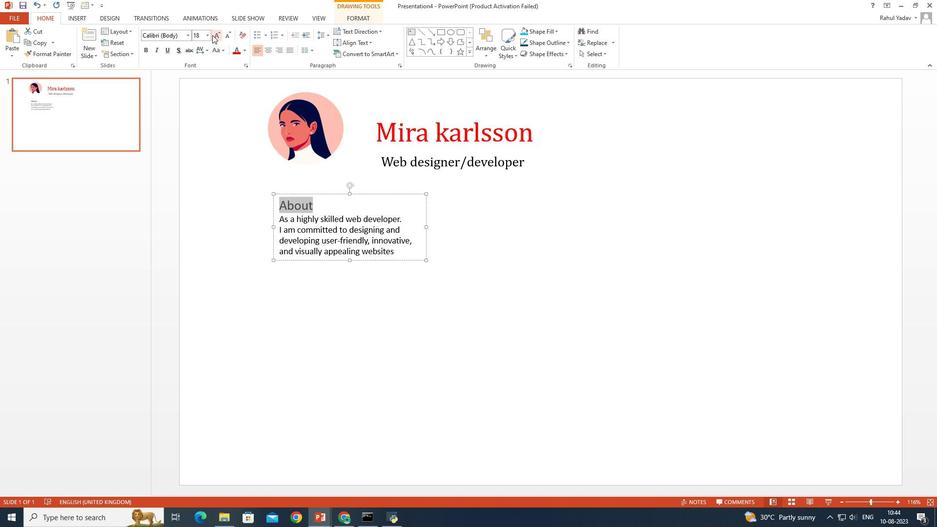 
Action: Mouse pressed left at (212, 35)
Screenshot: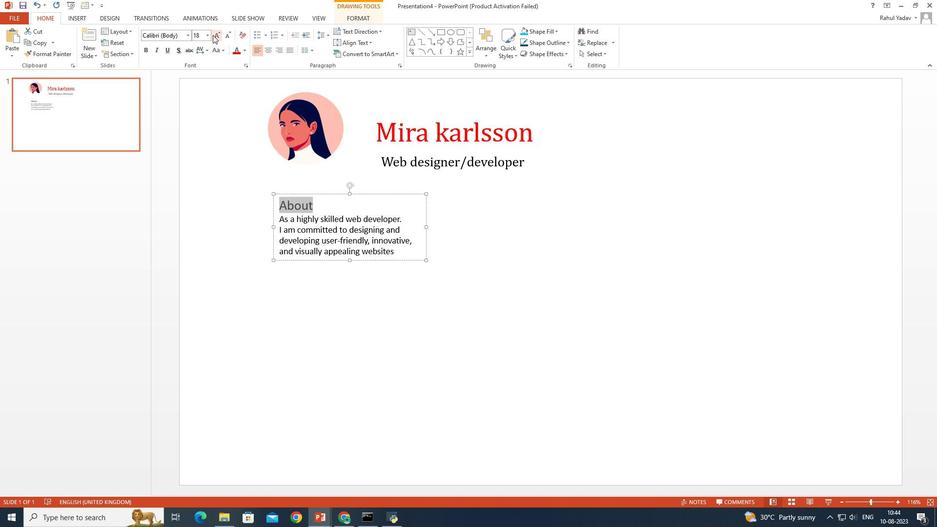 
Action: Mouse moved to (329, 30)
Screenshot: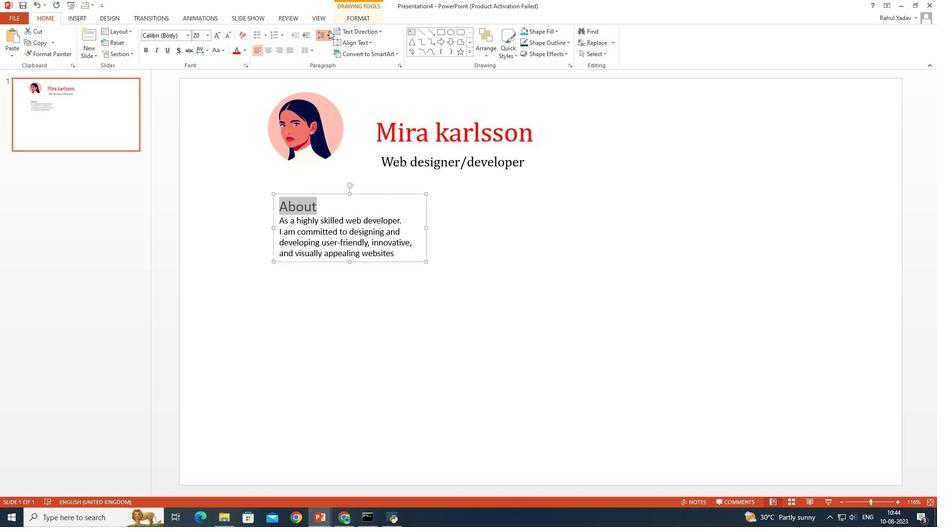 
Action: Mouse pressed left at (329, 30)
Screenshot: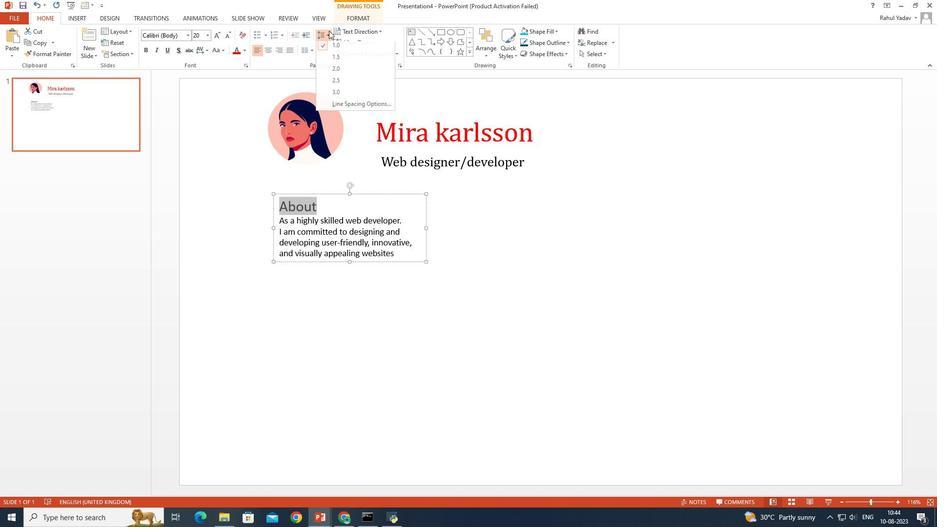 
Action: Mouse moved to (336, 48)
Screenshot: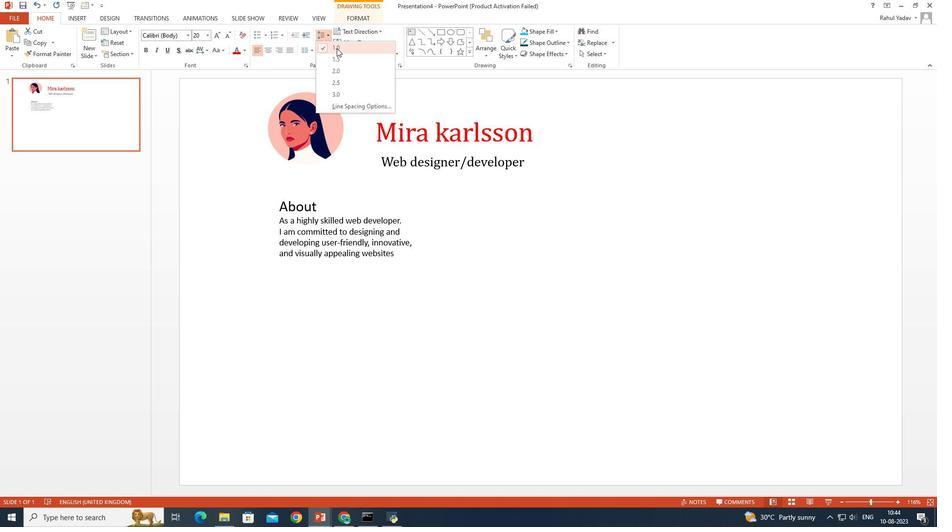 
Action: Mouse pressed left at (336, 48)
Screenshot: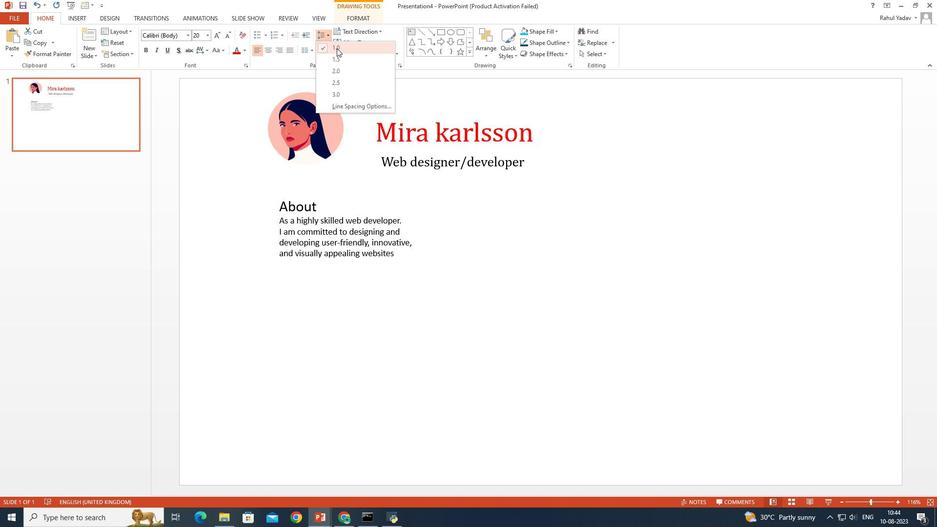 
Action: Mouse moved to (326, 210)
Screenshot: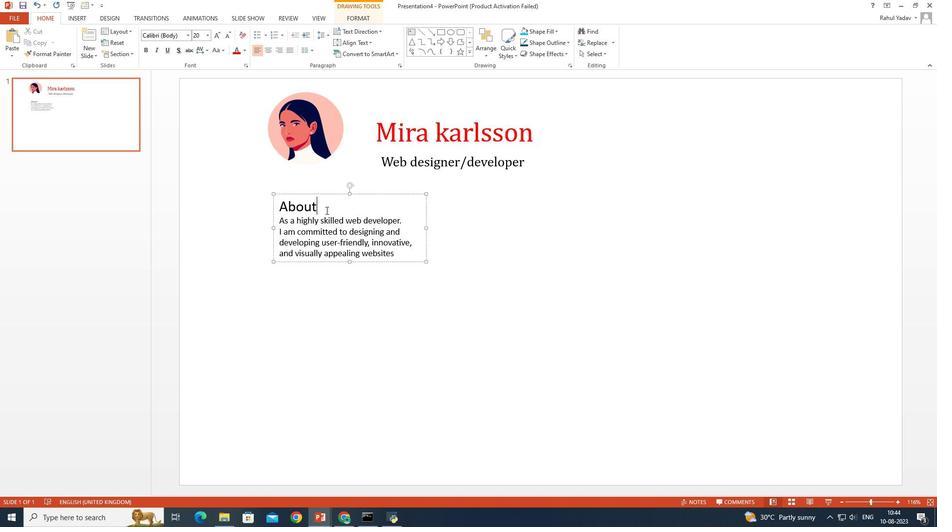 
Action: Mouse pressed left at (326, 210)
Screenshot: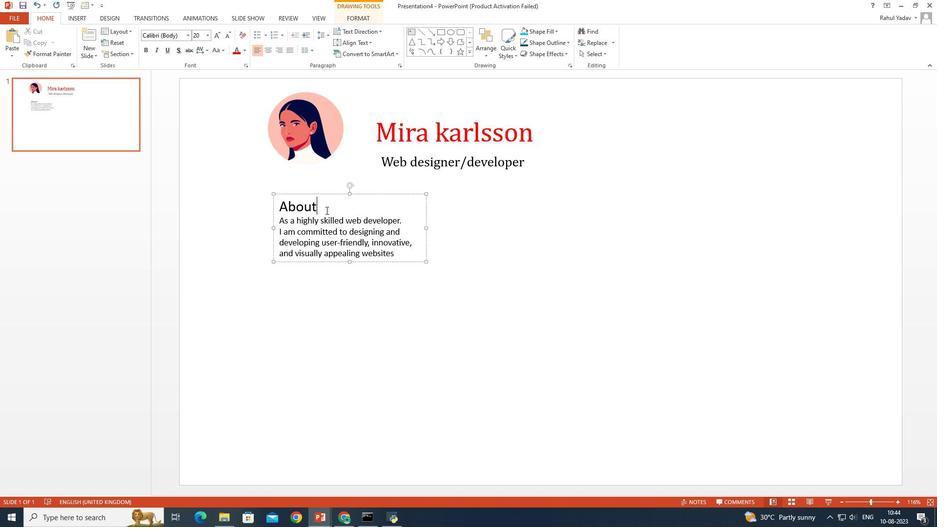 
Action: Mouse moved to (323, 35)
Screenshot: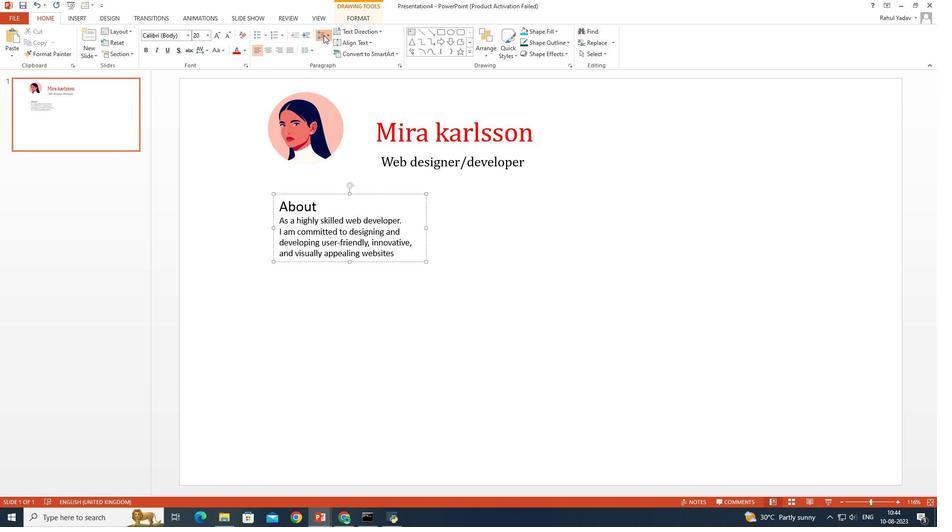 
Action: Mouse pressed left at (323, 35)
Screenshot: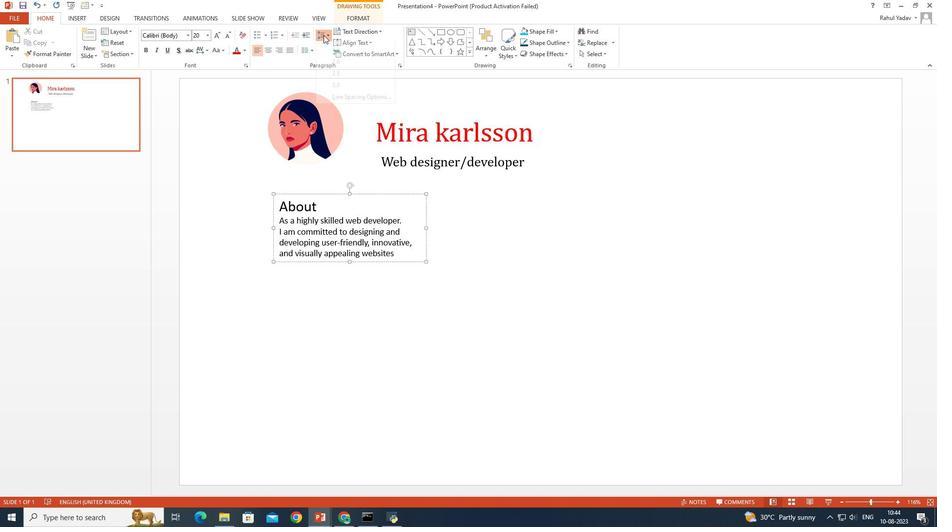 
Action: Mouse moved to (333, 46)
Screenshot: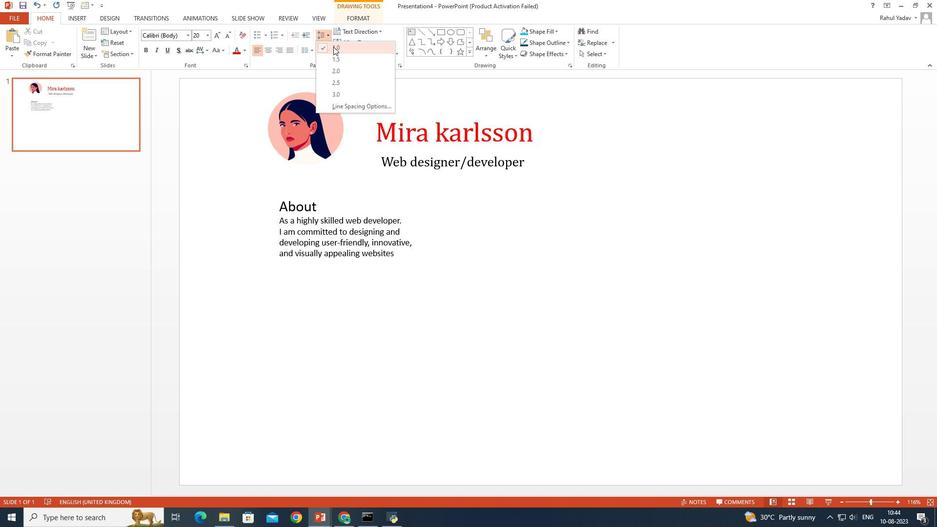 
Action: Mouse pressed left at (333, 46)
Screenshot: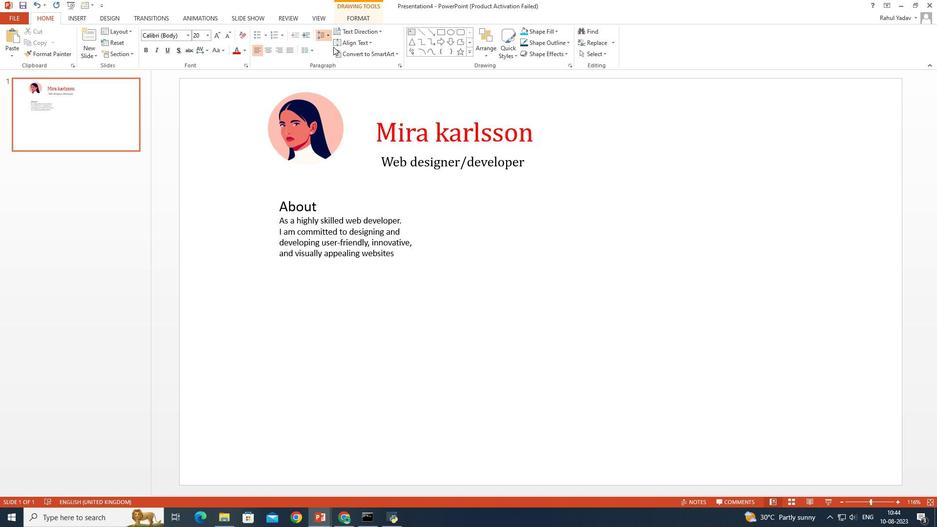 
Action: Mouse moved to (317, 209)
Screenshot: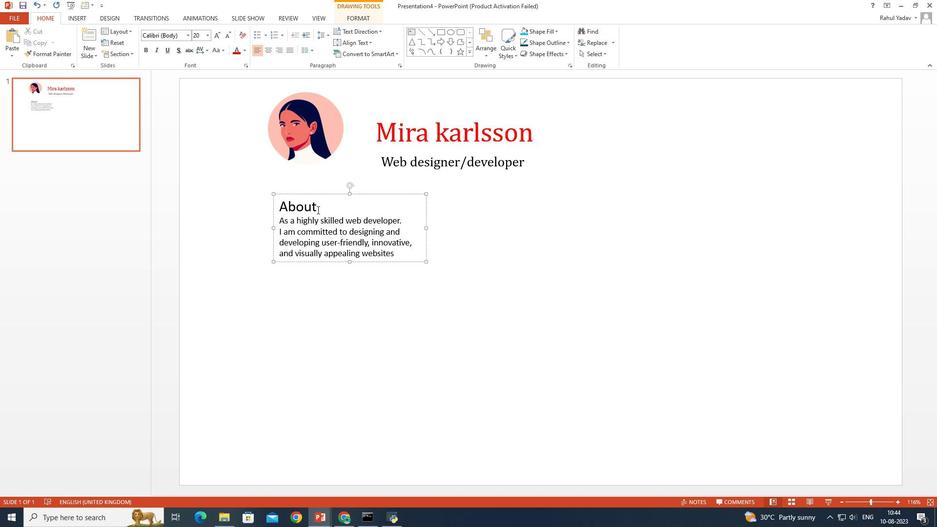 
Action: Mouse pressed left at (317, 209)
Screenshot: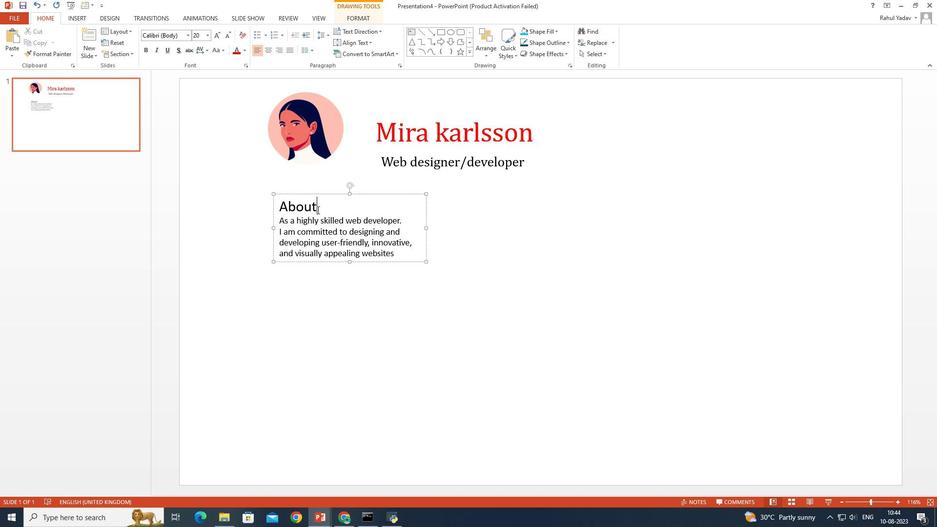 
Action: Mouse moved to (286, 222)
Screenshot: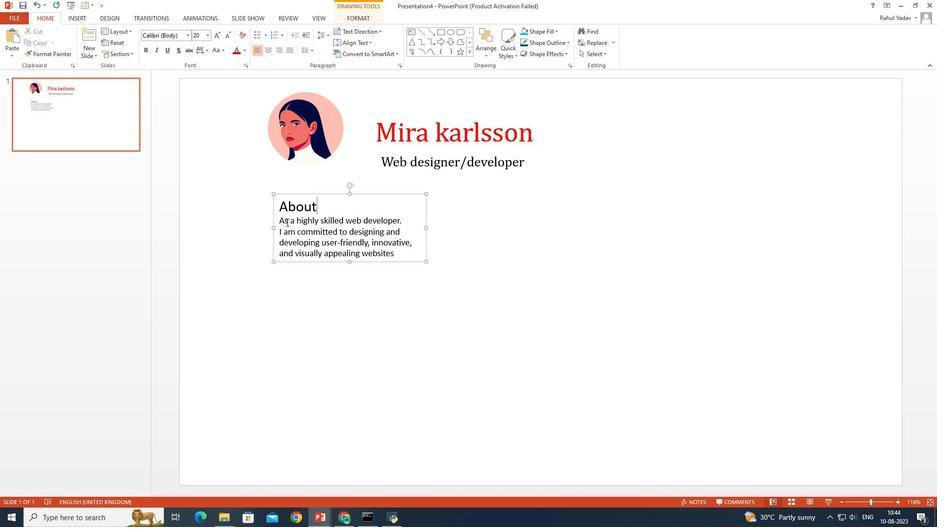 
Action: Mouse pressed left at (286, 222)
Screenshot: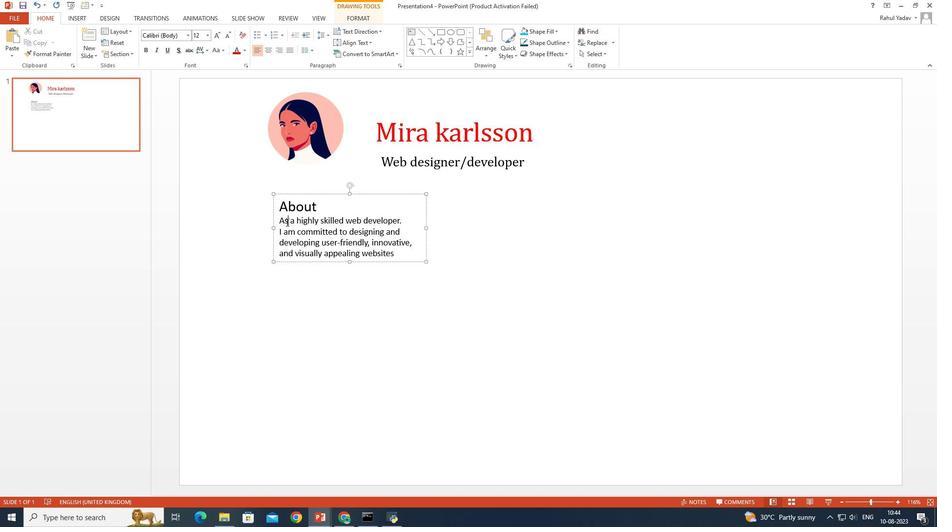 
Action: Mouse moved to (282, 220)
Screenshot: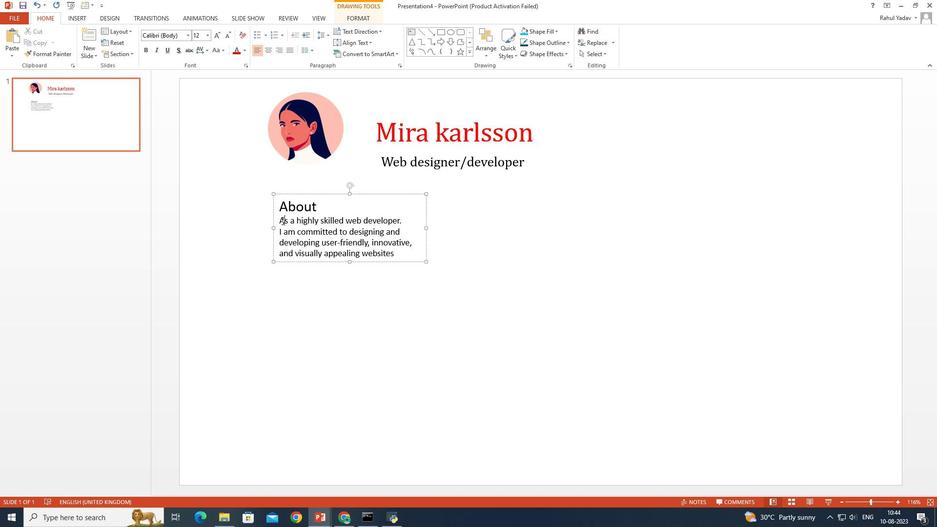 
Action: Mouse pressed left at (282, 220)
Screenshot: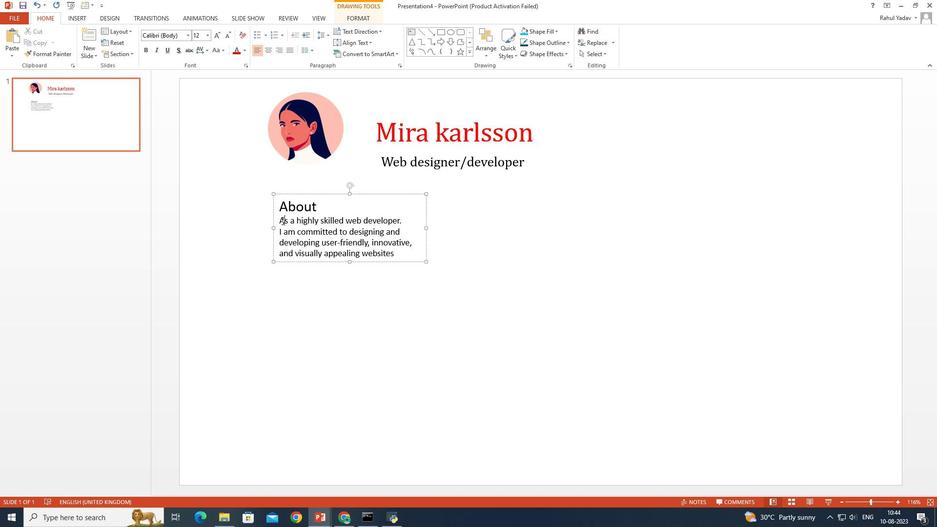 
Action: Mouse moved to (280, 218)
Screenshot: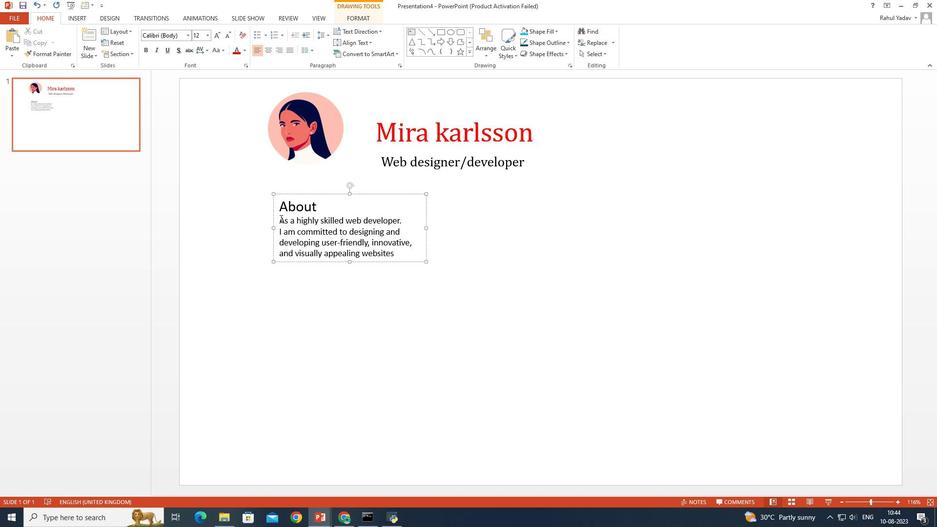 
Action: Mouse pressed left at (280, 218)
Screenshot: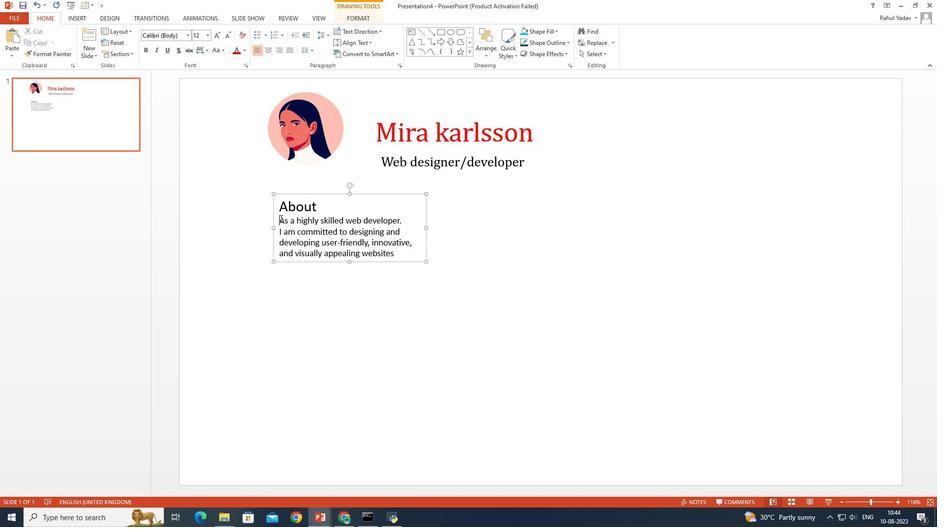 
Action: Mouse moved to (329, 39)
Screenshot: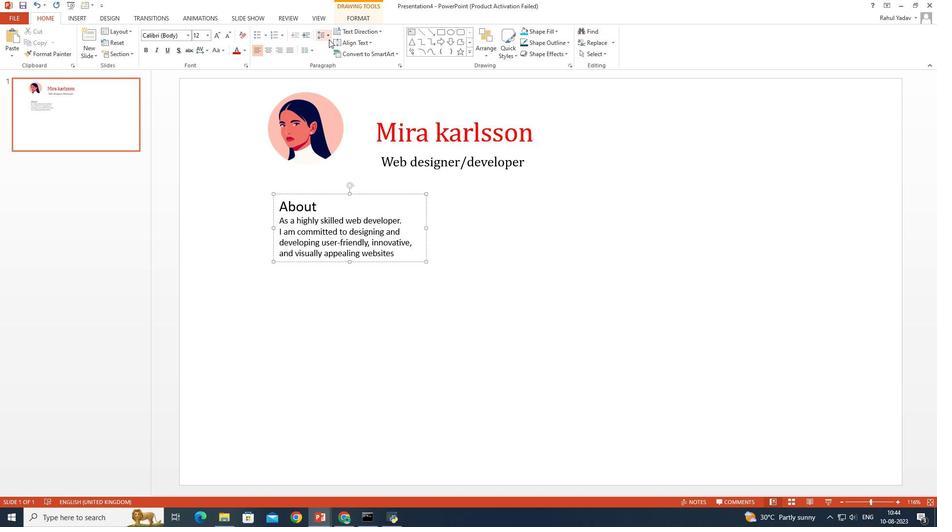 
Action: Mouse pressed left at (329, 39)
Screenshot: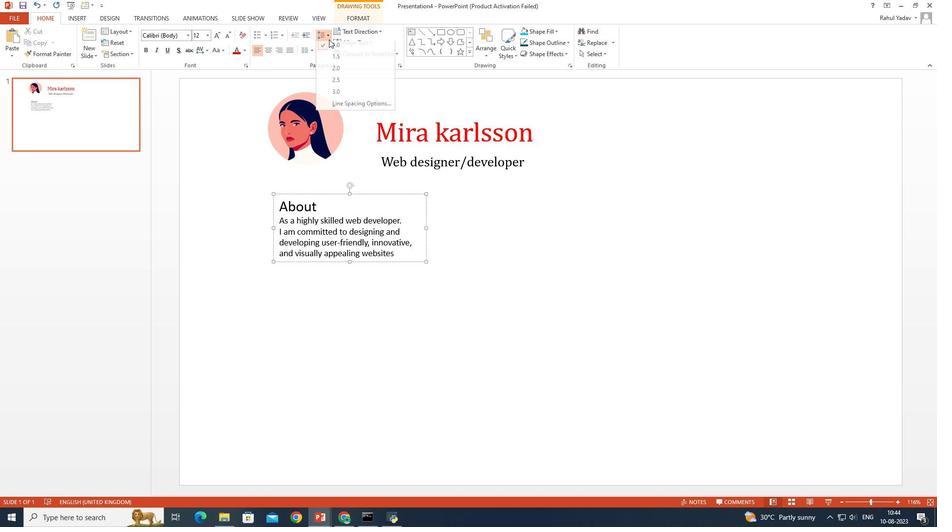
Action: Mouse moved to (332, 61)
Screenshot: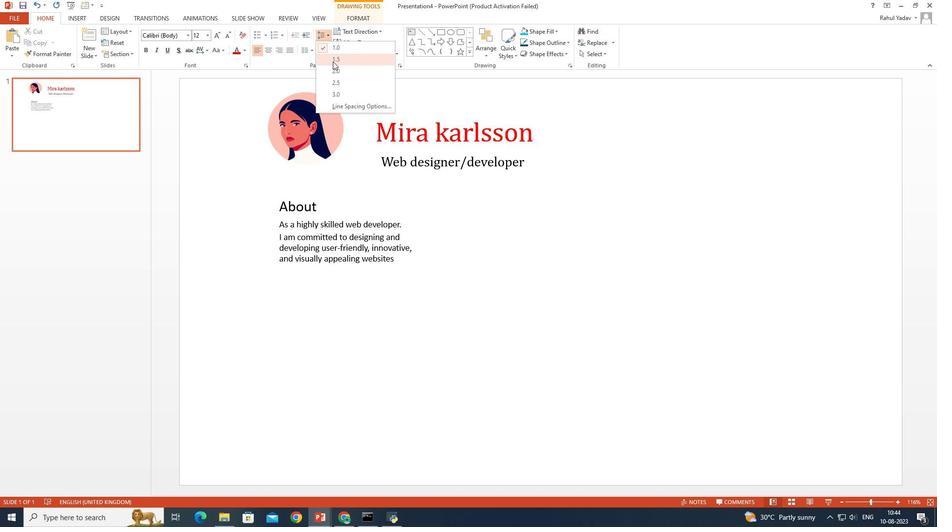 
Action: Mouse pressed left at (332, 61)
Screenshot: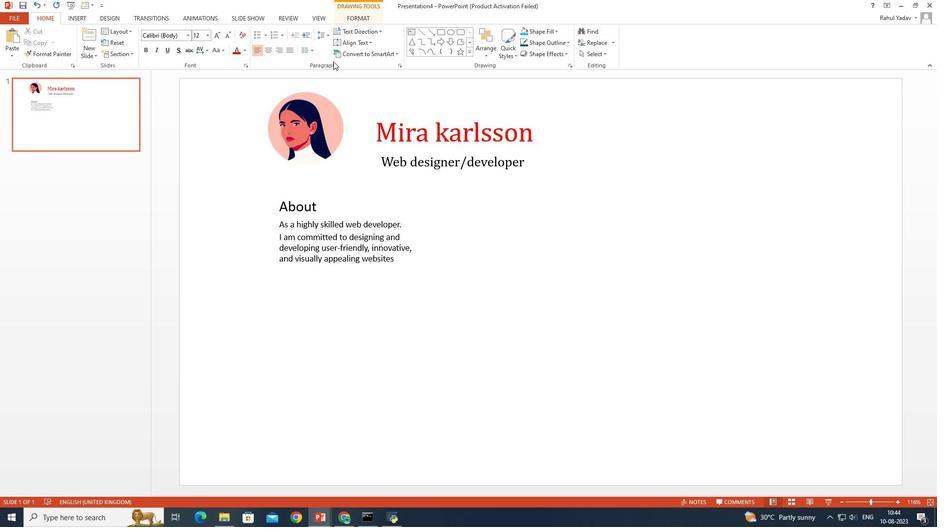 
Action: Mouse moved to (281, 206)
Screenshot: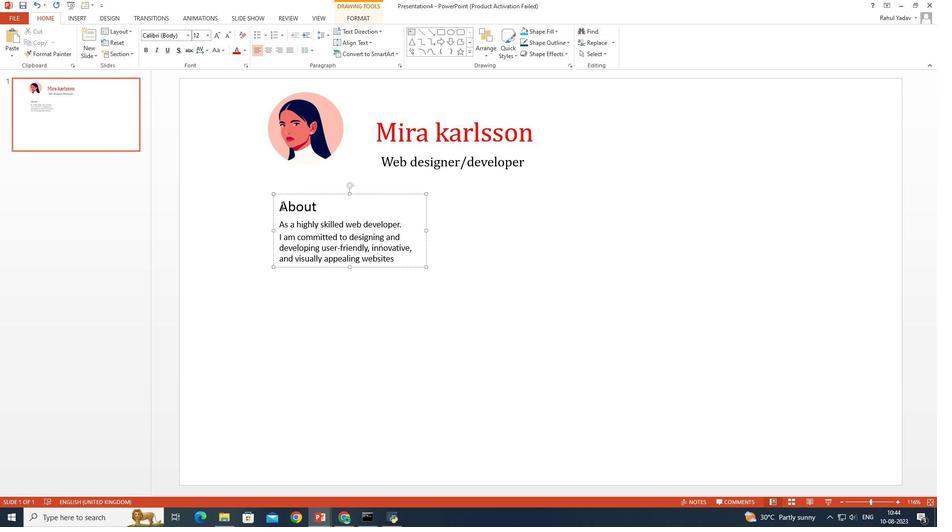 
Action: Mouse pressed left at (281, 206)
Screenshot: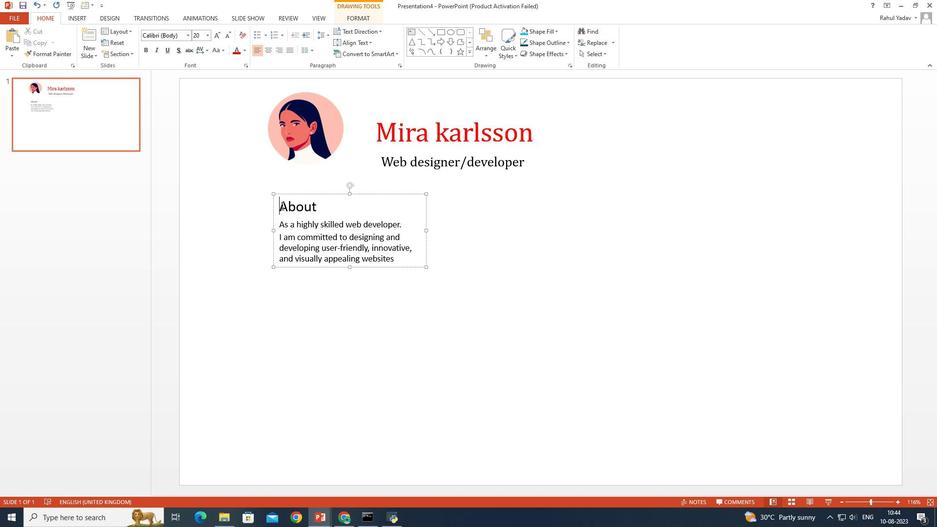 
Action: Mouse moved to (189, 39)
Screenshot: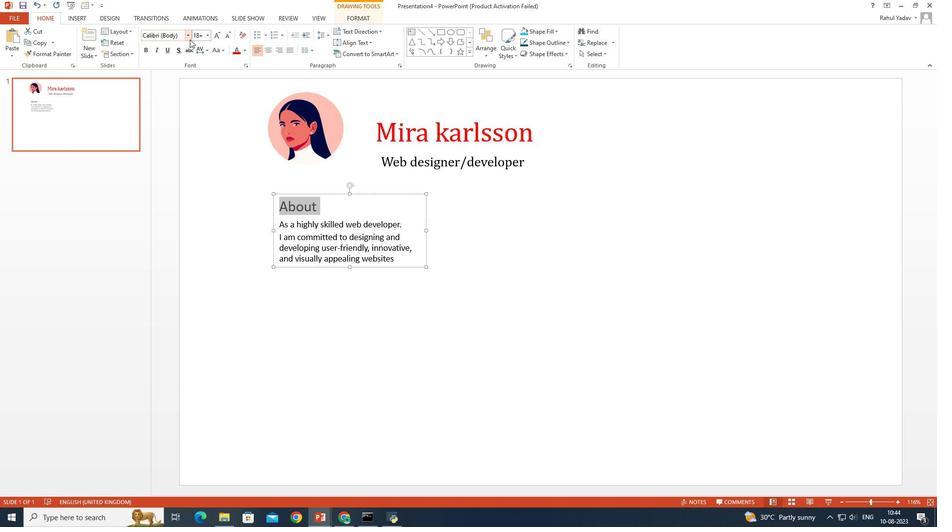 
Action: Mouse pressed left at (189, 39)
Screenshot: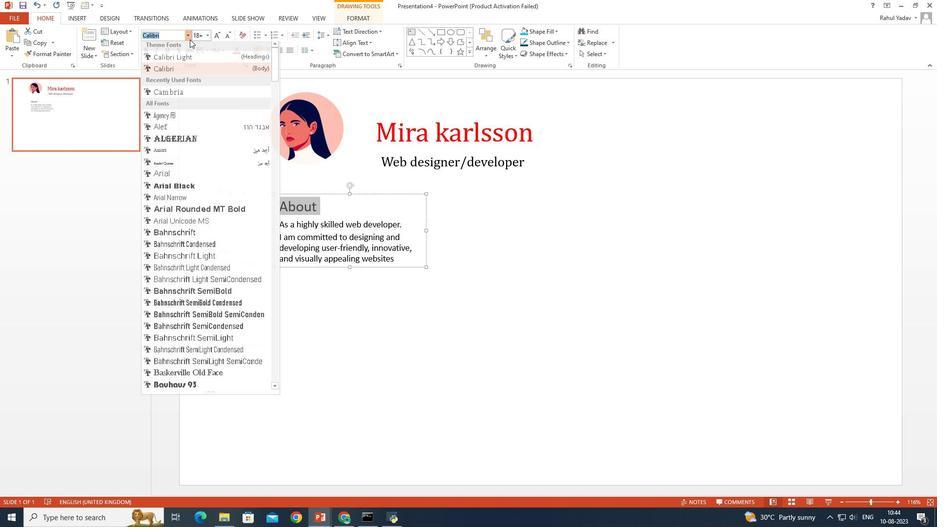
Action: Mouse moved to (182, 94)
Screenshot: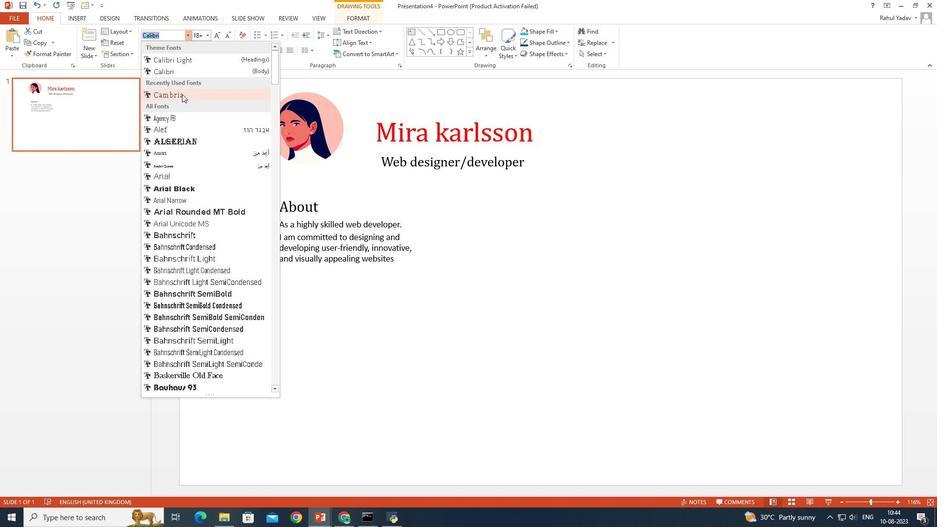 
Action: Mouse pressed left at (182, 94)
Screenshot: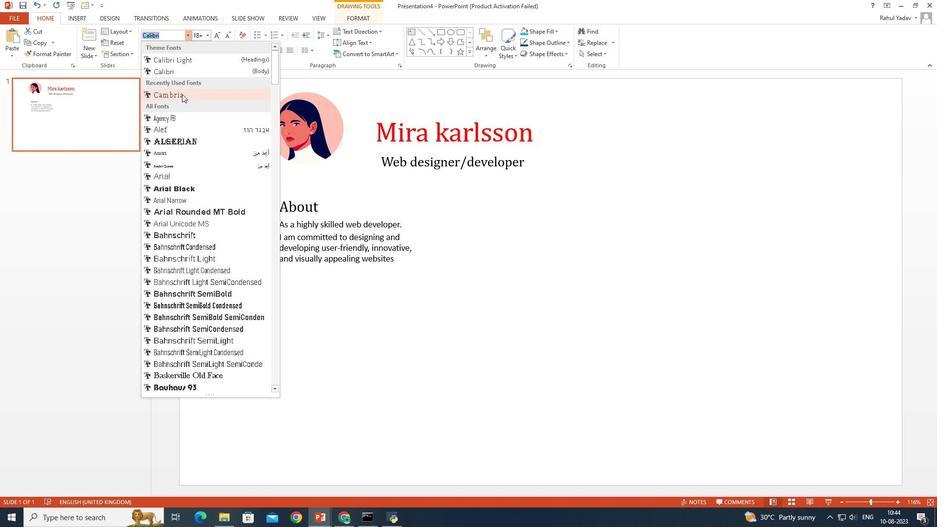 
Action: Mouse moved to (237, 53)
Screenshot: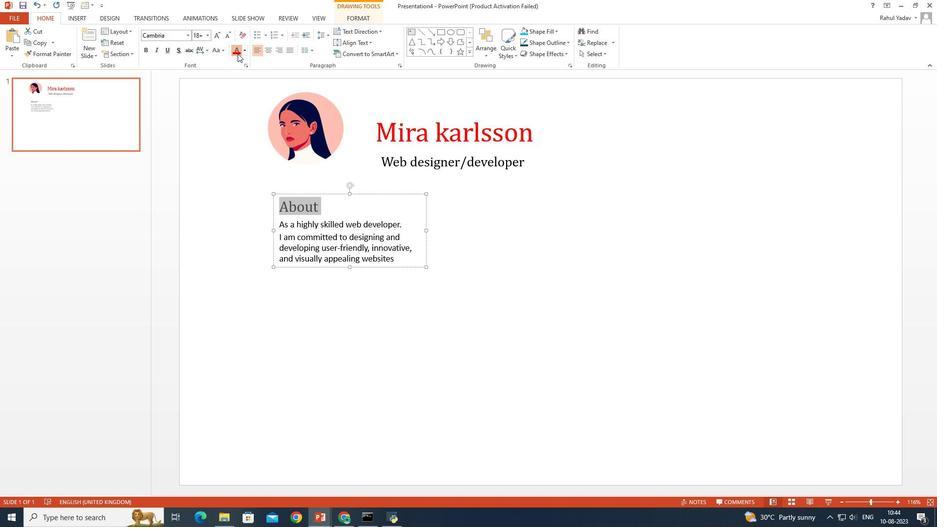 
Action: Mouse pressed left at (237, 53)
Screenshot: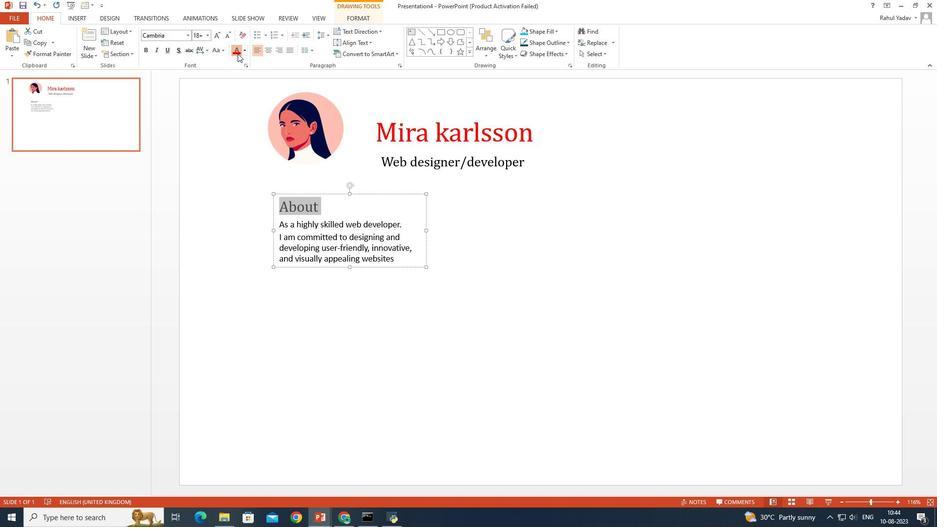 
Action: Mouse moved to (281, 225)
Screenshot: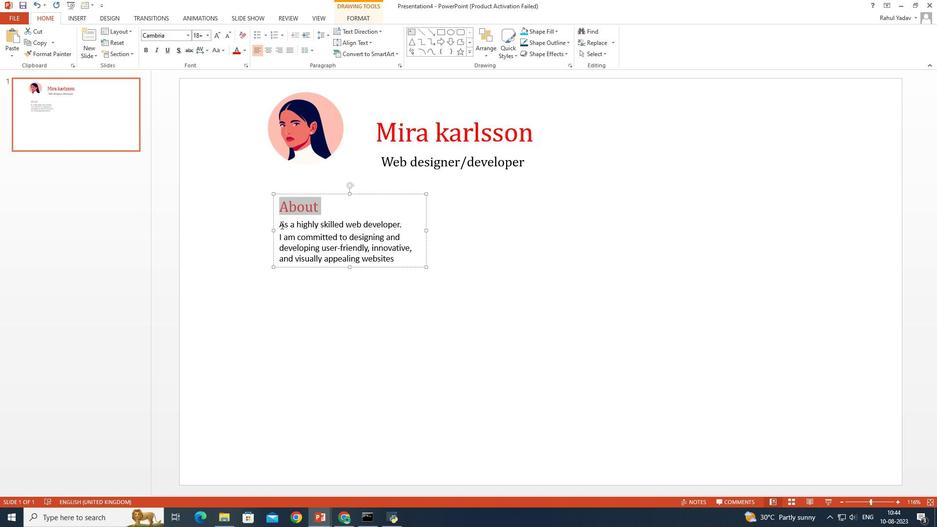 
Action: Mouse pressed left at (281, 225)
Screenshot: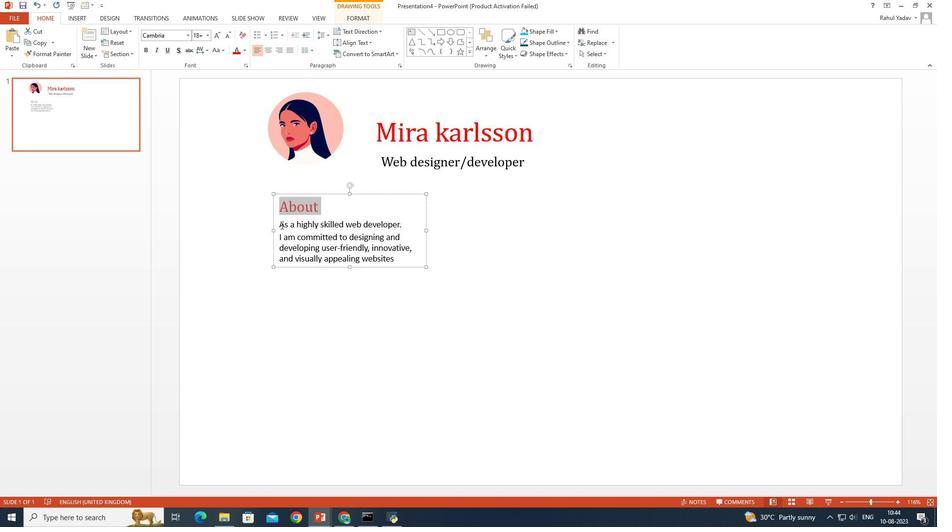 
Action: Mouse moved to (187, 34)
Screenshot: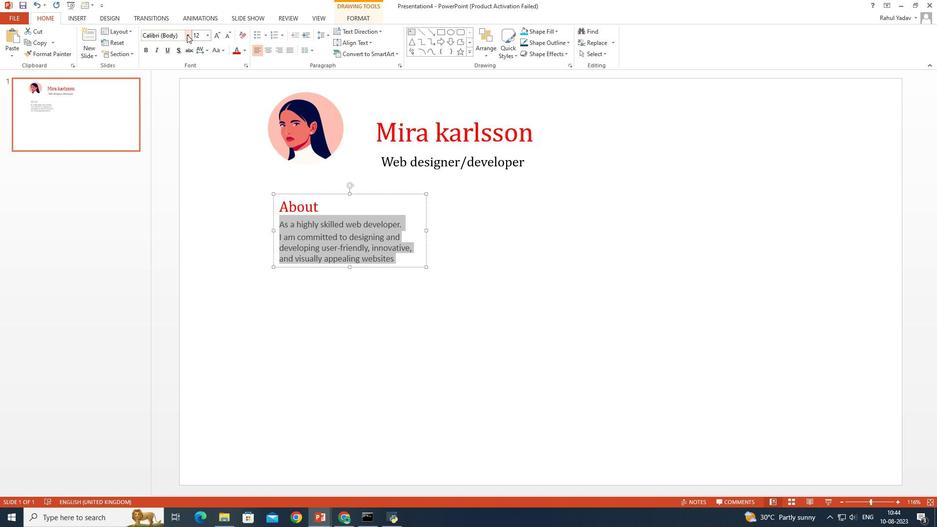 
Action: Mouse pressed left at (187, 34)
Screenshot: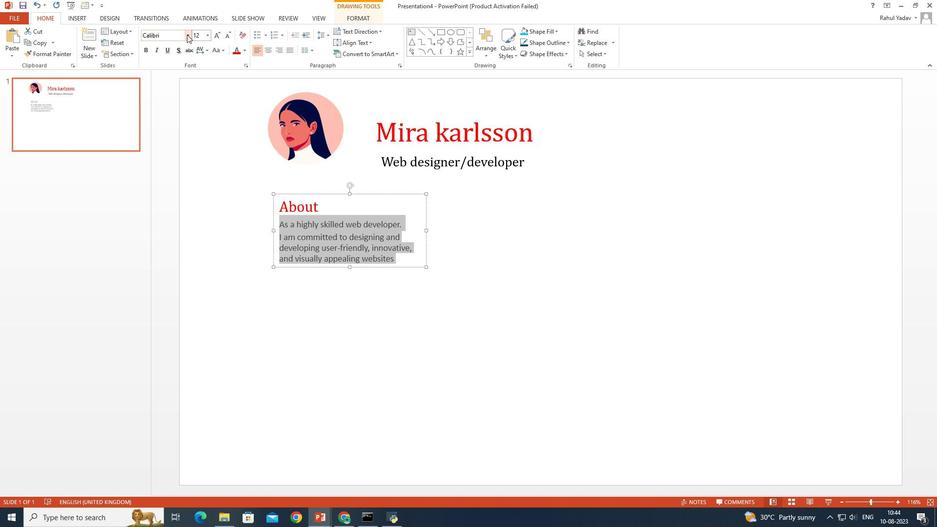 
Action: Mouse moved to (168, 143)
Screenshot: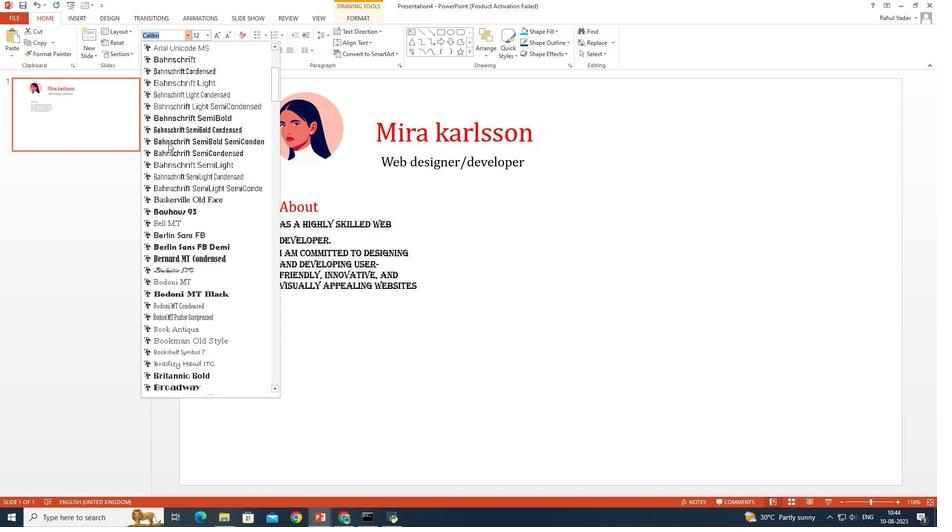 
Action: Mouse scrolled (168, 142) with delta (0, 0)
Screenshot: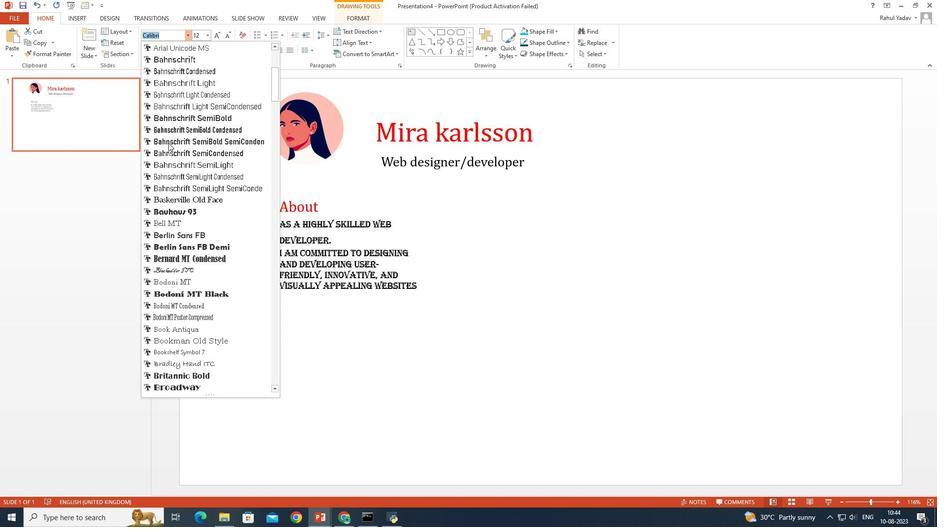 
Action: Mouse scrolled (168, 142) with delta (0, 0)
Screenshot: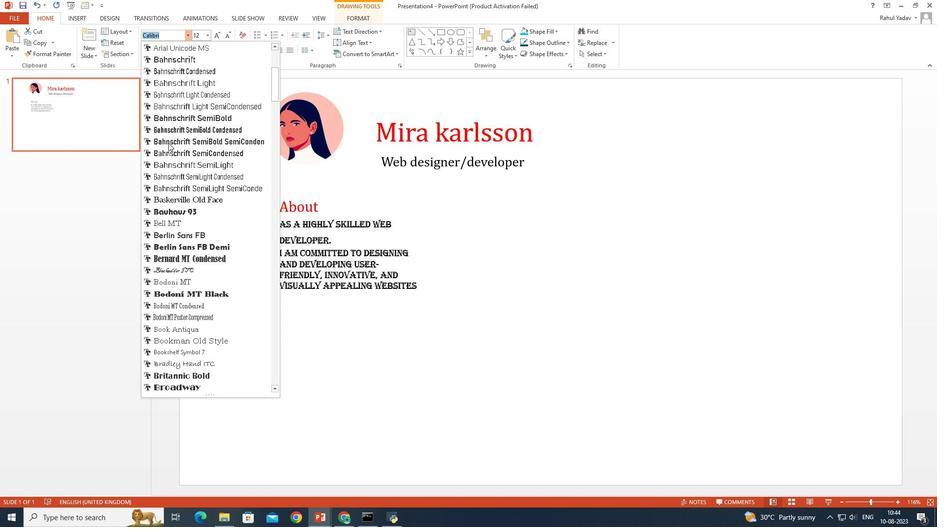 
Action: Mouse scrolled (168, 142) with delta (0, 0)
Screenshot: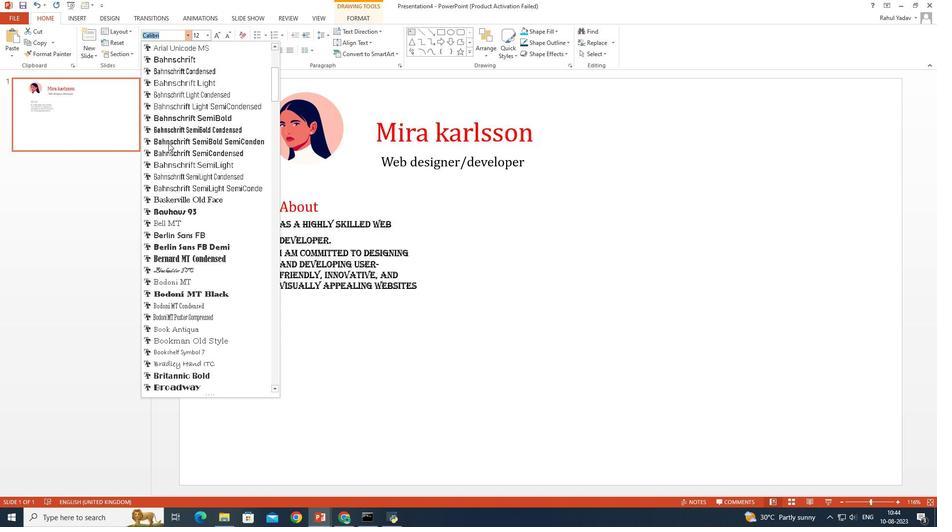 
Action: Mouse scrolled (168, 142) with delta (0, 0)
Screenshot: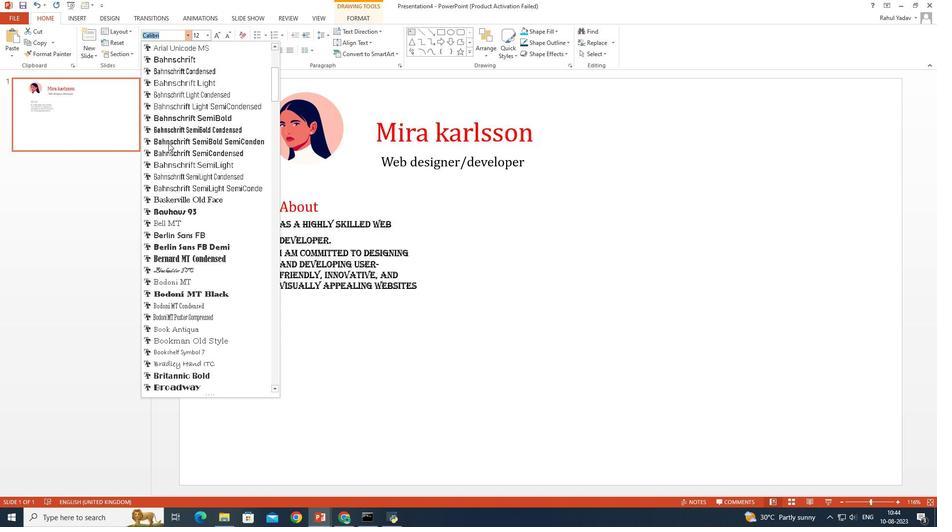 
Action: Mouse scrolled (168, 142) with delta (0, 0)
Screenshot: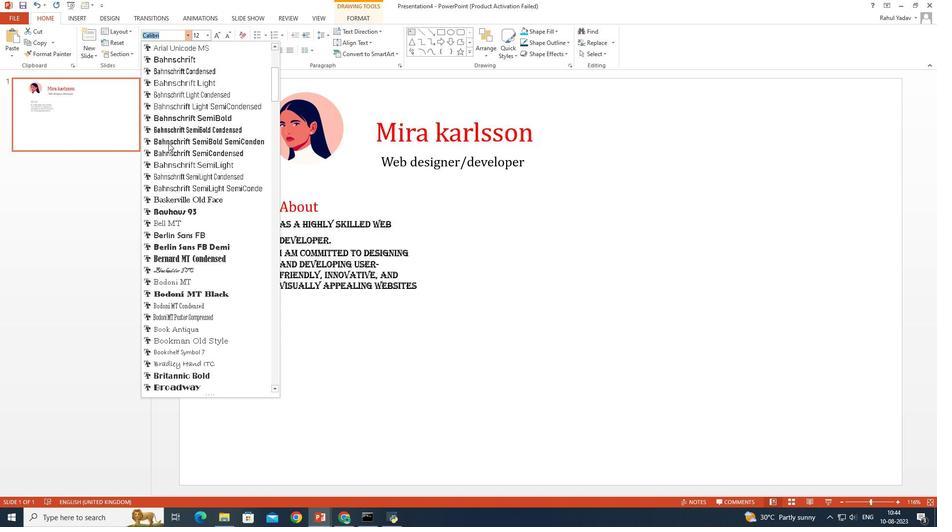 
Action: Mouse moved to (167, 143)
Screenshot: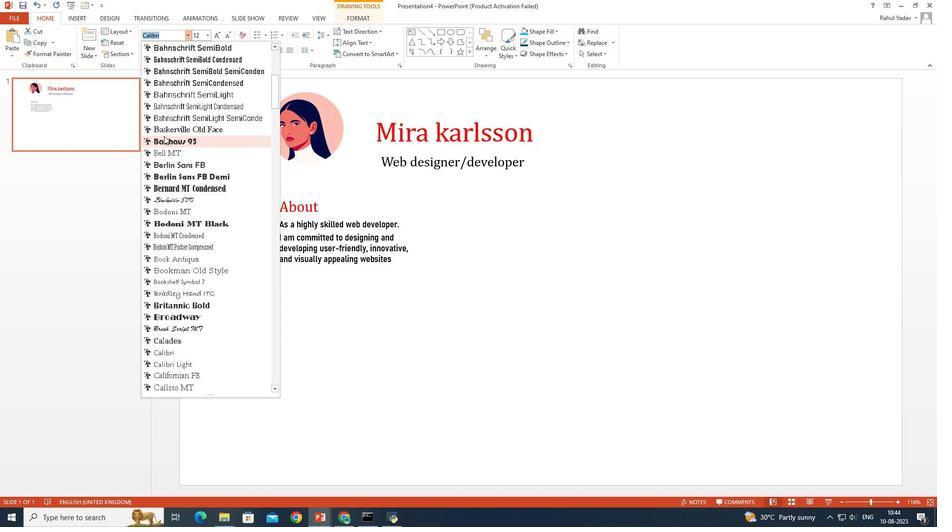 
Action: Mouse scrolled (167, 143) with delta (0, 0)
Screenshot: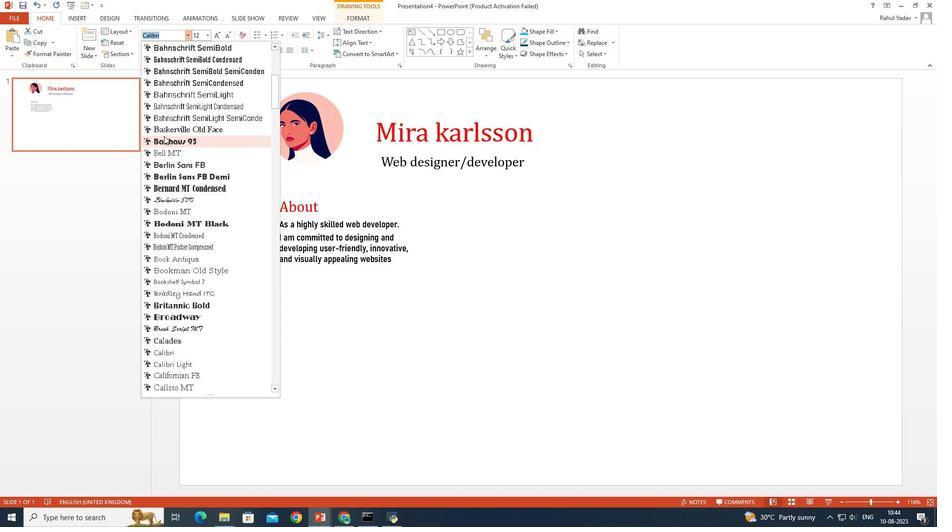 
Action: Mouse scrolled (167, 144) with delta (0, 0)
Screenshot: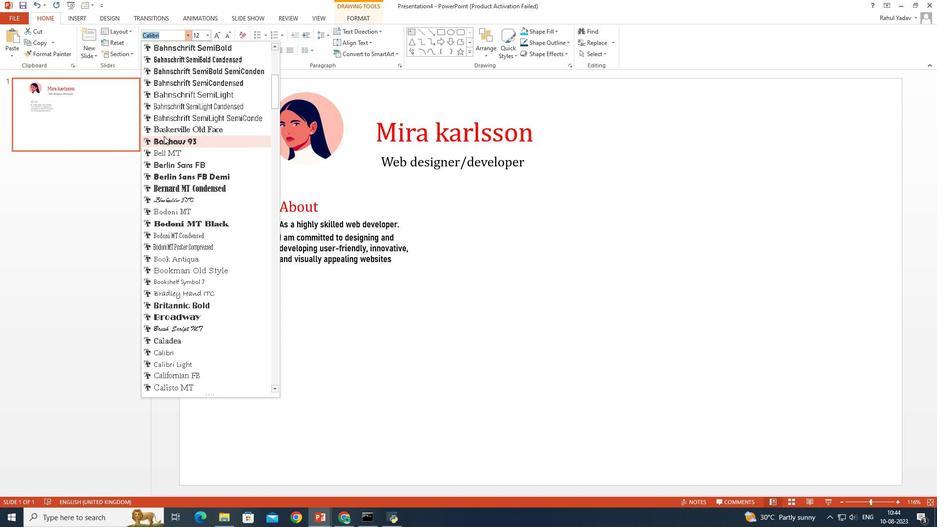 
Action: Mouse scrolled (167, 143) with delta (0, 0)
Screenshot: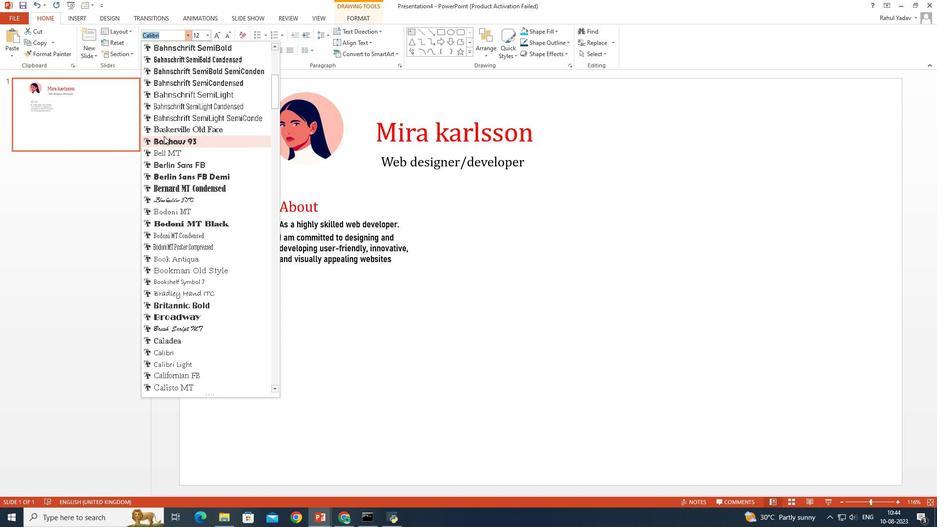 
Action: Mouse moved to (165, 141)
Screenshot: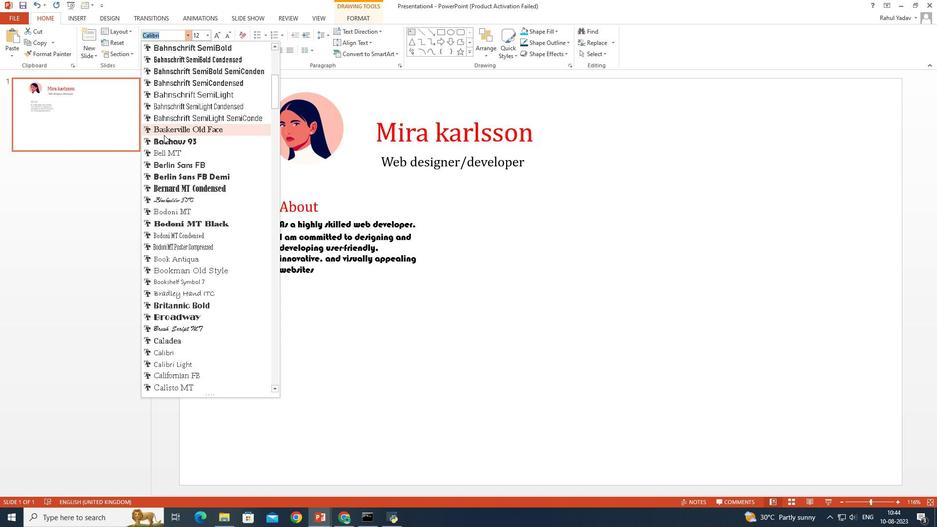 
Action: Mouse scrolled (165, 141) with delta (0, 0)
Screenshot: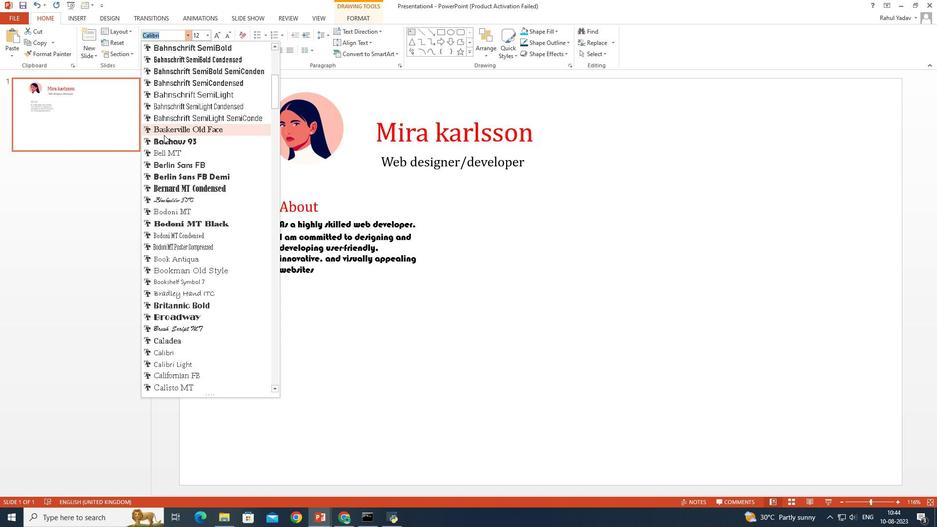 
Action: Mouse moved to (163, 135)
Screenshot: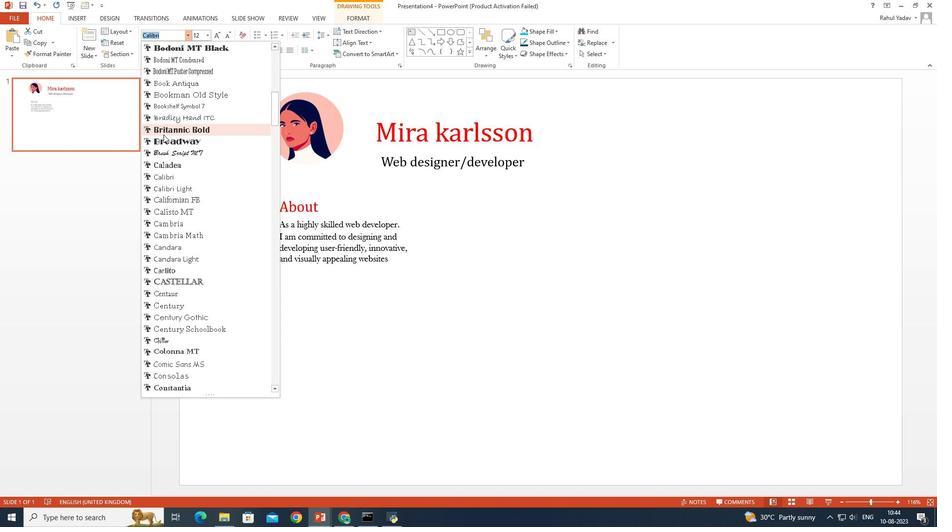 
Action: Mouse scrolled (163, 134) with delta (0, 0)
Screenshot: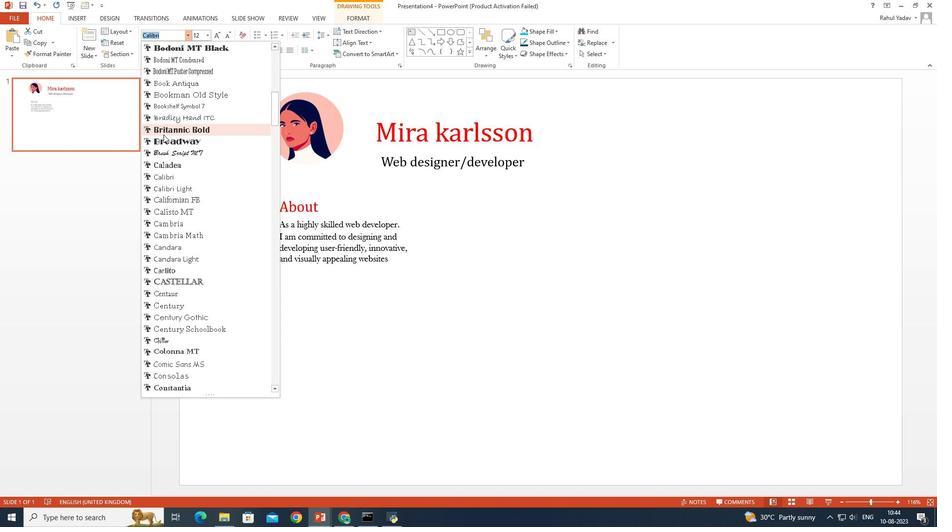 
Action: Mouse moved to (163, 135)
Screenshot: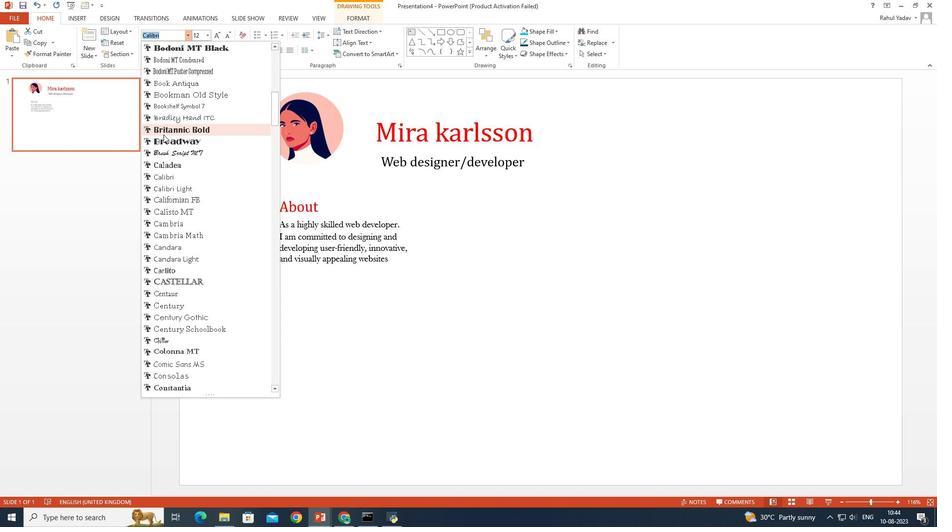 
Action: Mouse scrolled (163, 134) with delta (0, 0)
Screenshot: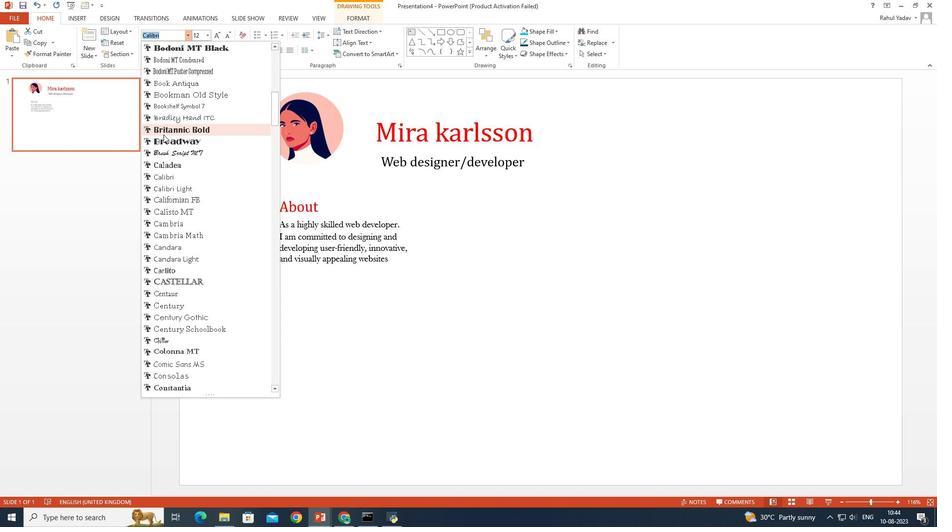 
Action: Mouse scrolled (163, 135) with delta (0, 0)
Screenshot: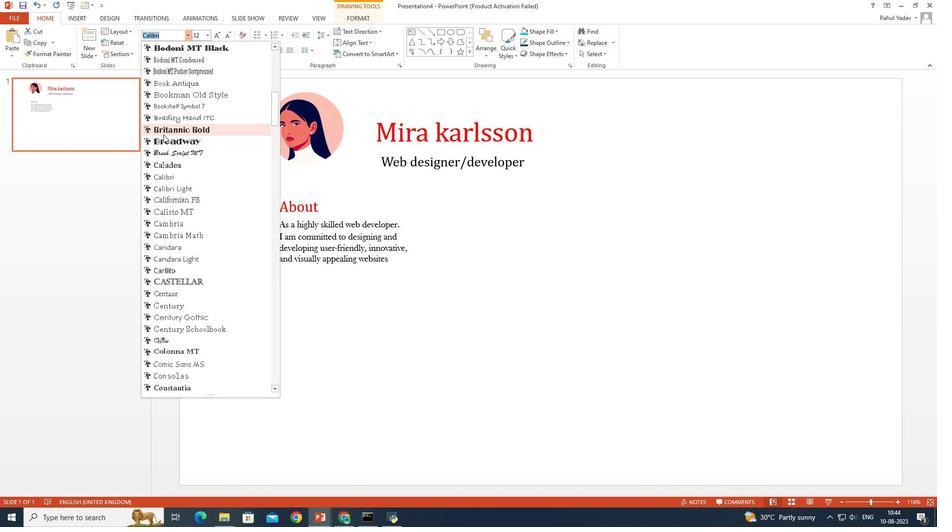 
Action: Mouse scrolled (163, 135) with delta (0, 0)
Screenshot: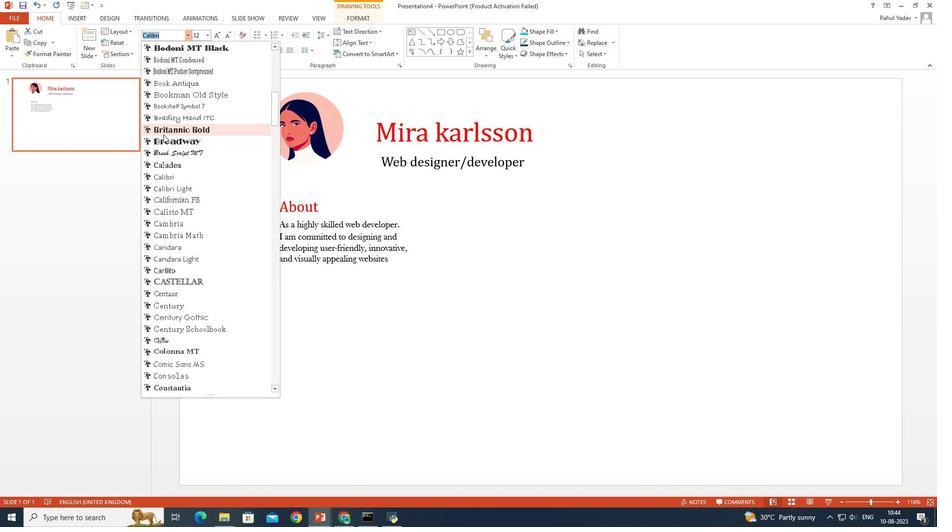 
Action: Mouse moved to (163, 134)
Screenshot: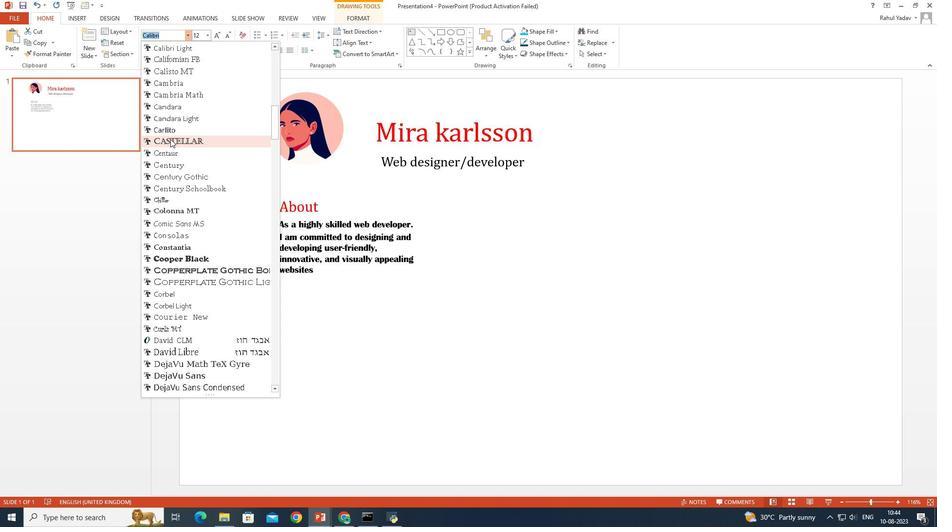 
Action: Mouse scrolled (163, 134) with delta (0, 0)
Screenshot: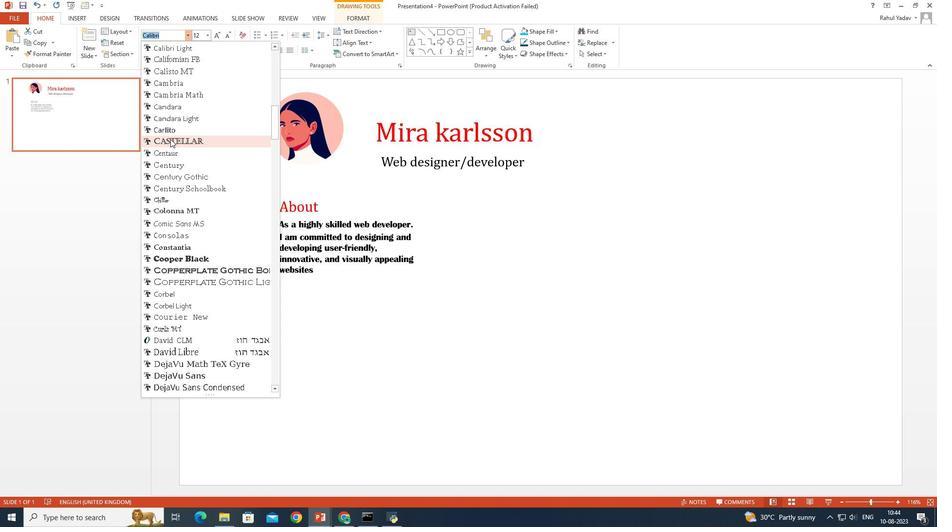 
Action: Mouse scrolled (163, 134) with delta (0, 0)
Screenshot: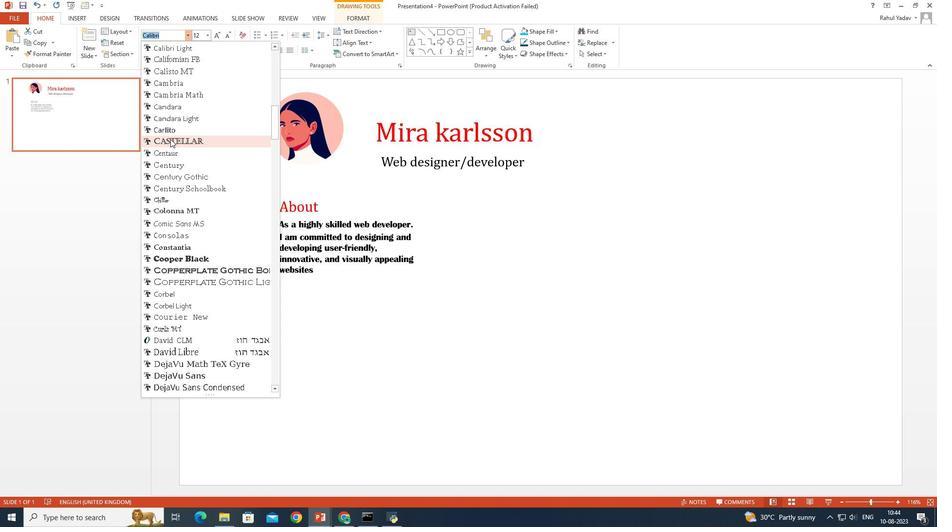 
Action: Mouse scrolled (163, 133) with delta (0, 0)
Screenshot: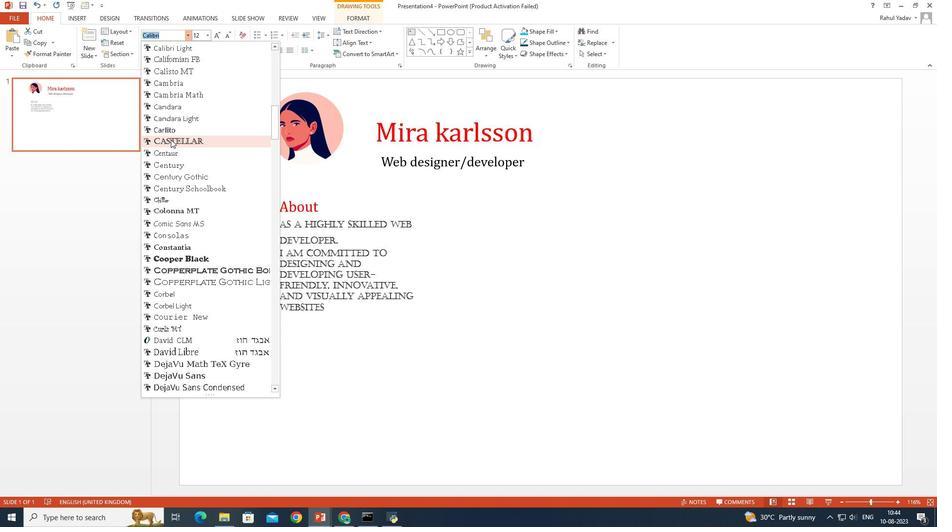 
Action: Mouse moved to (178, 231)
Screenshot: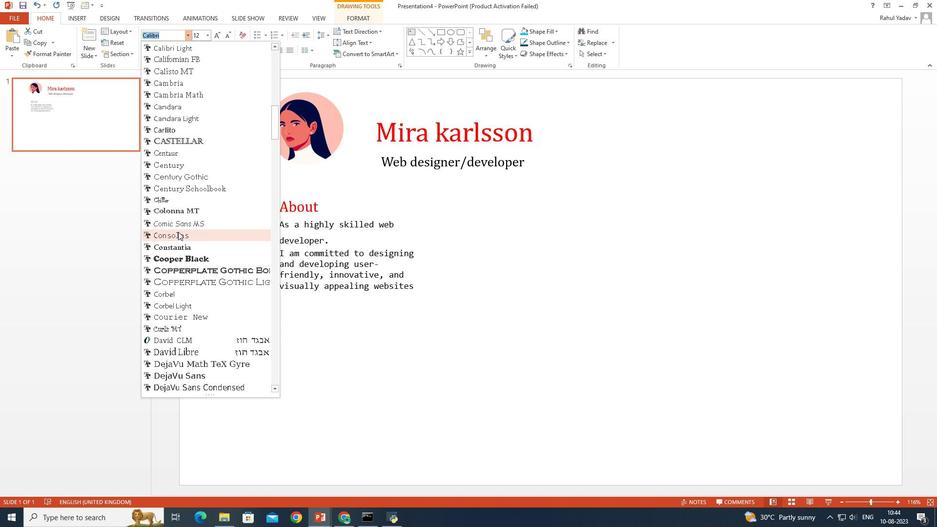 
Action: Mouse scrolled (178, 231) with delta (0, 0)
Screenshot: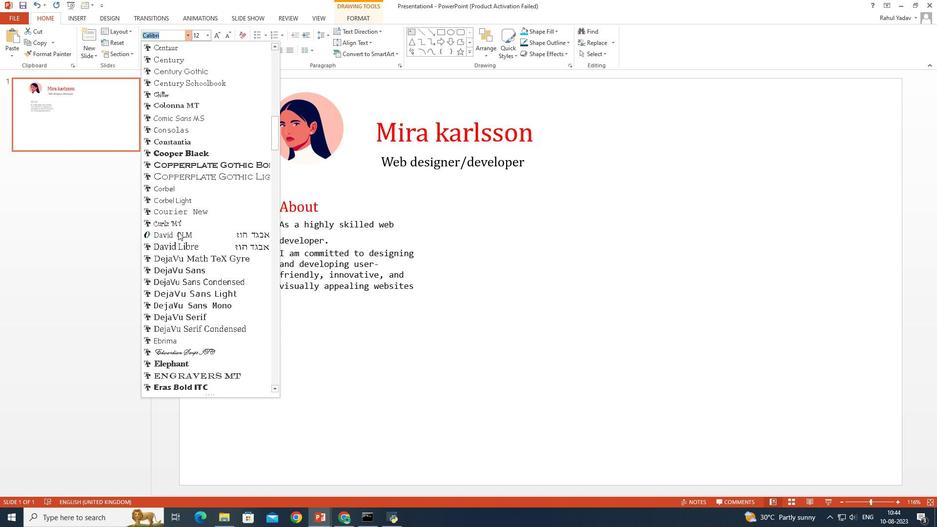 
Action: Mouse scrolled (178, 231) with delta (0, 0)
Screenshot: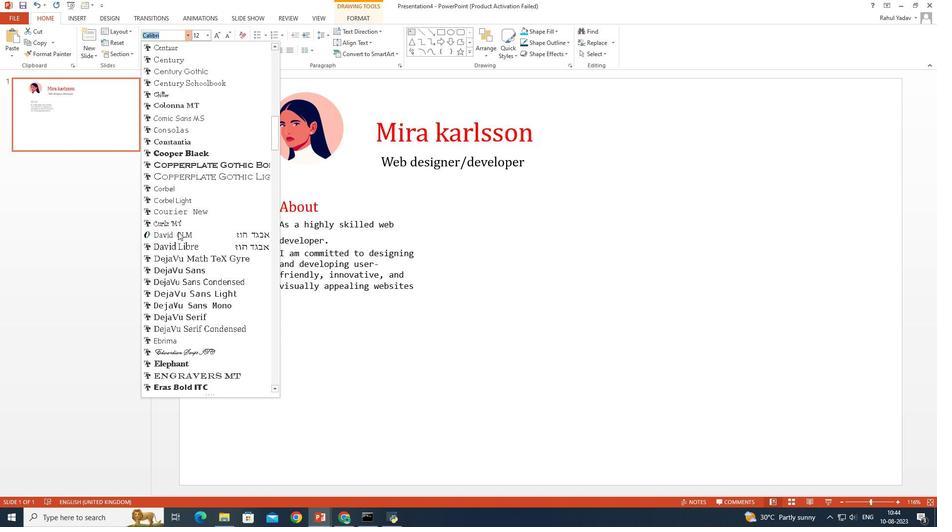 
Action: Mouse scrolled (178, 231) with delta (0, 0)
Screenshot: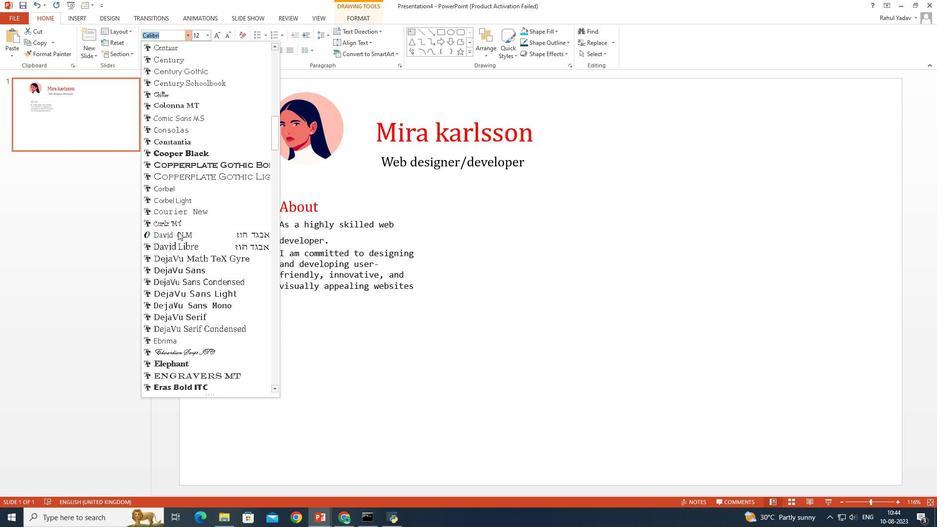 
Action: Mouse moved to (187, 275)
Screenshot: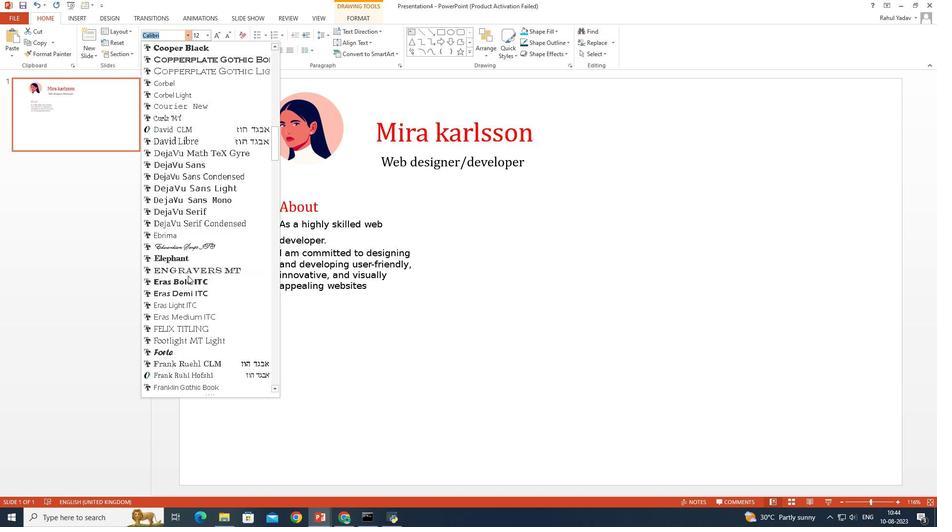
Action: Mouse scrolled (187, 275) with delta (0, 0)
Screenshot: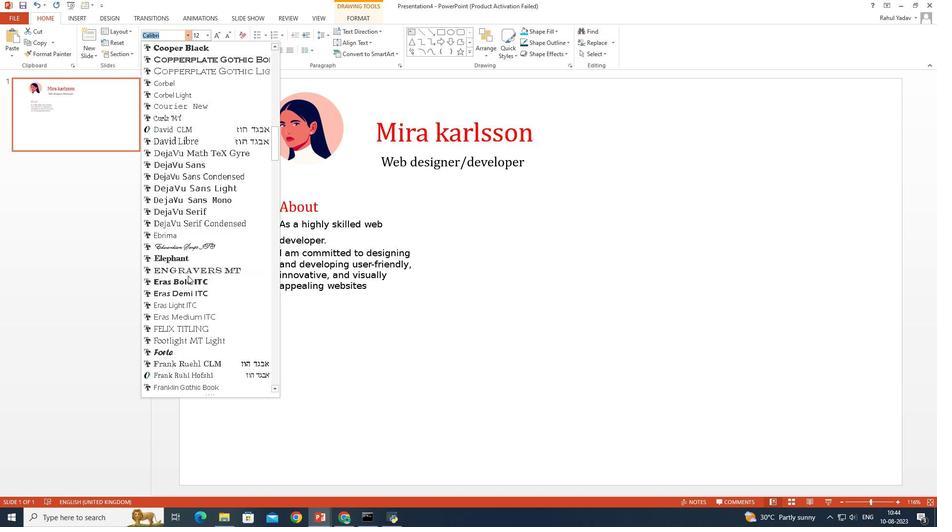 
Action: Mouse scrolled (187, 275) with delta (0, 0)
Screenshot: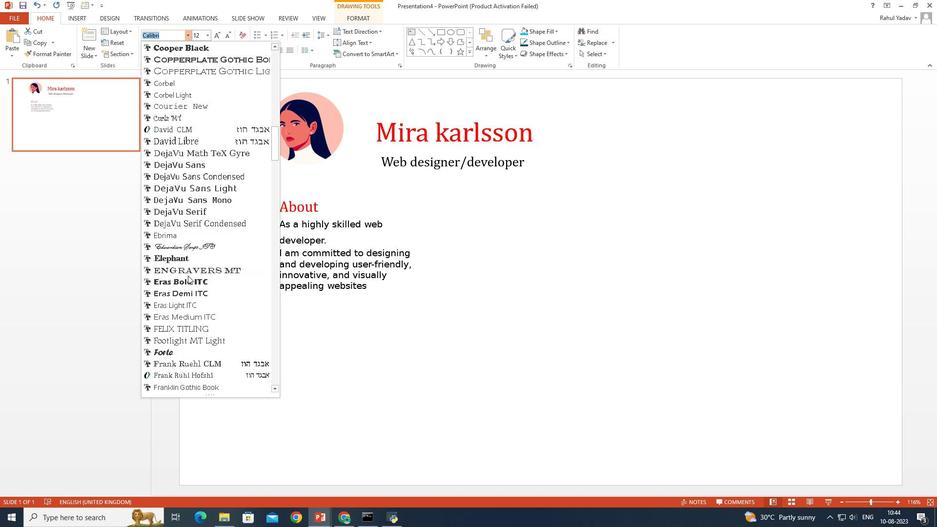 
Action: Mouse scrolled (187, 275) with delta (0, 0)
Screenshot: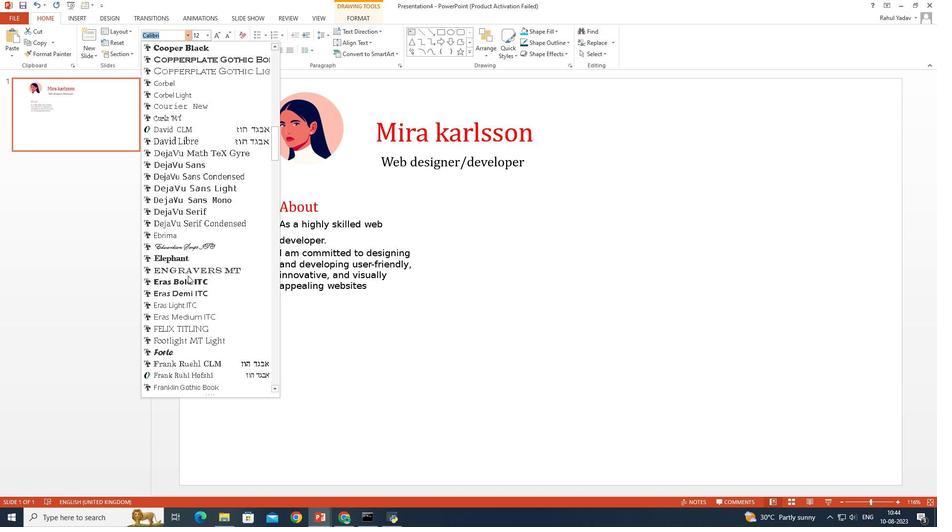 
Action: Mouse moved to (173, 257)
Screenshot: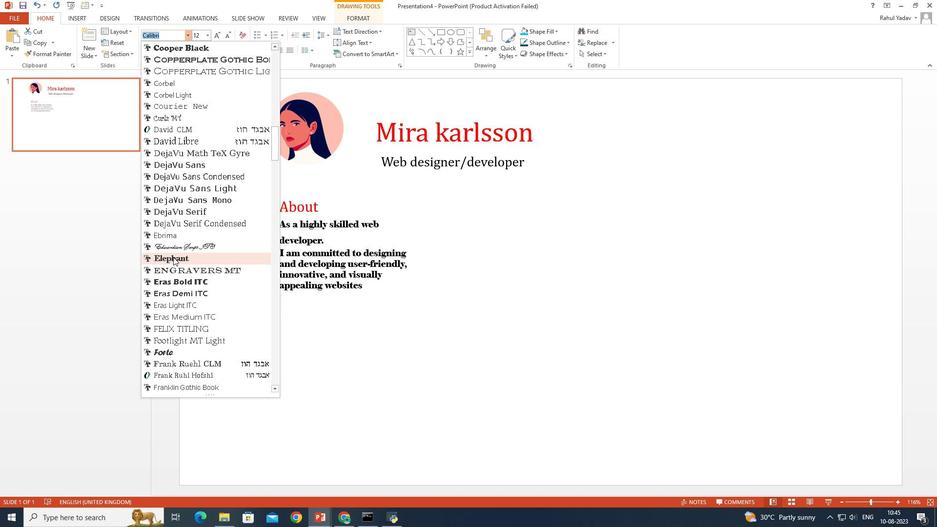 
Action: Mouse scrolled (173, 256) with delta (0, 0)
Screenshot: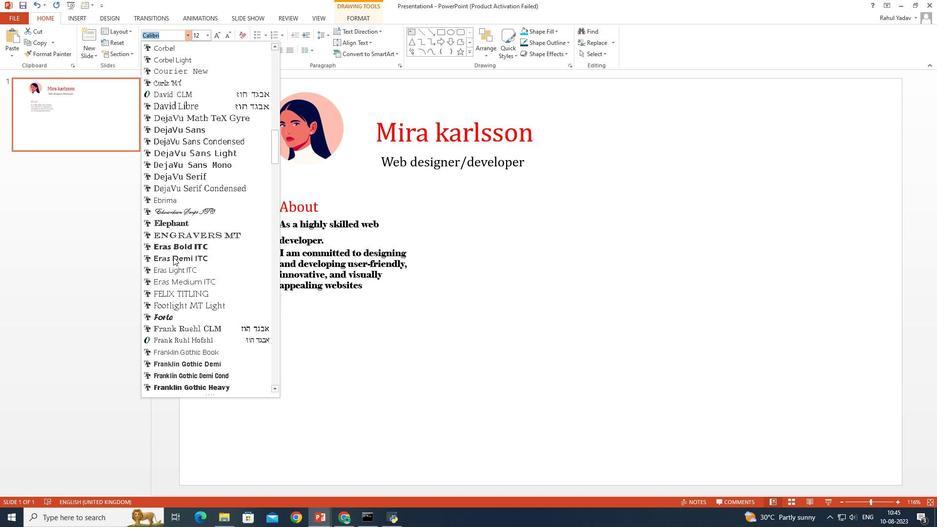 
Action: Mouse scrolled (173, 256) with delta (0, 0)
Screenshot: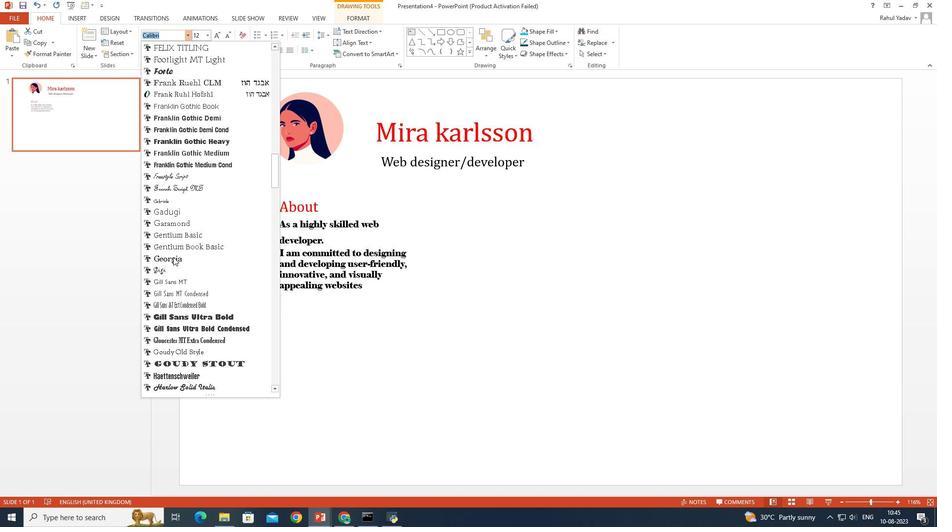 
Action: Mouse scrolled (173, 256) with delta (0, 0)
Screenshot: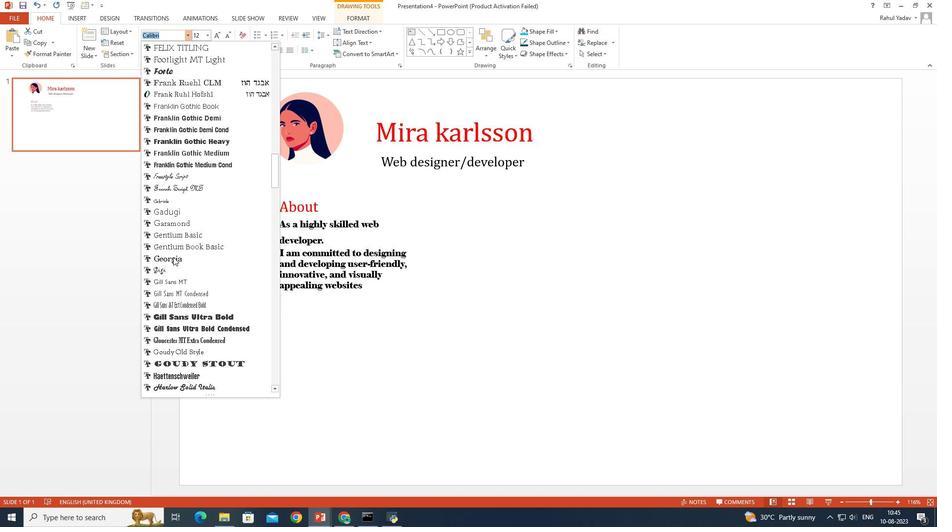 
Action: Mouse scrolled (173, 256) with delta (0, 0)
Screenshot: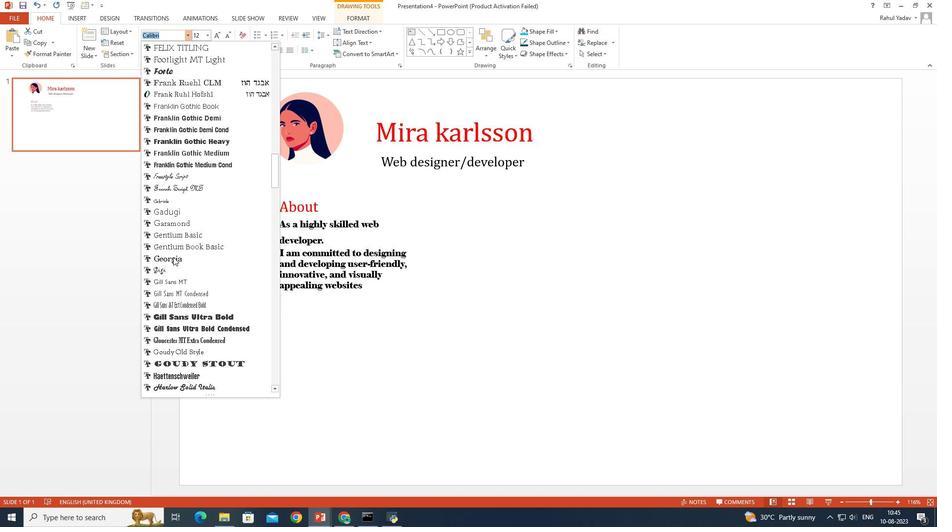 
Action: Mouse scrolled (173, 256) with delta (0, 0)
Screenshot: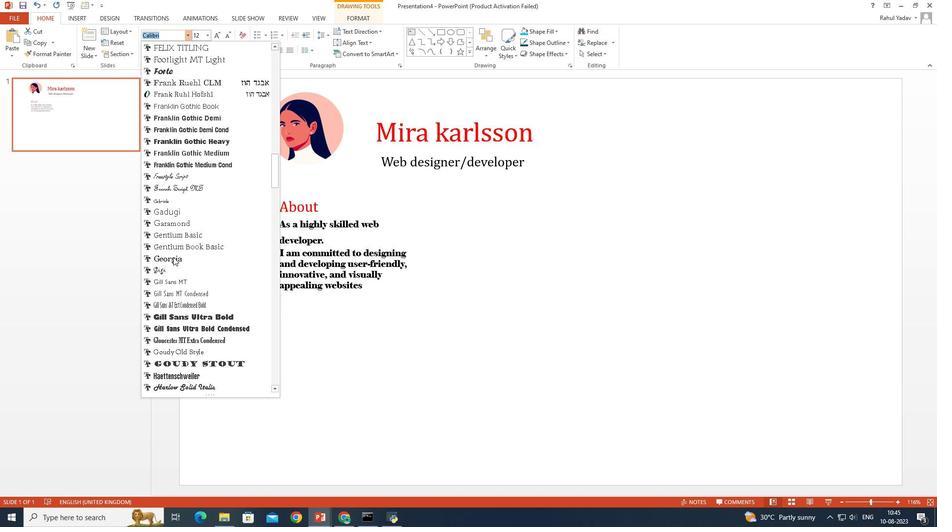 
Action: Mouse scrolled (173, 256) with delta (0, 0)
Screenshot: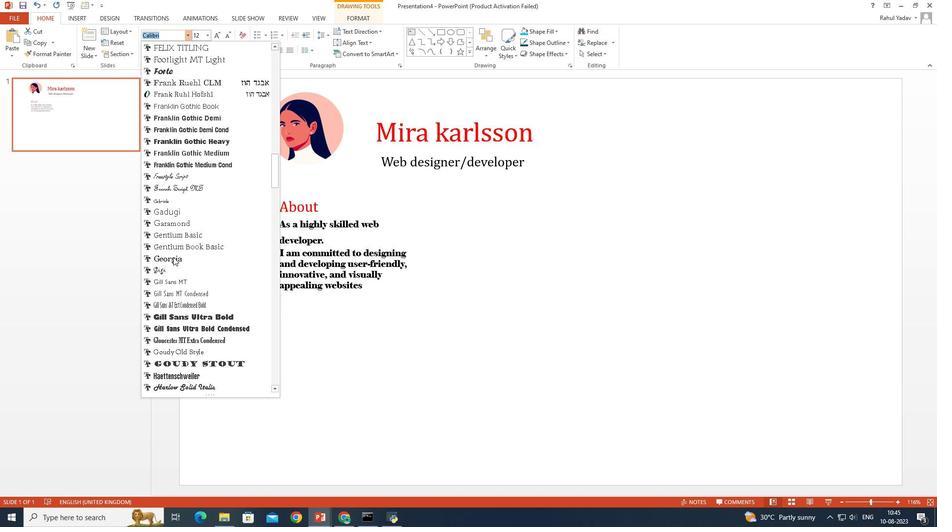 
Action: Mouse moved to (173, 259)
Screenshot: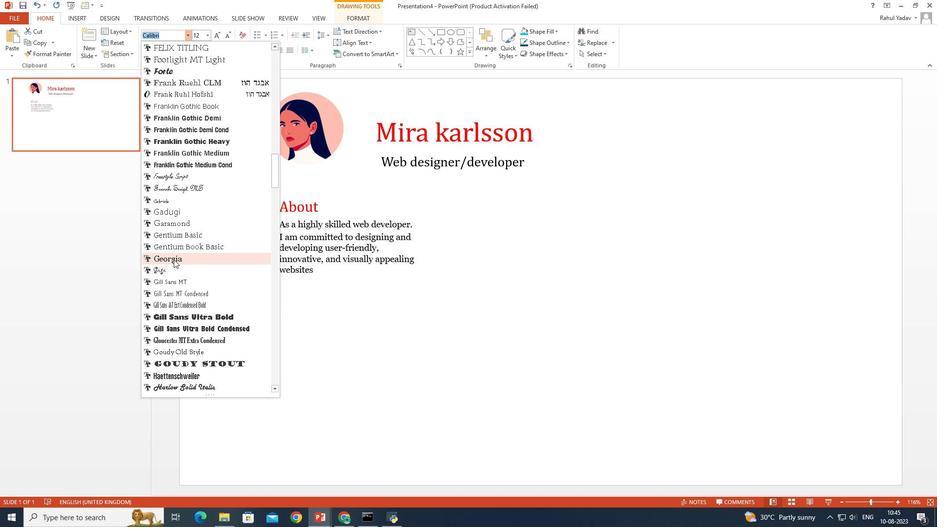 
Action: Mouse pressed left at (173, 259)
Screenshot: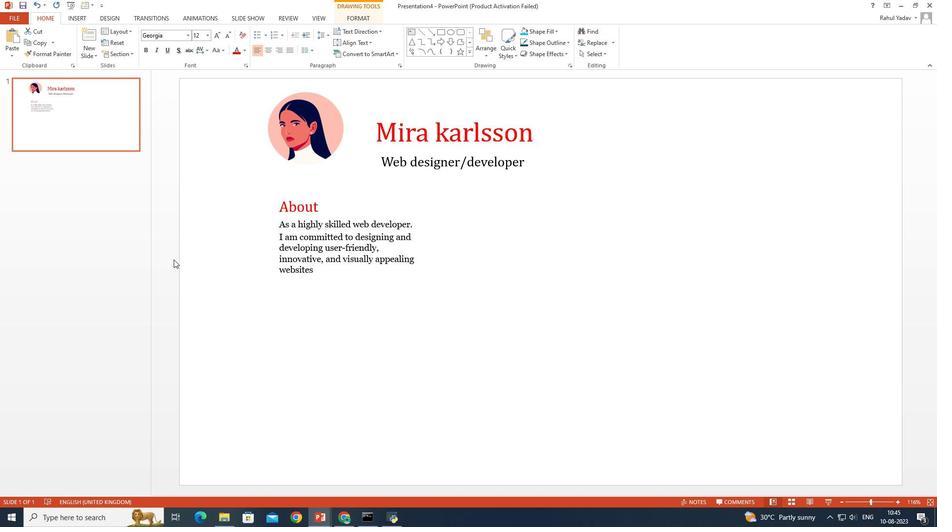 
Action: Mouse moved to (340, 195)
Screenshot: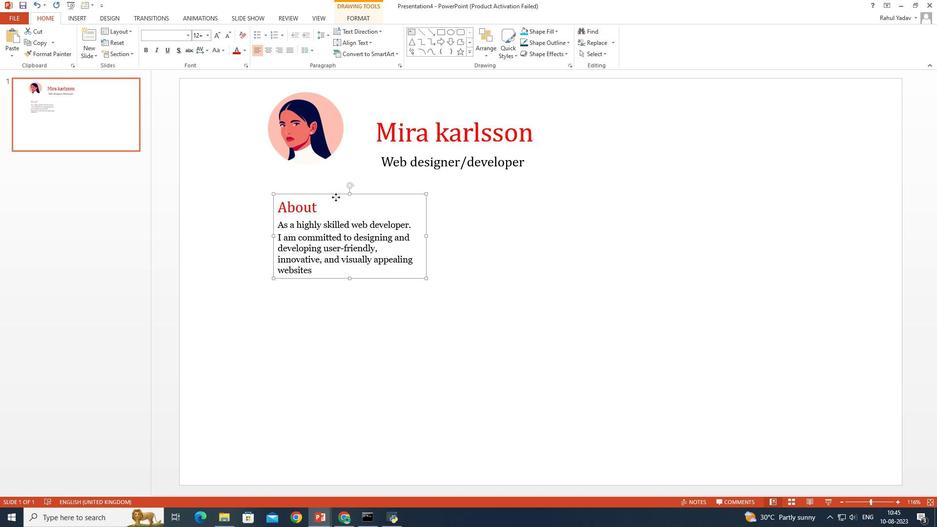 
Action: Mouse pressed left at (340, 195)
Screenshot: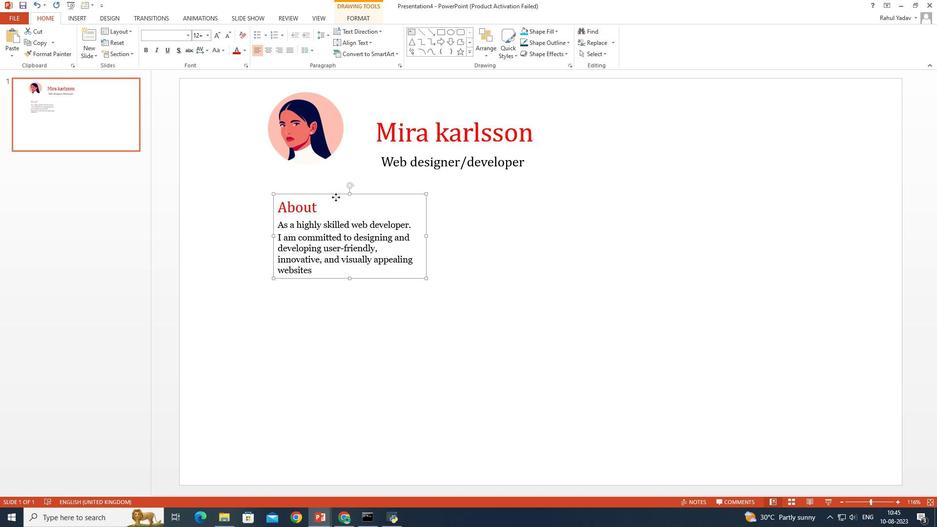 
Action: Mouse moved to (483, 221)
Screenshot: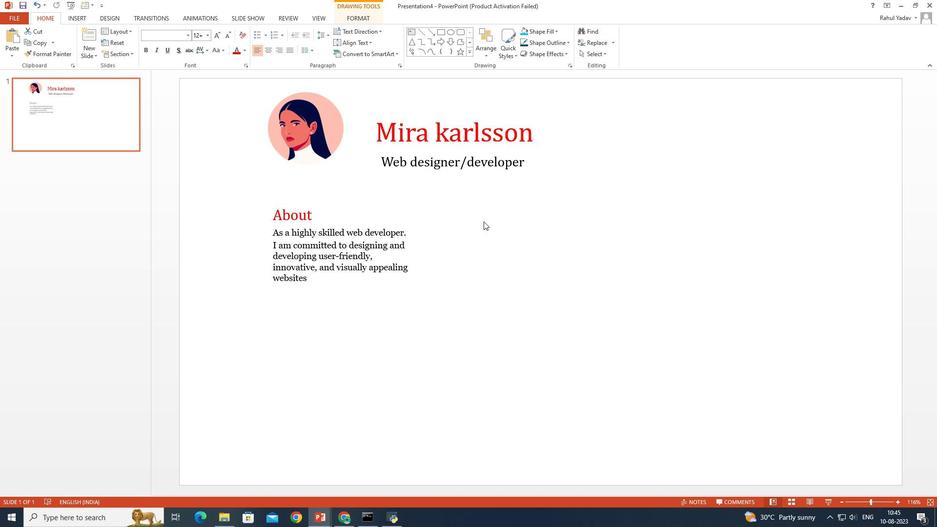 
Action: Mouse pressed left at (483, 221)
Screenshot: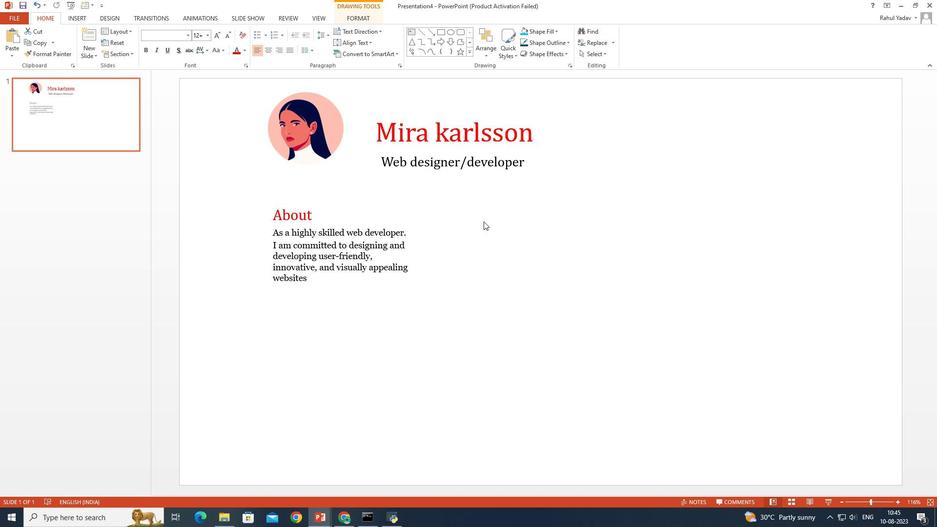 
Action: Mouse moved to (413, 30)
Screenshot: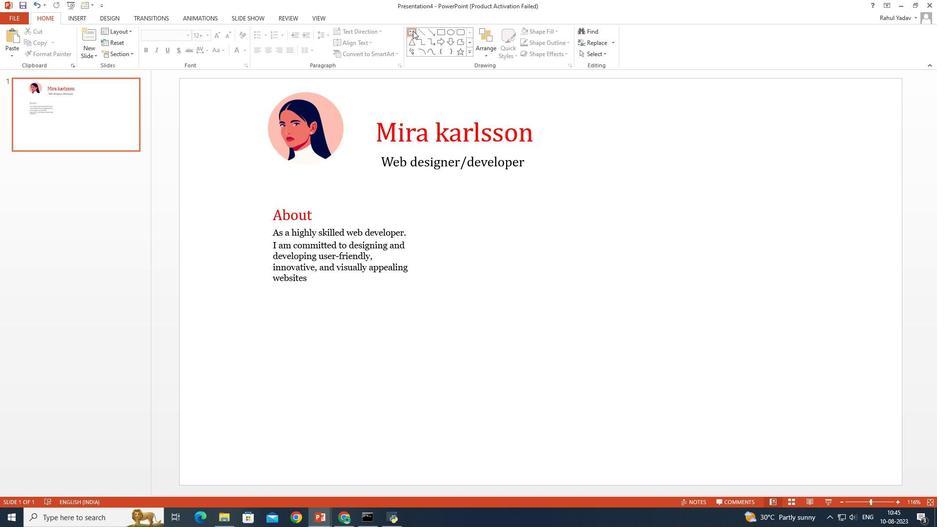
Action: Mouse pressed left at (413, 30)
Screenshot: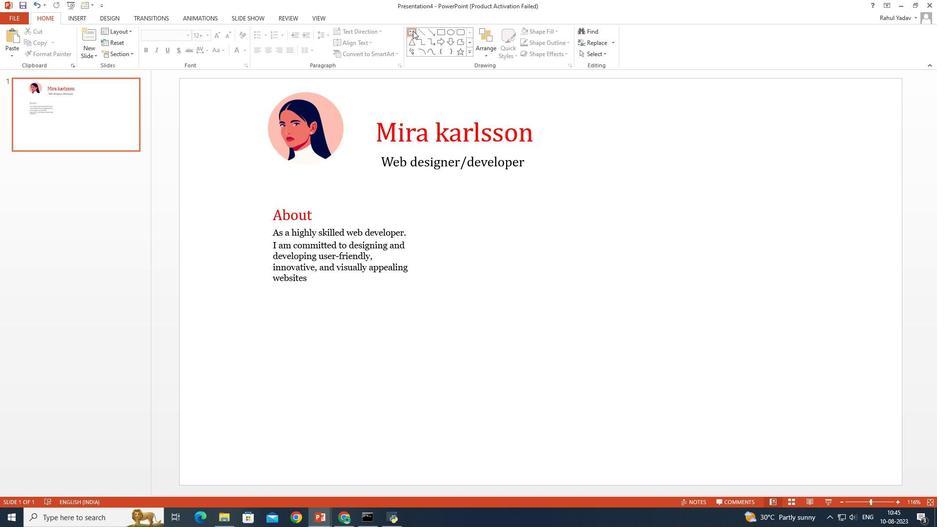 
Action: Mouse moved to (507, 199)
Screenshot: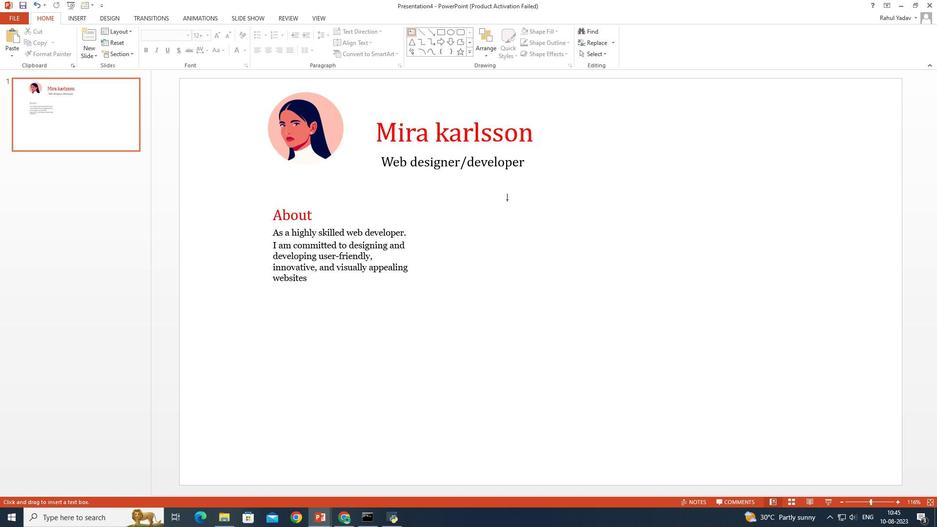 
Action: Mouse pressed left at (507, 199)
Screenshot: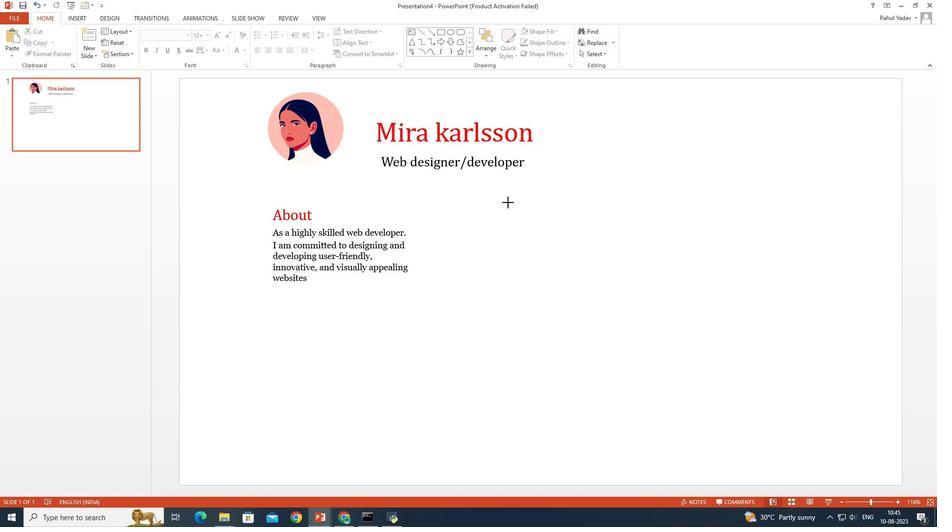 
Action: Mouse moved to (714, 224)
Screenshot: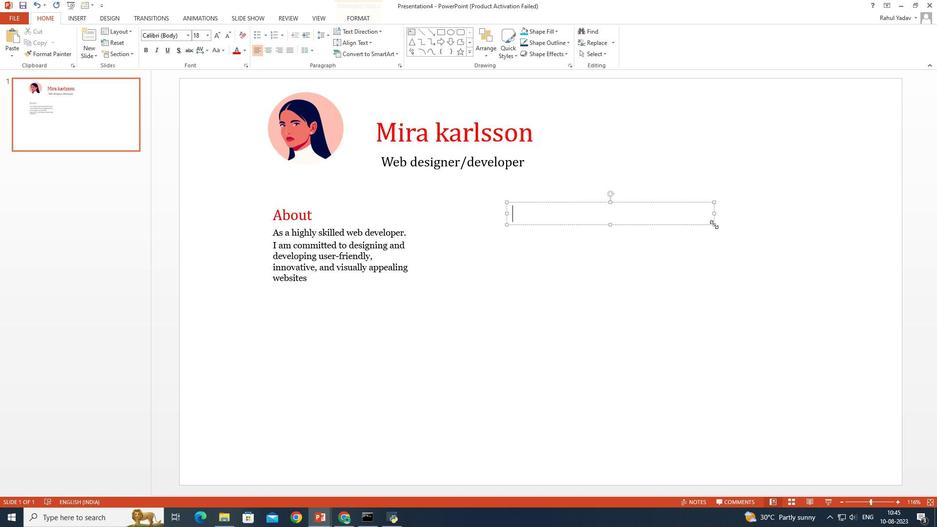 
Action: Key pressed <Key.shift>work<Key.space>experience<Key.enter><Key.shift><Key.shift><Key.shift><Key.shift><Key.shift><Key.shift><Key.shift><Key.shift><Key.shift><Key.shift><Key.shift><Key.shift><Key.shift>S<Key.caps_lock>ENIOR<Key.space>DEVELOPER<Key.space><Key.enter><Key.shift><Key.shift><Key.shift><Key.shift><Key.shift><Key.shift><Key.shift><Key.caps_lock><Key.shift>Vanars
Screenshot: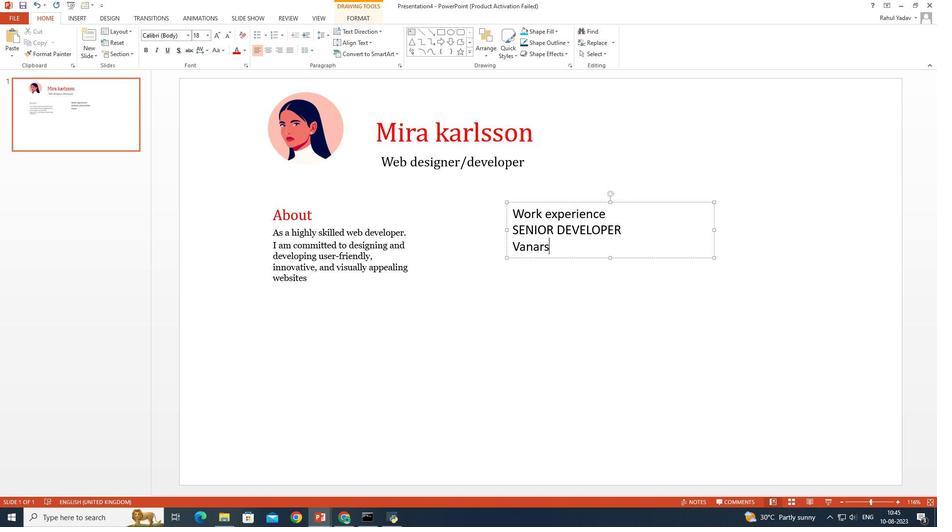 
Action: Mouse moved to (714, 224)
Screenshot: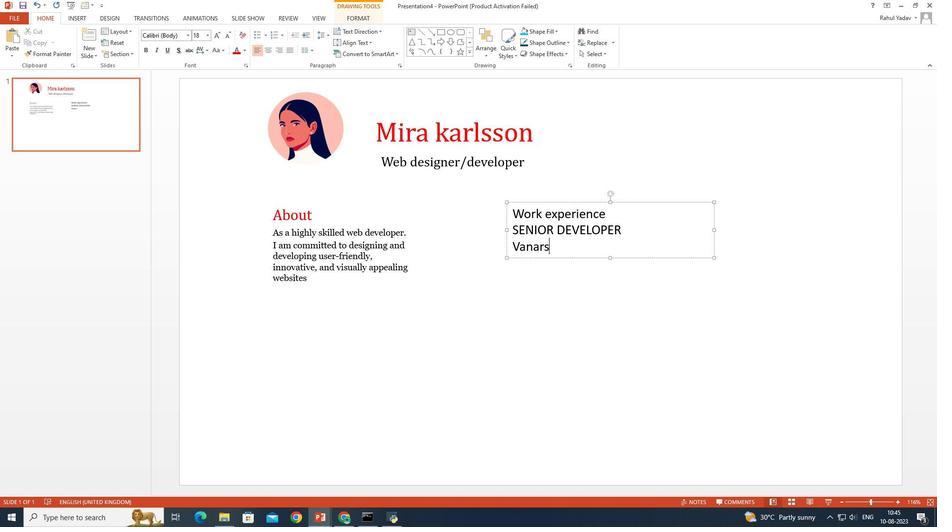 
Action: Key pressed del,<Key.shift>LTD<Key.left><Key.left><Key.left><Key.space><Key.right><Key.right><Key.right><Key.left><Key.left><Key.left><Key.left><Key.left><Key.space><Key.right><Key.left><Key.left><Key.left><Key.left><Key.left><Key.right><Key.right><Key.right>
Screenshot: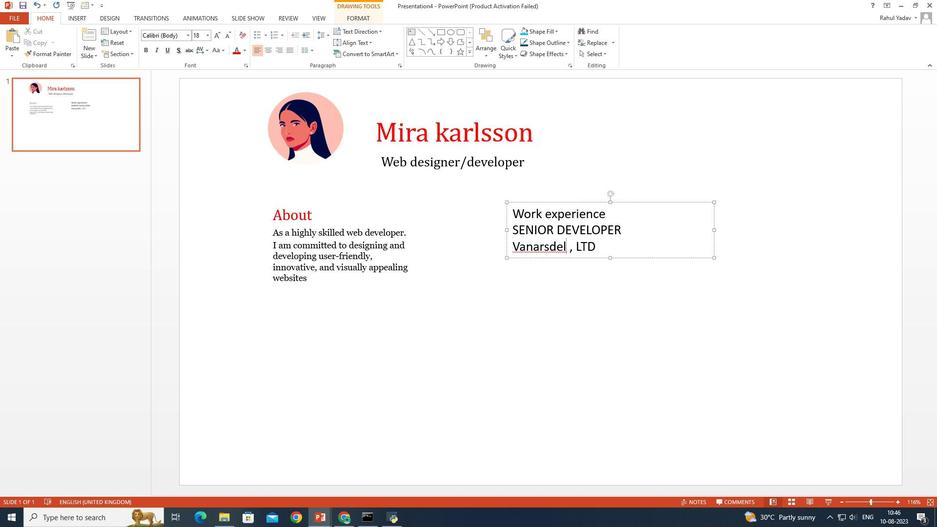 
Action: Mouse moved to (533, 248)
Screenshot: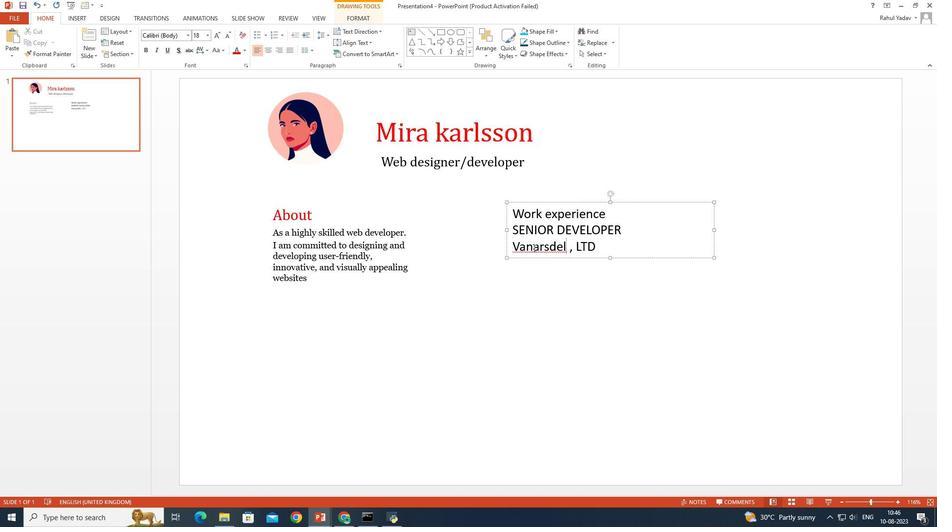 
Action: Mouse pressed right at (533, 248)
Screenshot: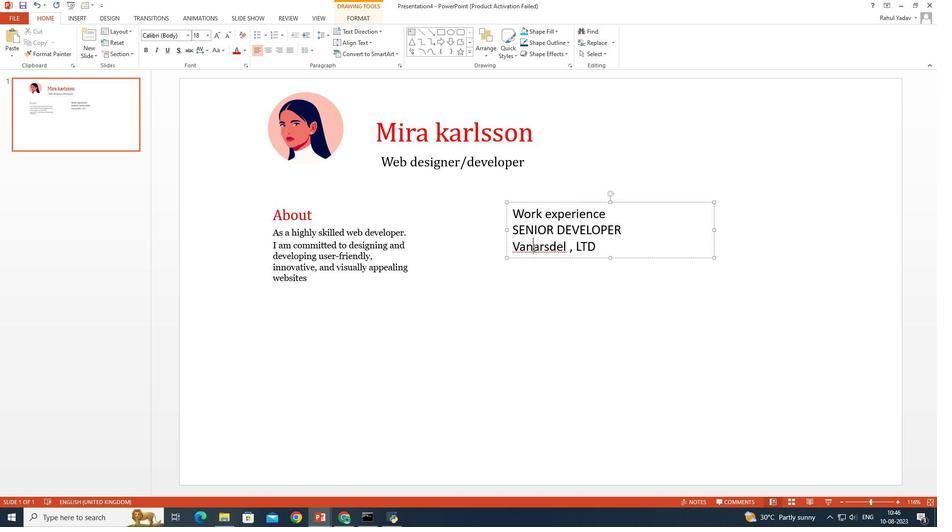 
Action: Mouse moved to (557, 268)
Screenshot: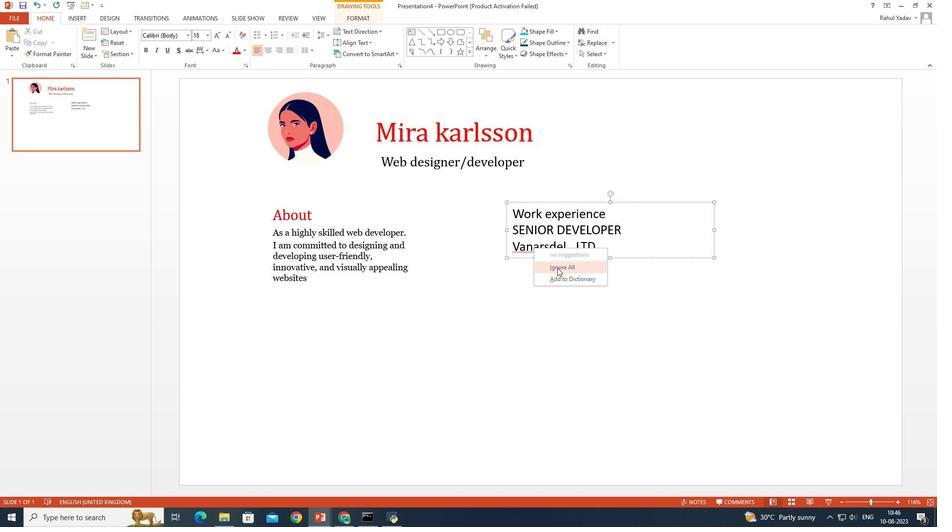 
Action: Mouse pressed left at (557, 268)
Screenshot: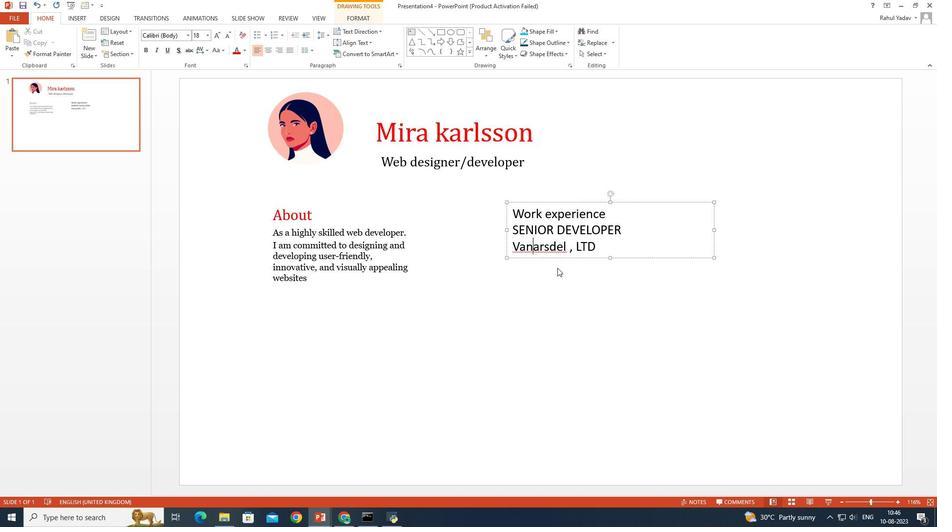 
Action: Mouse moved to (598, 247)
Screenshot: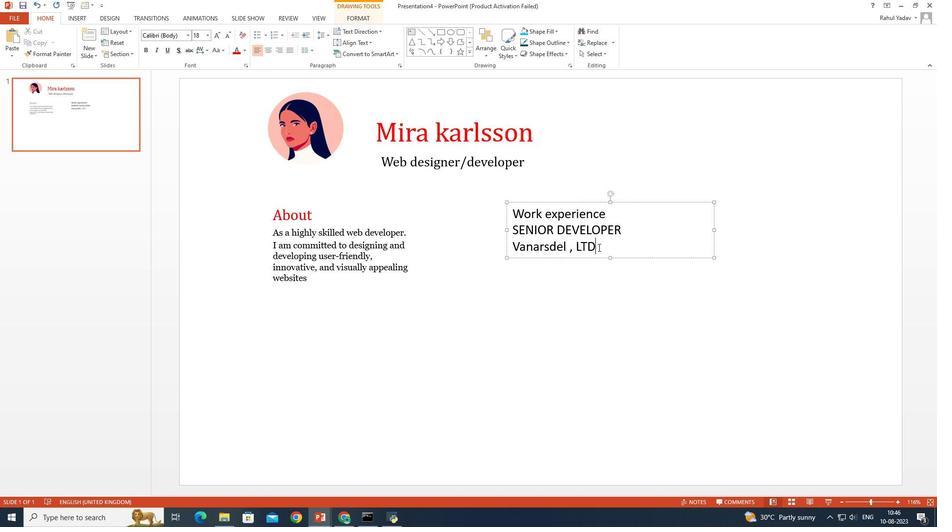 
Action: Mouse pressed left at (598, 247)
Screenshot: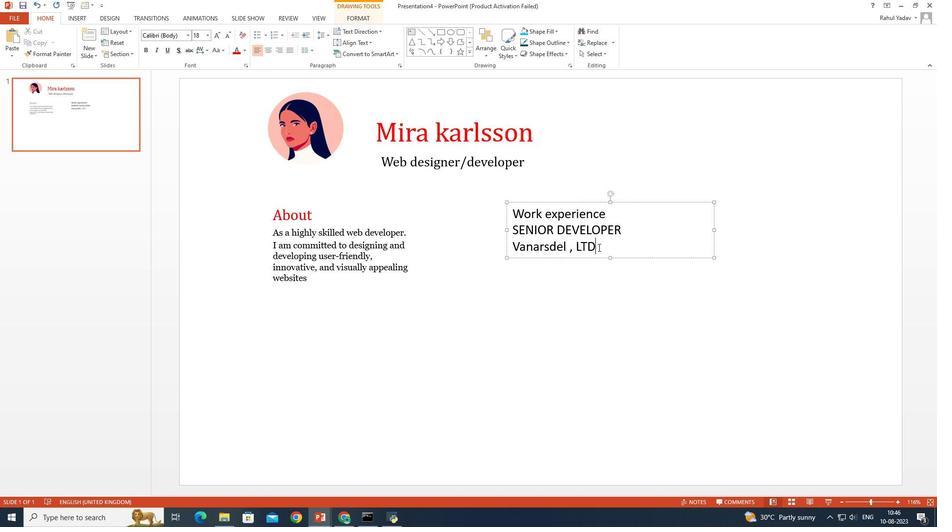 
Action: Key pressed <Key.space><Key.backspace>\<Key.backspace><Key.shift_r>|<Key.space>20<Key.shift>XX-20<Key.shift><Key.shift><Key.shift>XX<Key.enter>
Screenshot: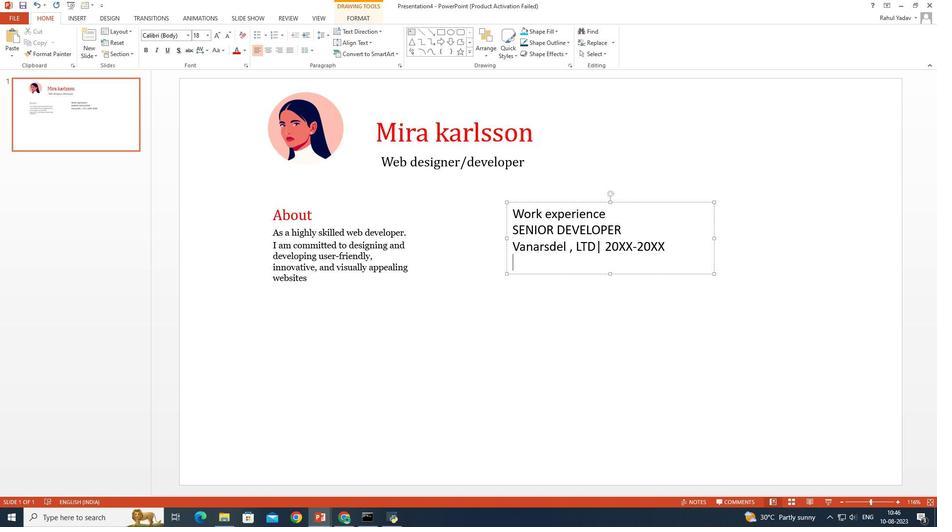 
Action: Mouse moved to (258, 35)
Screenshot: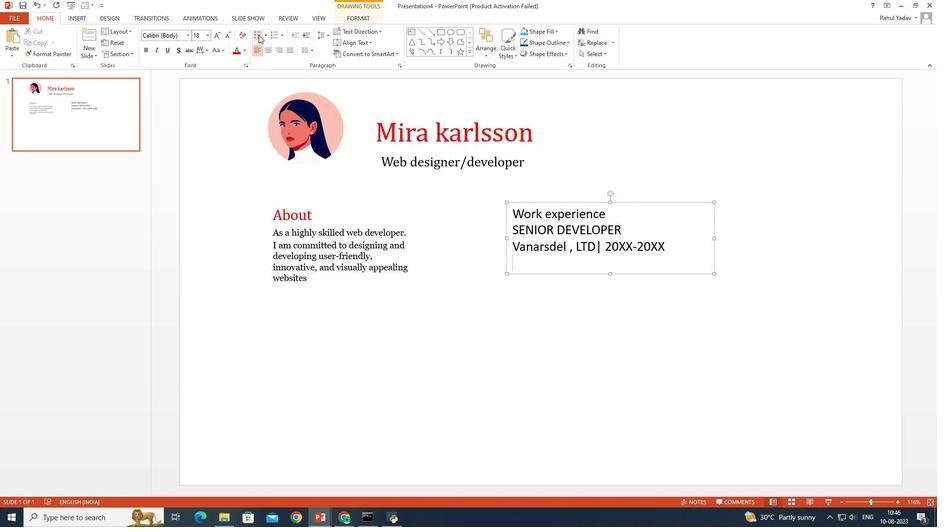 
Action: Mouse pressed left at (258, 35)
Screenshot: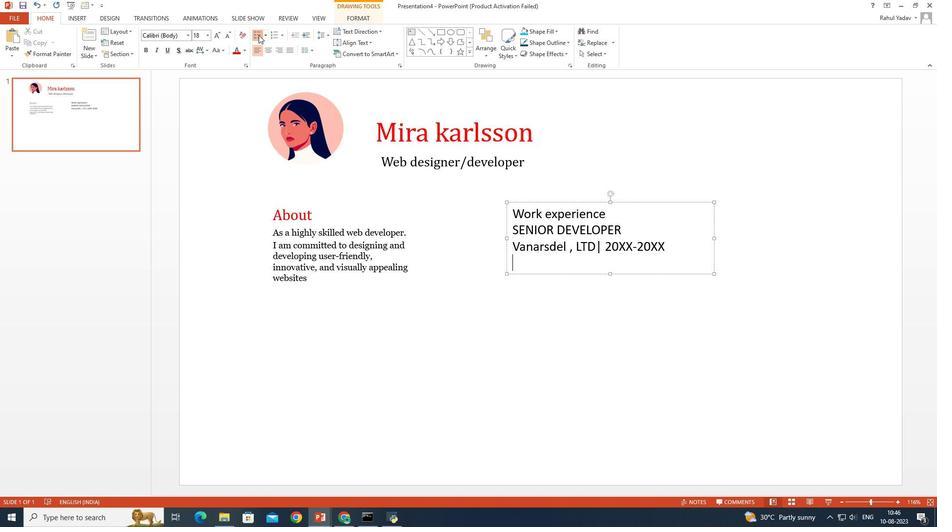 
Action: Key pressed <Key.shift>Developed<Key.space>complex<Key.space>web<Key.space>appkl<Key.backspace><Key.backspace>lication<Key.space><Key.enter><Key.shift>Led<Key.space>teams<Key.space>and<Key.space>mentored<Key.space>junior<Key.space>developers<Key.space>in<Key.space>the<Key.space>best<Key.space>practices<Key.space><Key.enter><Key.shift>Implemented<Key.space>and<Key.space>maintained<Key.space><Key.shift><Key.shift><Key.shift><Key.shift><Key.shift><Key.shift><Key.shift><Key.shift><Key.shift>CI\<Key.backspace>/<Key.shift><Key.shift><Key.shift><Key.shift><Key.shift>Cd<Key.backspace><Key.shift>D<Key.space>pipline<Key.space>for<Key.space>web<Key.space>application
Screenshot: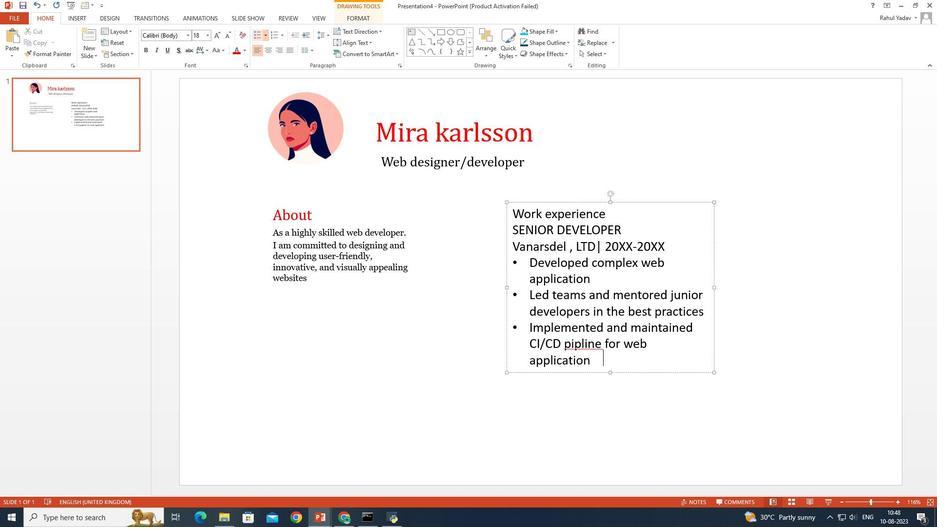 
Action: Mouse moved to (580, 345)
Screenshot: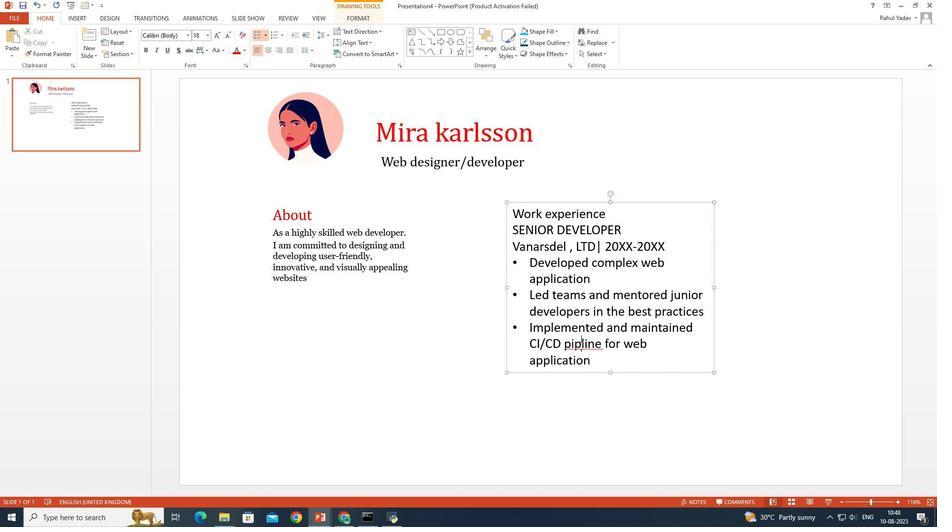 
Action: Mouse pressed left at (580, 345)
Screenshot: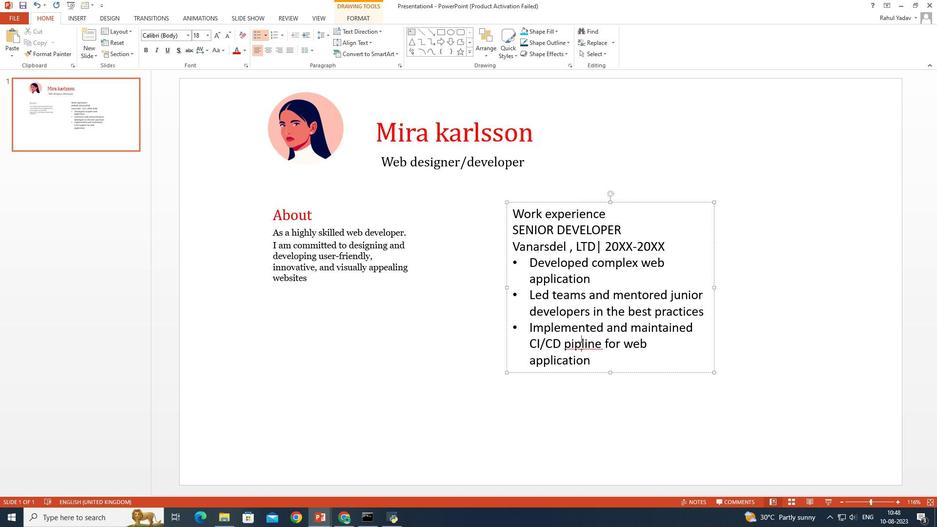 
Action: Key pressed e
Screenshot: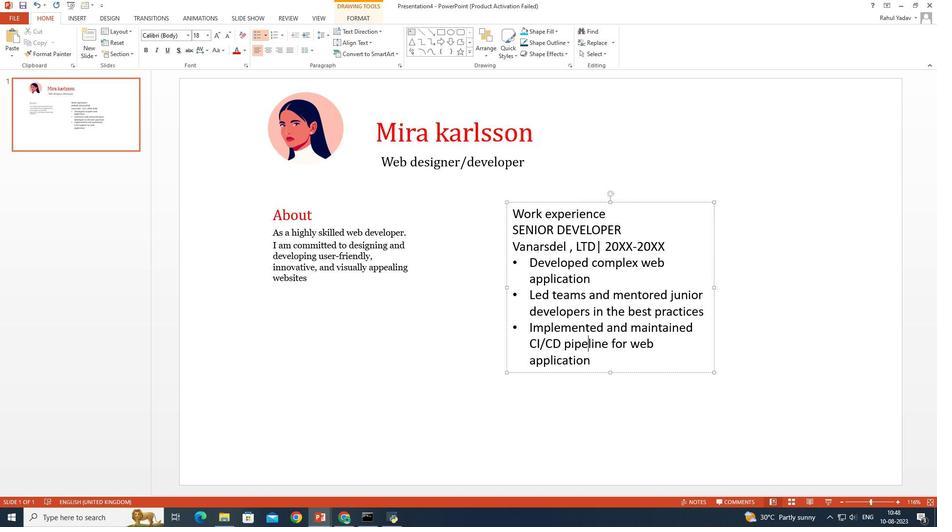 
Action: Mouse moved to (599, 370)
Screenshot: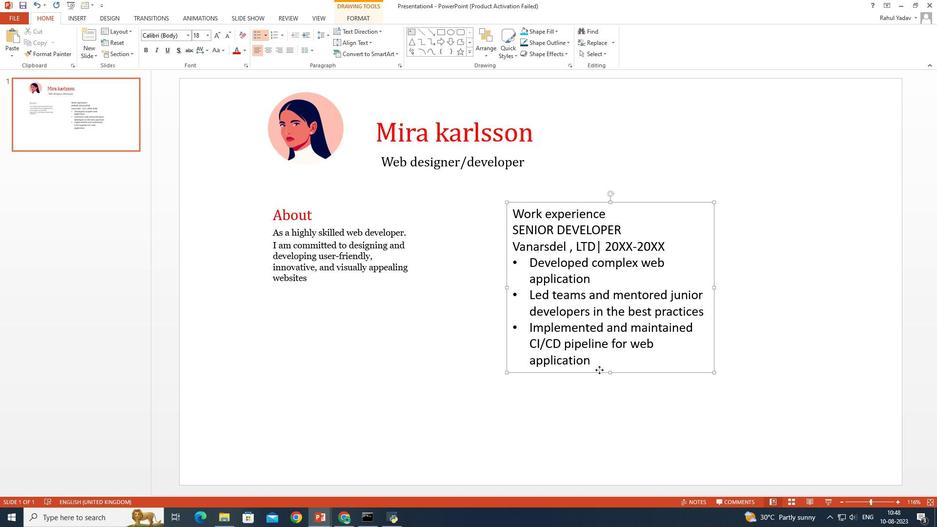 
Action: Mouse pressed left at (599, 370)
Screenshot: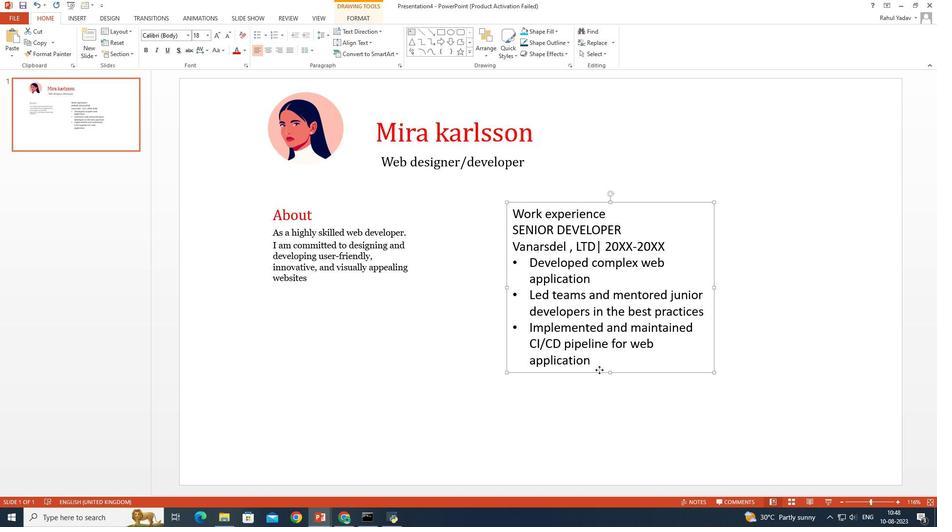 
Action: Mouse moved to (590, 366)
Screenshot: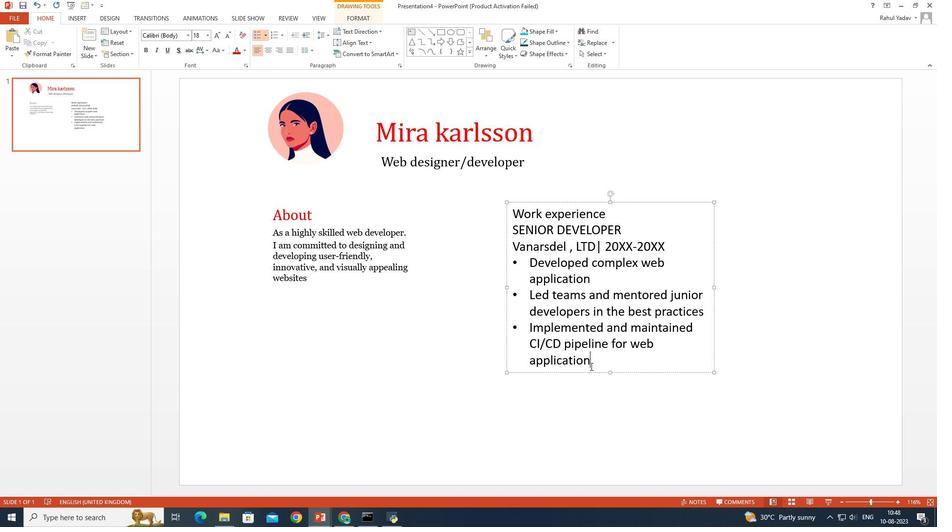 
Action: Mouse pressed left at (590, 366)
Screenshot: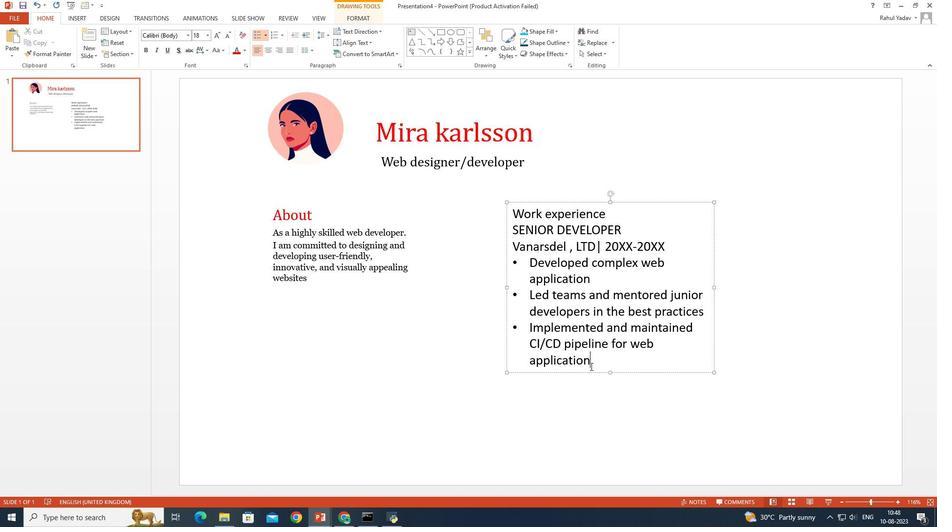 
Action: Mouse moved to (590, 366)
Screenshot: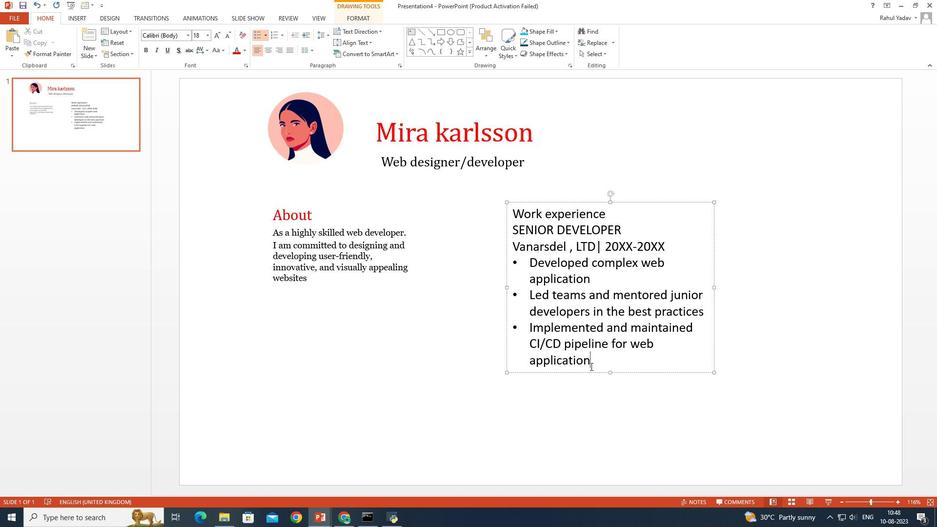 
Action: Key pressed ctrl+A
Screenshot: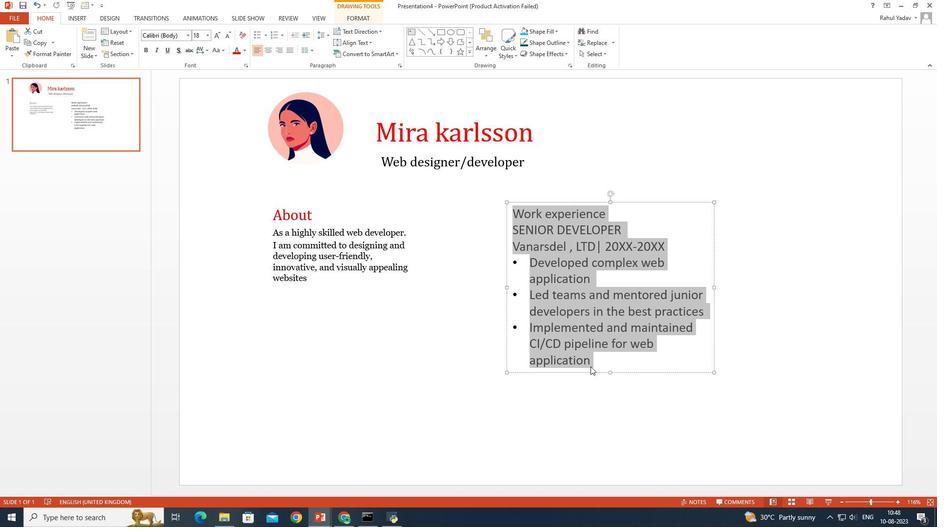 
Action: Mouse moved to (561, 225)
Screenshot: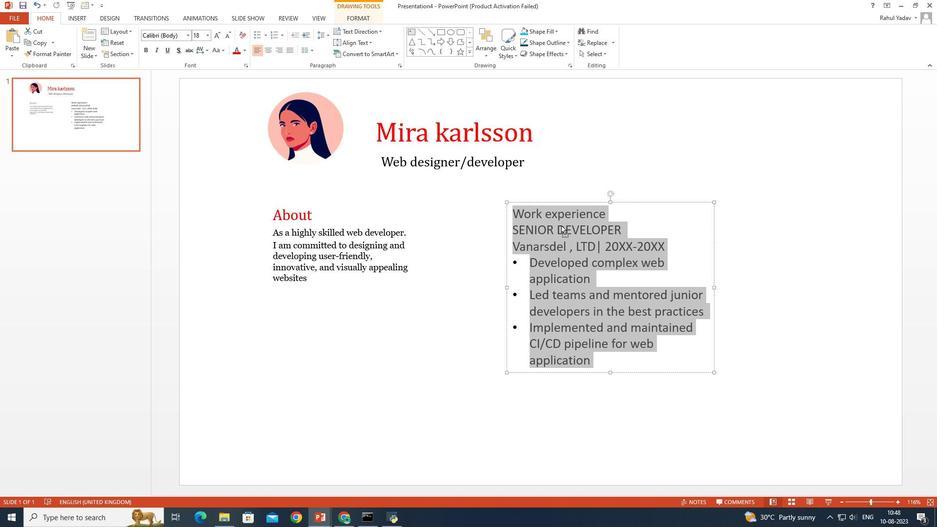 
Action: Mouse pressed left at (561, 225)
Screenshot: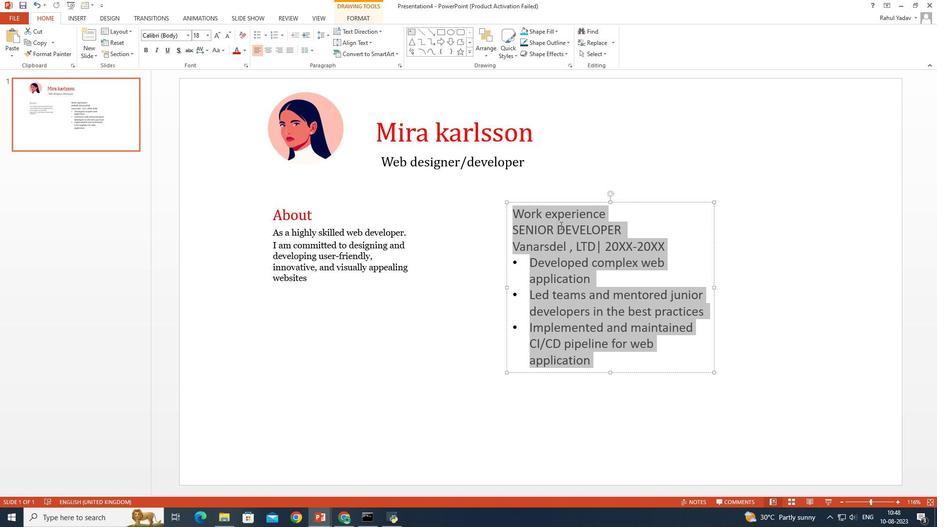 
Action: Mouse moved to (516, 214)
Screenshot: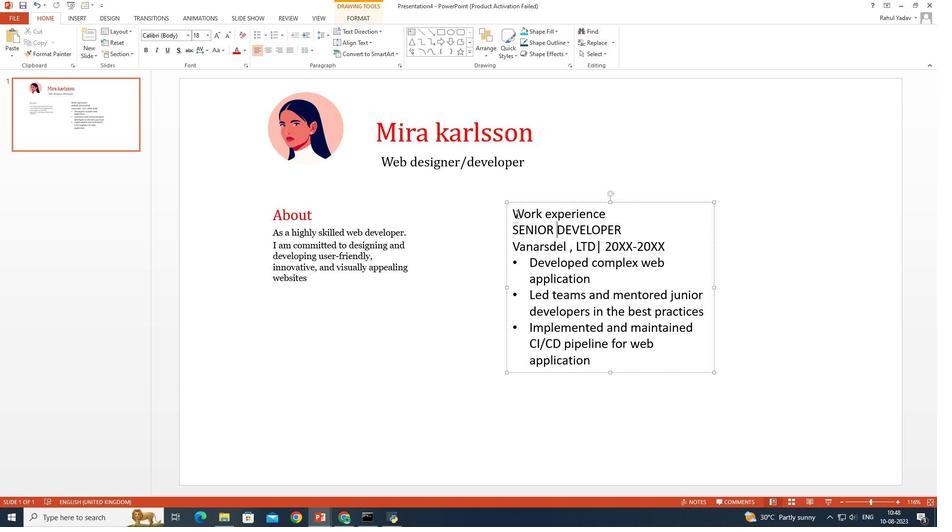 
Action: Mouse pressed left at (516, 214)
Screenshot: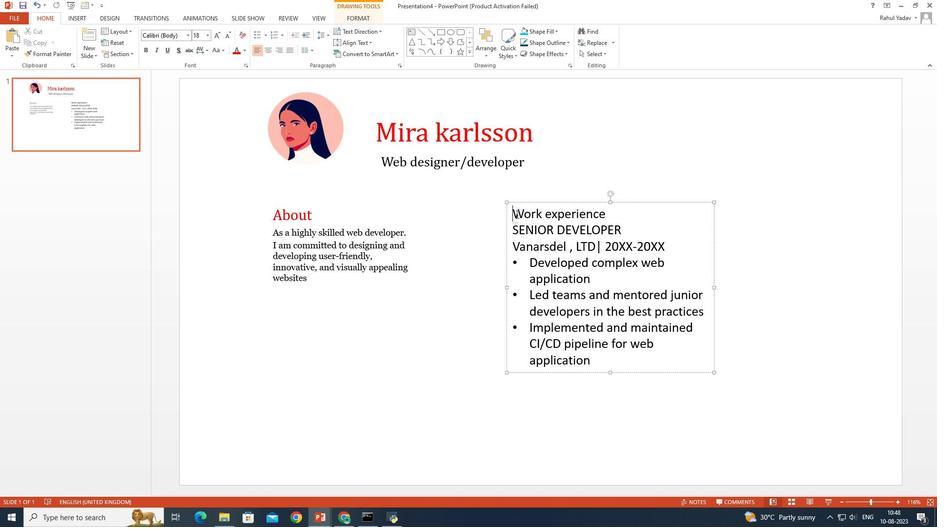 
Action: Mouse moved to (188, 37)
Screenshot: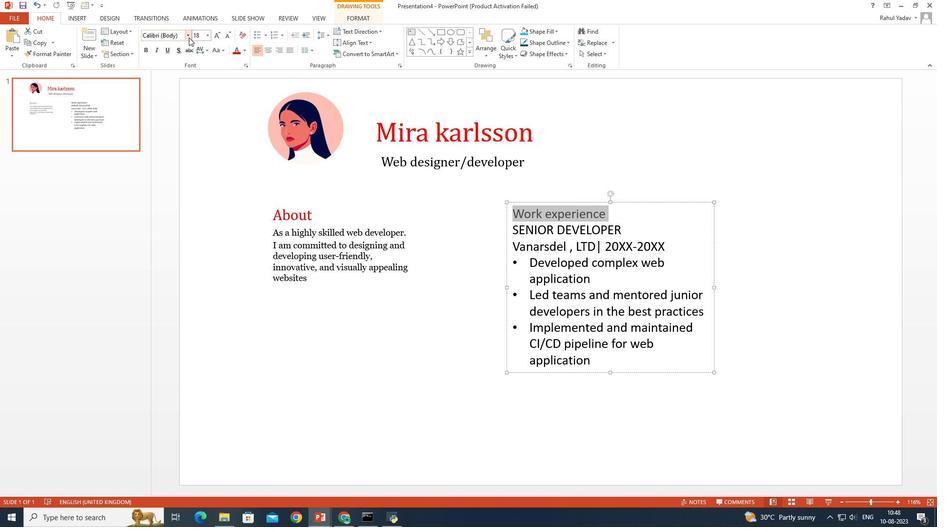 
Action: Mouse pressed left at (188, 37)
Screenshot: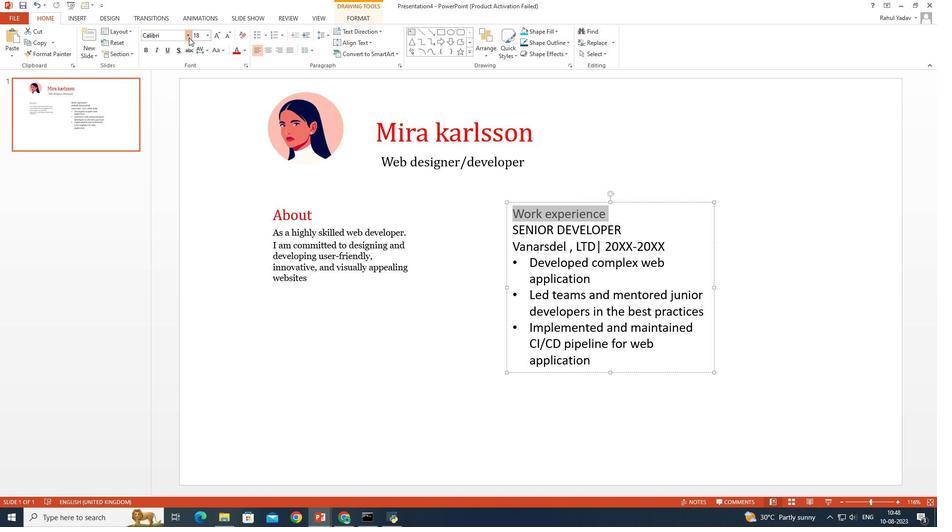 
Action: Mouse moved to (169, 105)
Screenshot: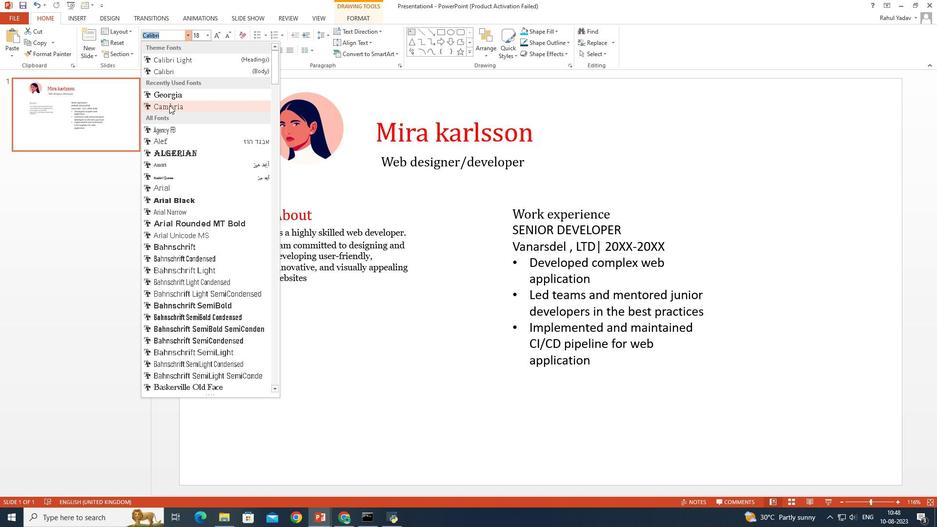 
Action: Mouse pressed left at (169, 105)
Screenshot: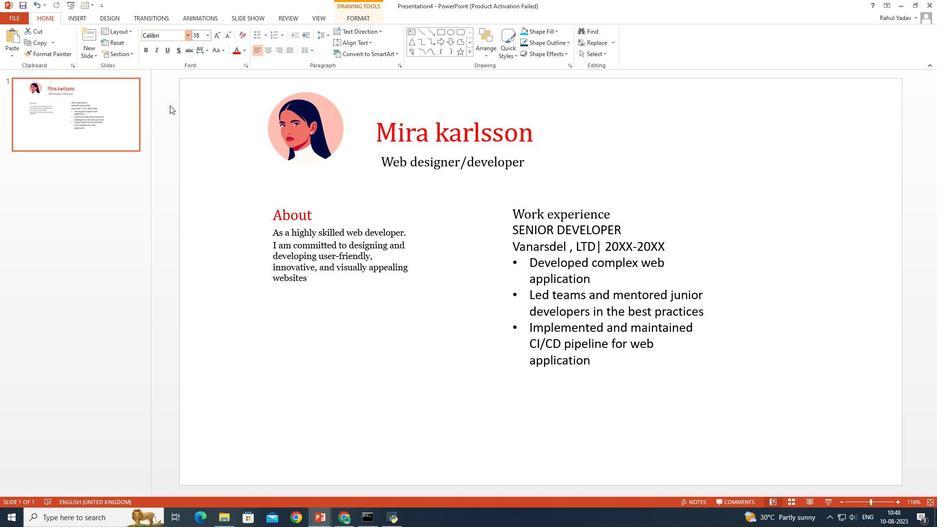 
Action: Mouse moved to (239, 51)
Screenshot: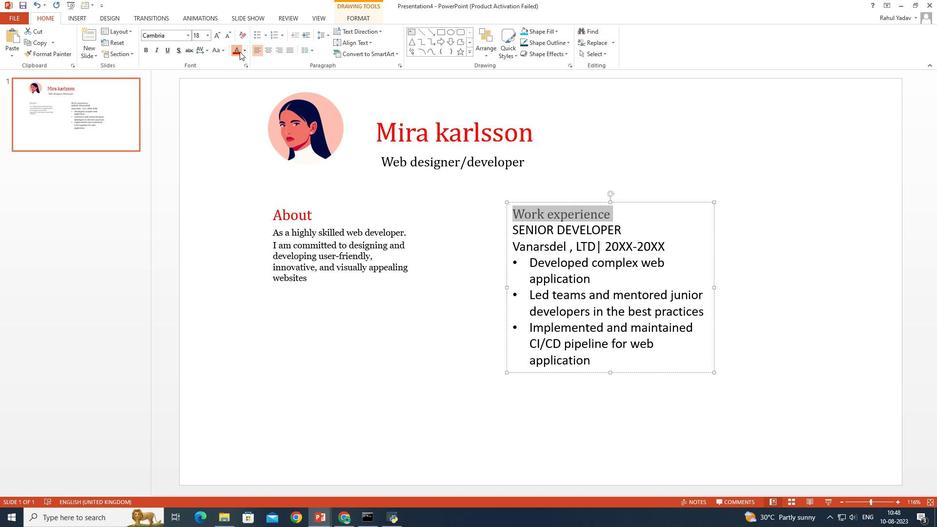 
Action: Mouse pressed left at (239, 51)
Screenshot: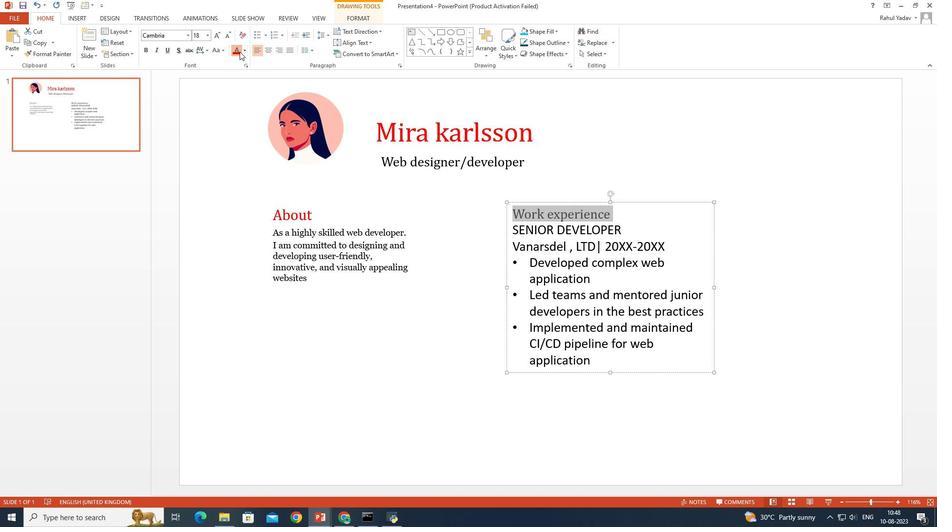 
Action: Mouse moved to (512, 232)
Screenshot: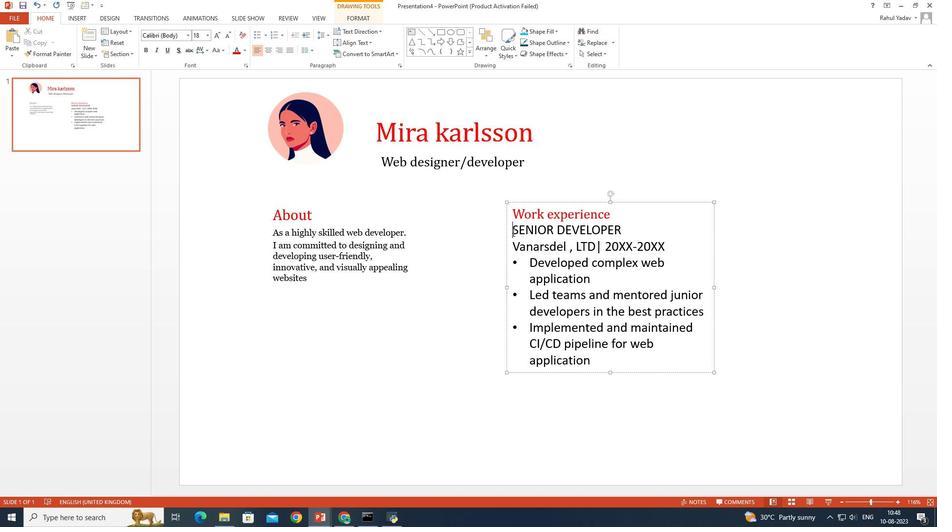 
Action: Mouse pressed left at (512, 232)
Screenshot: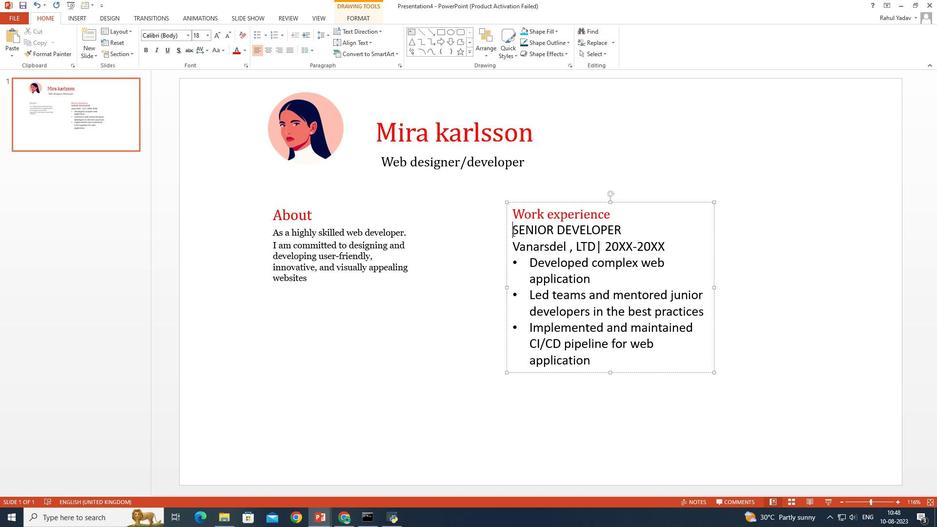 
Action: Mouse moved to (231, 31)
